 Task: Find connections with filter location Fīrozābād with filter topic #lawyerlifewith filter profile language Spanish with filter current company Adani Power with filter school Bangalore Jobs with filter industry Community Services with filter service category Property Management with filter keywords title Cashier
Action: Mouse moved to (152, 241)
Screenshot: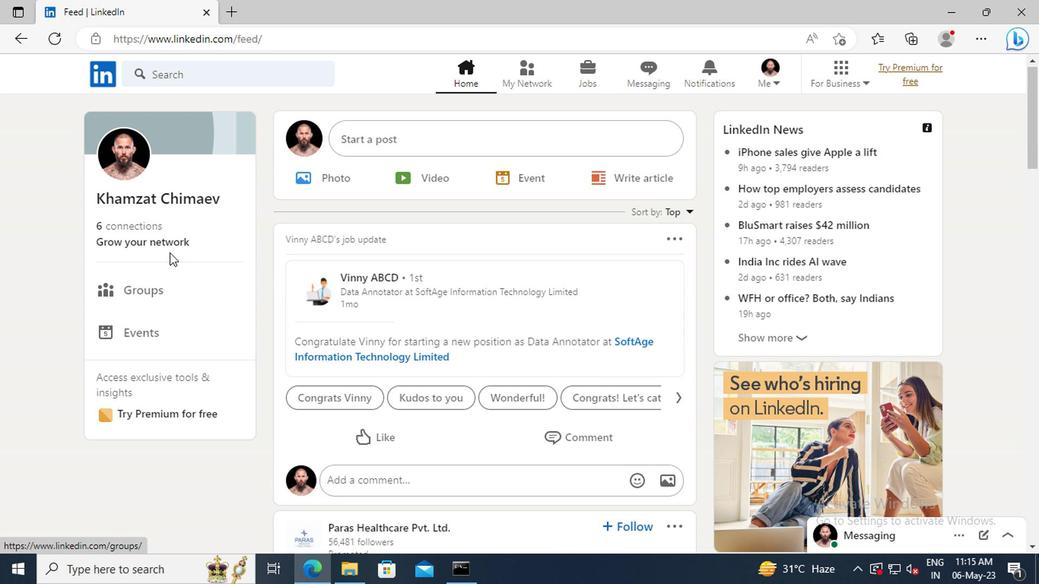 
Action: Mouse pressed left at (152, 241)
Screenshot: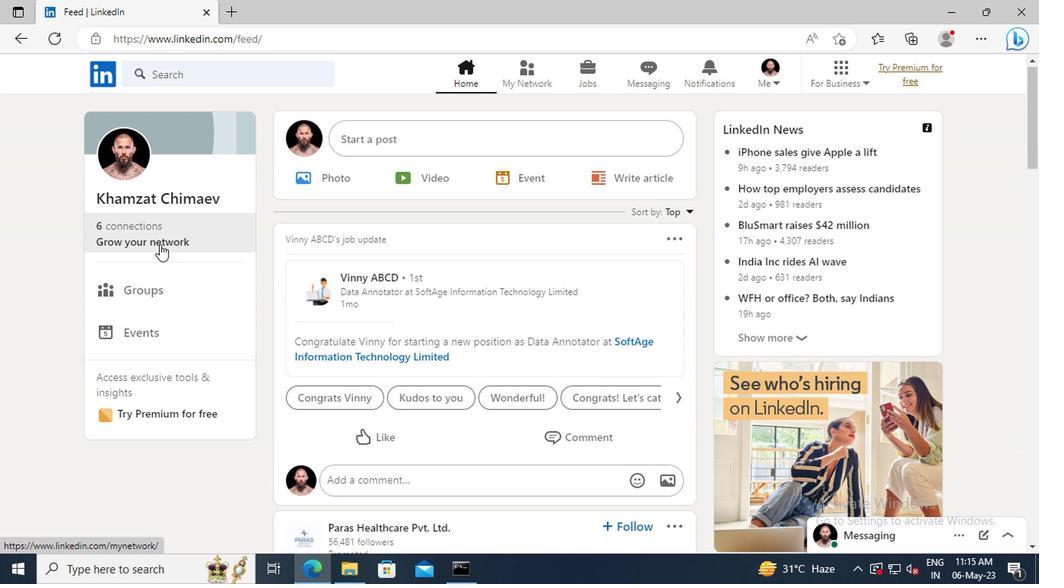 
Action: Mouse moved to (160, 159)
Screenshot: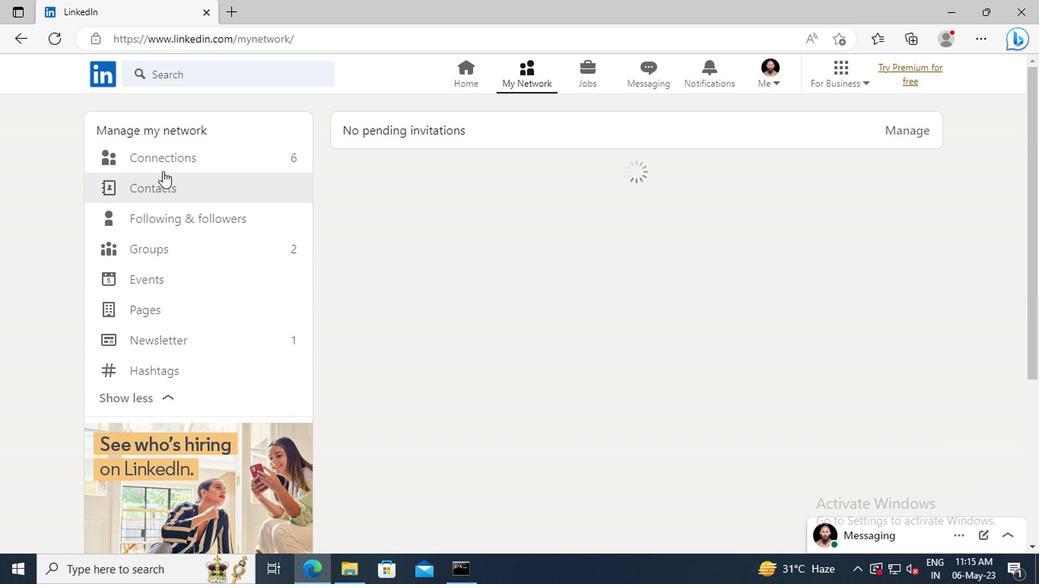 
Action: Mouse pressed left at (160, 159)
Screenshot: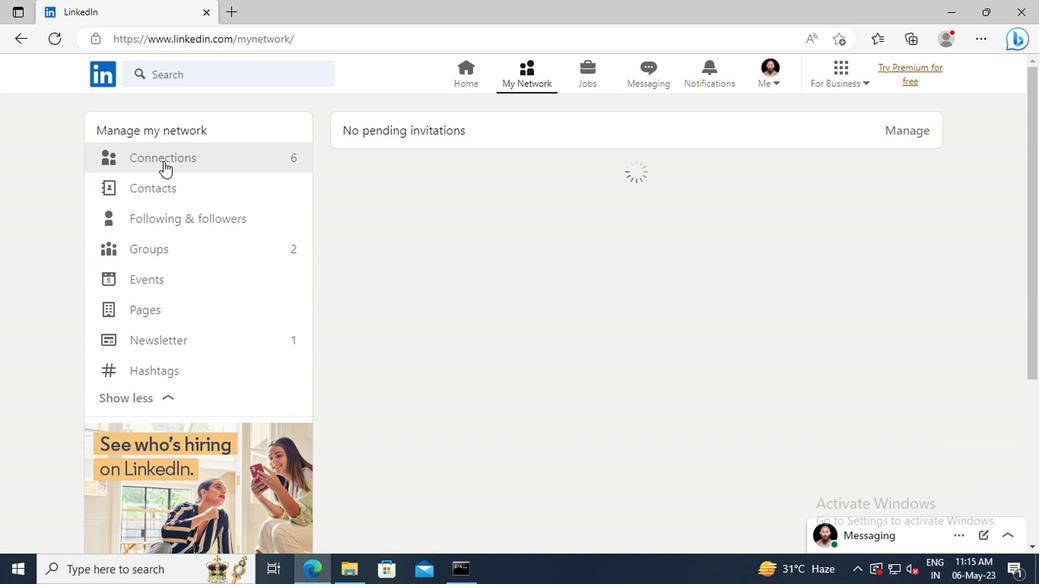 
Action: Mouse moved to (623, 167)
Screenshot: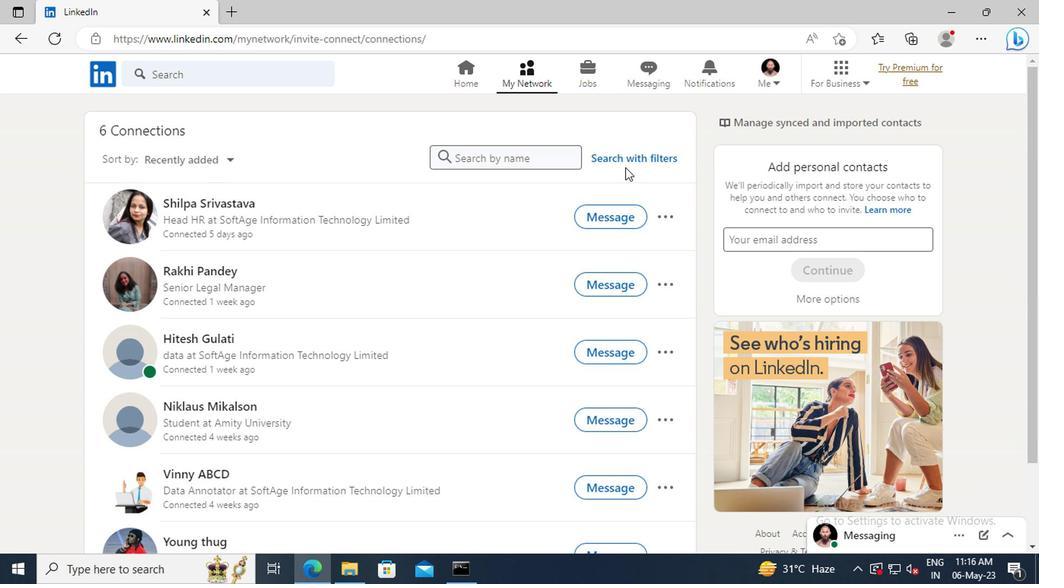 
Action: Mouse pressed left at (623, 167)
Screenshot: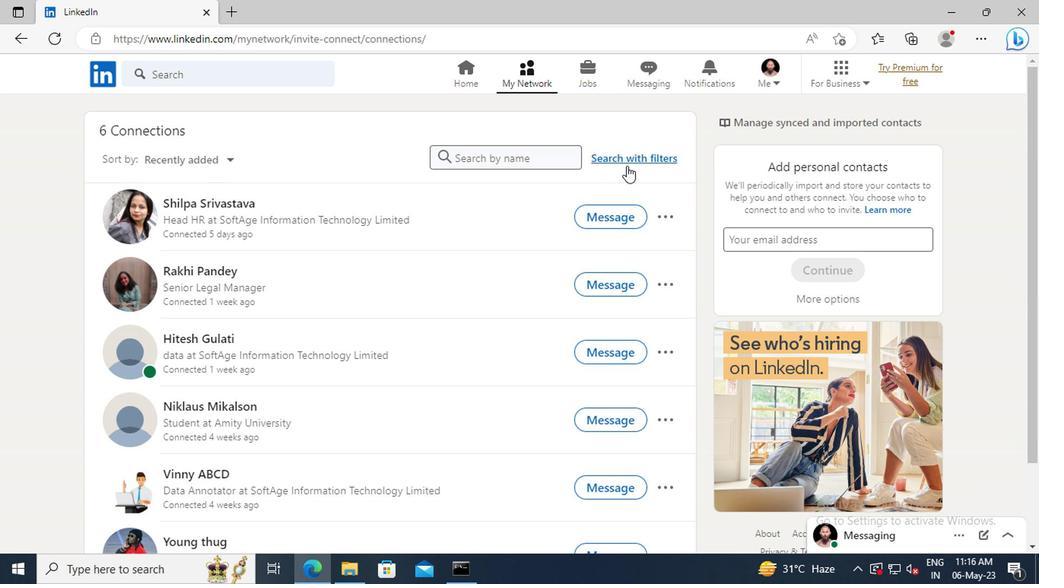 
Action: Mouse moved to (570, 120)
Screenshot: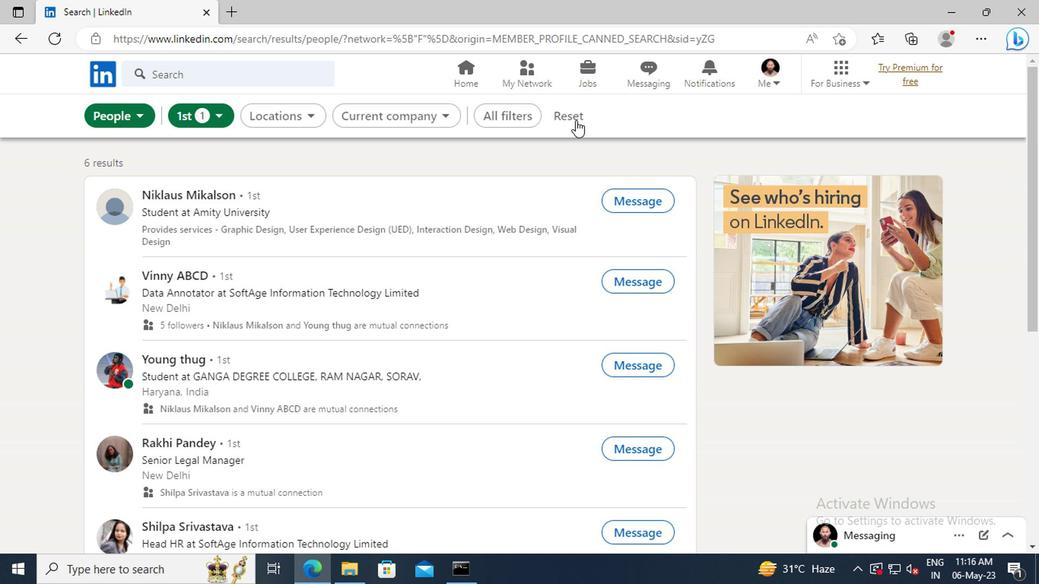 
Action: Mouse pressed left at (570, 120)
Screenshot: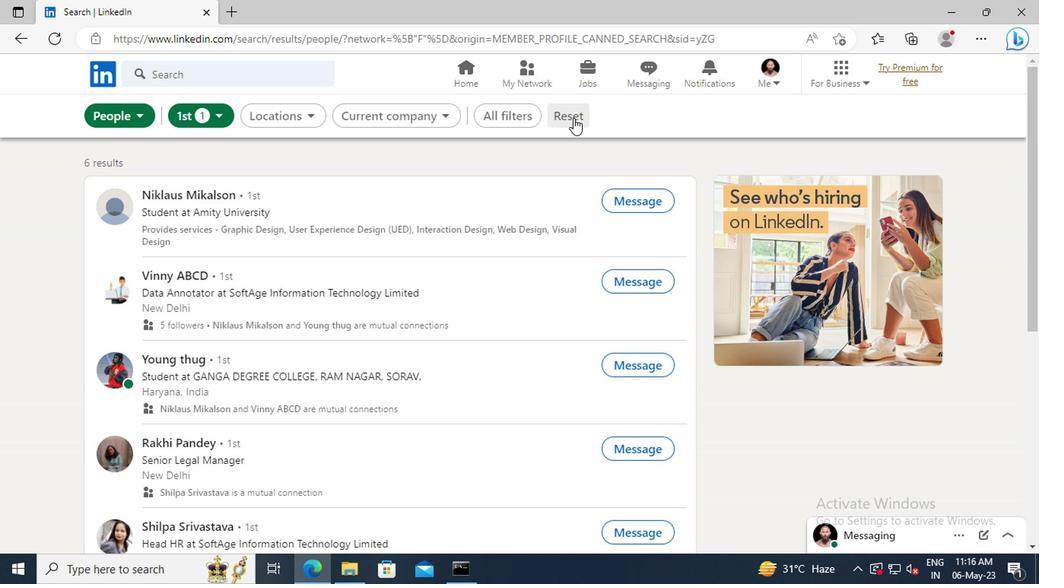 
Action: Mouse moved to (550, 118)
Screenshot: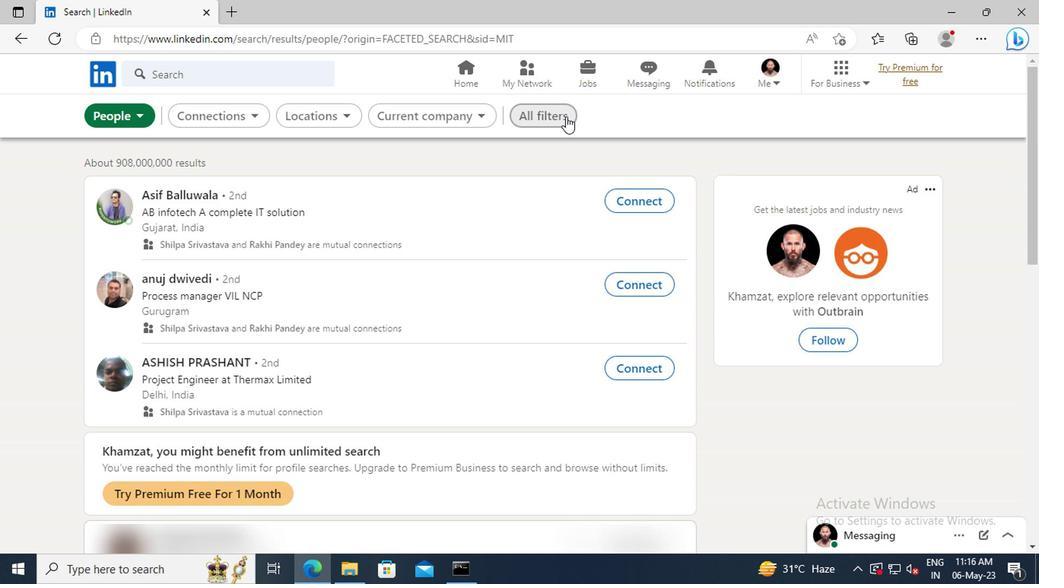 
Action: Mouse pressed left at (550, 118)
Screenshot: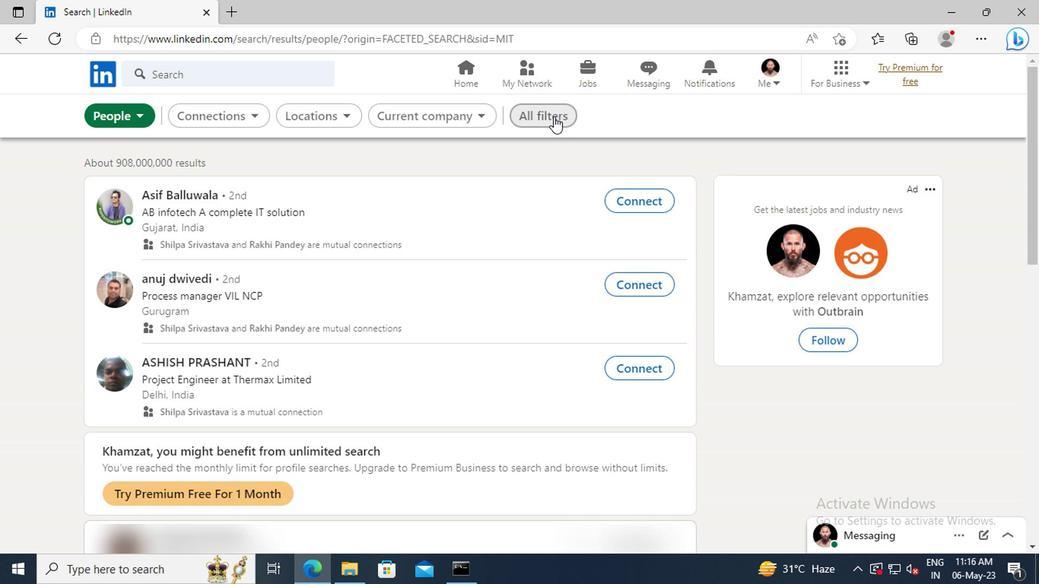 
Action: Mouse moved to (817, 293)
Screenshot: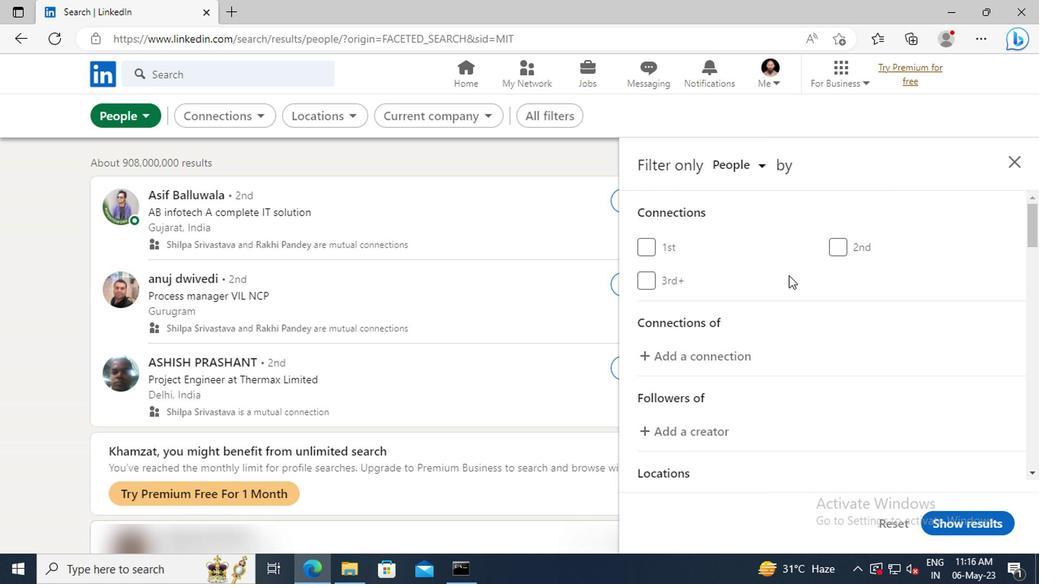 
Action: Mouse scrolled (817, 293) with delta (0, 0)
Screenshot: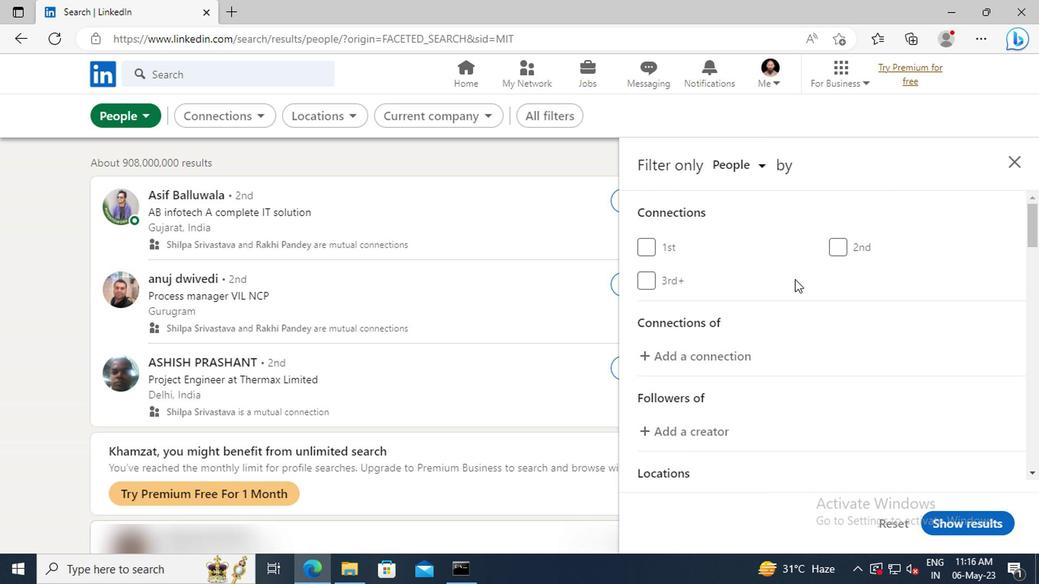 
Action: Mouse moved to (818, 295)
Screenshot: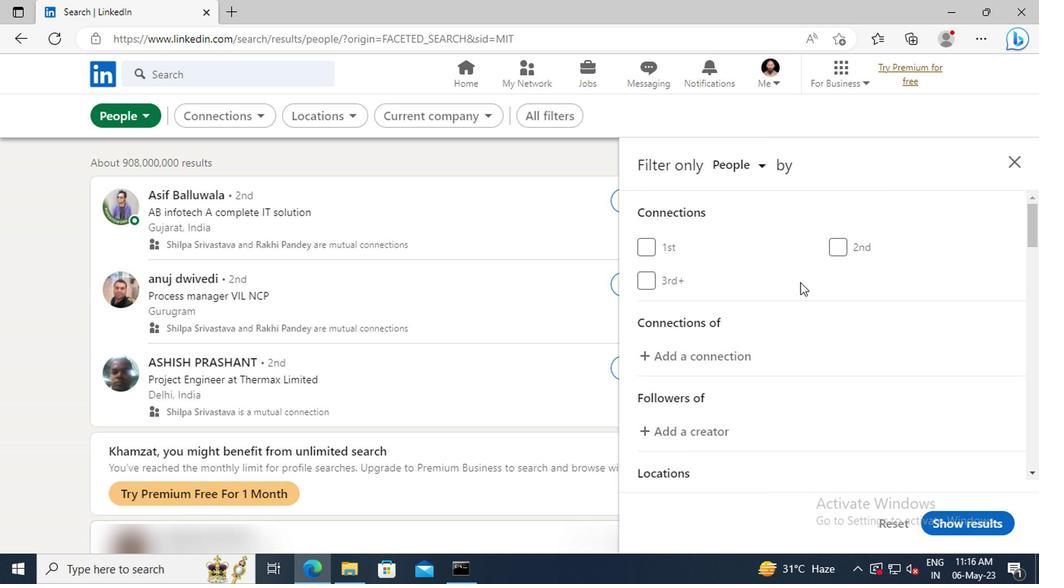 
Action: Mouse scrolled (818, 294) with delta (0, 0)
Screenshot: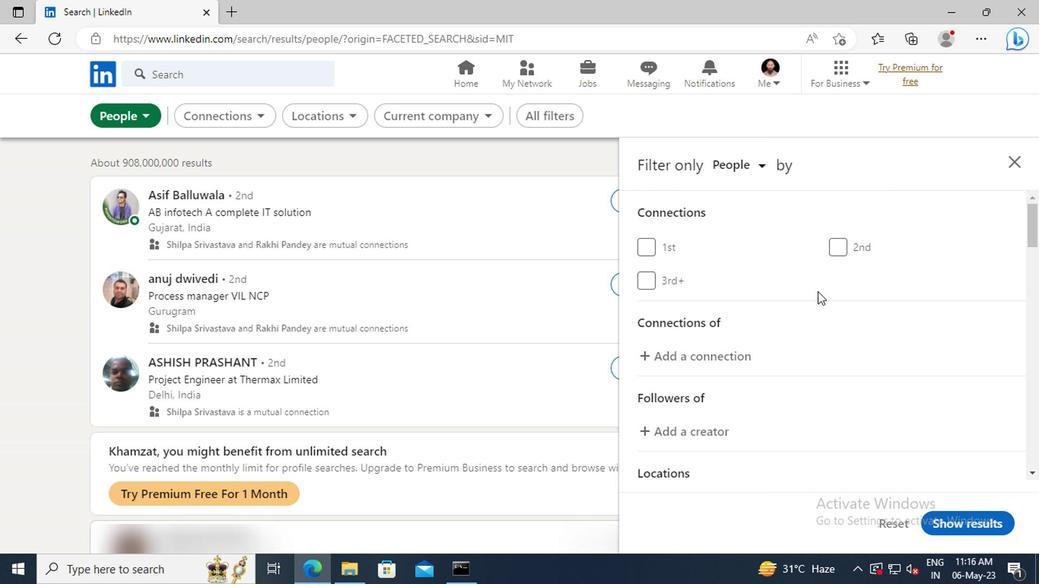 
Action: Mouse scrolled (818, 294) with delta (0, 0)
Screenshot: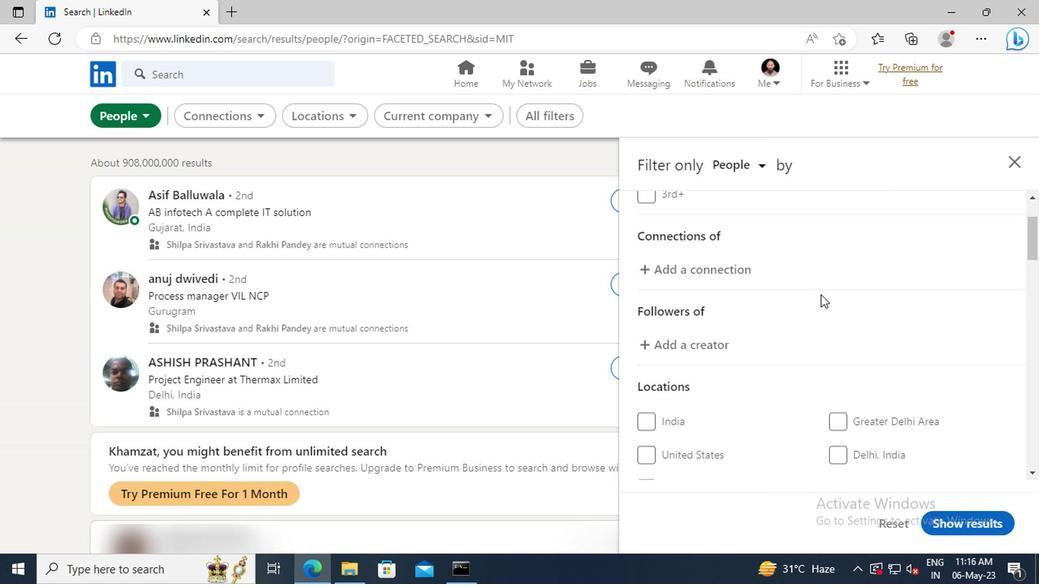 
Action: Mouse scrolled (818, 294) with delta (0, 0)
Screenshot: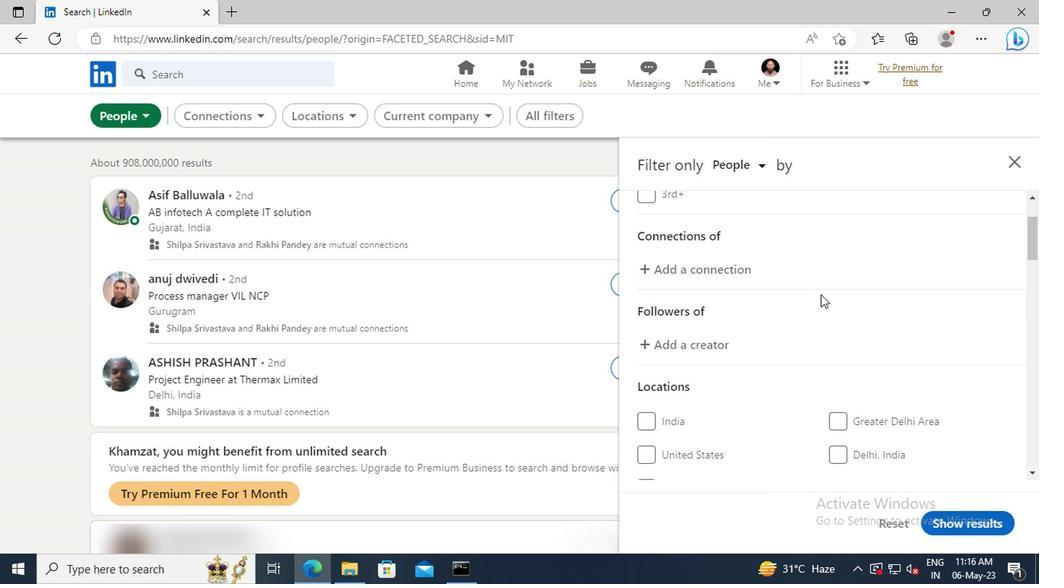 
Action: Mouse scrolled (818, 294) with delta (0, 0)
Screenshot: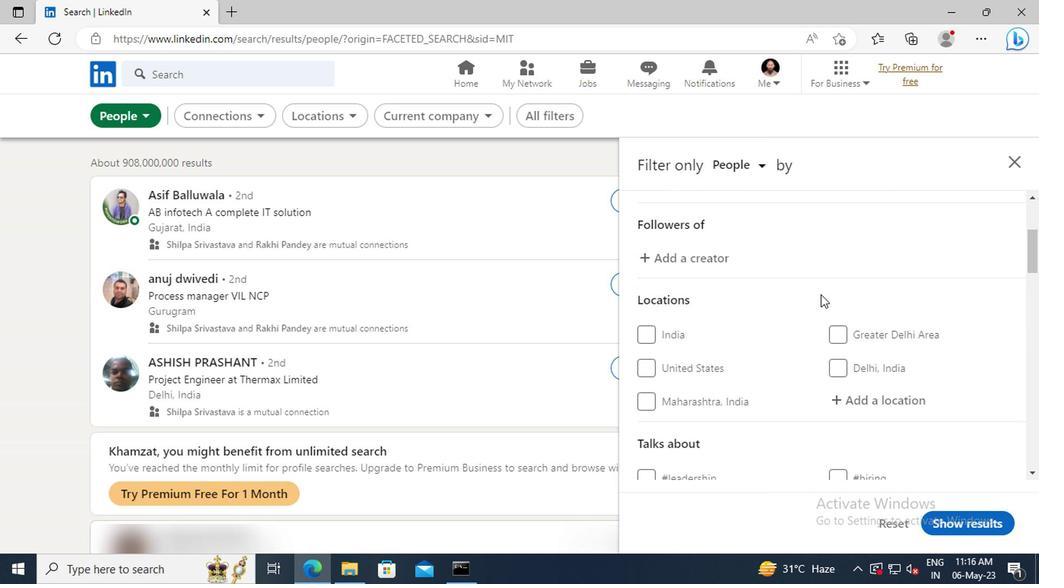 
Action: Mouse scrolled (818, 294) with delta (0, 0)
Screenshot: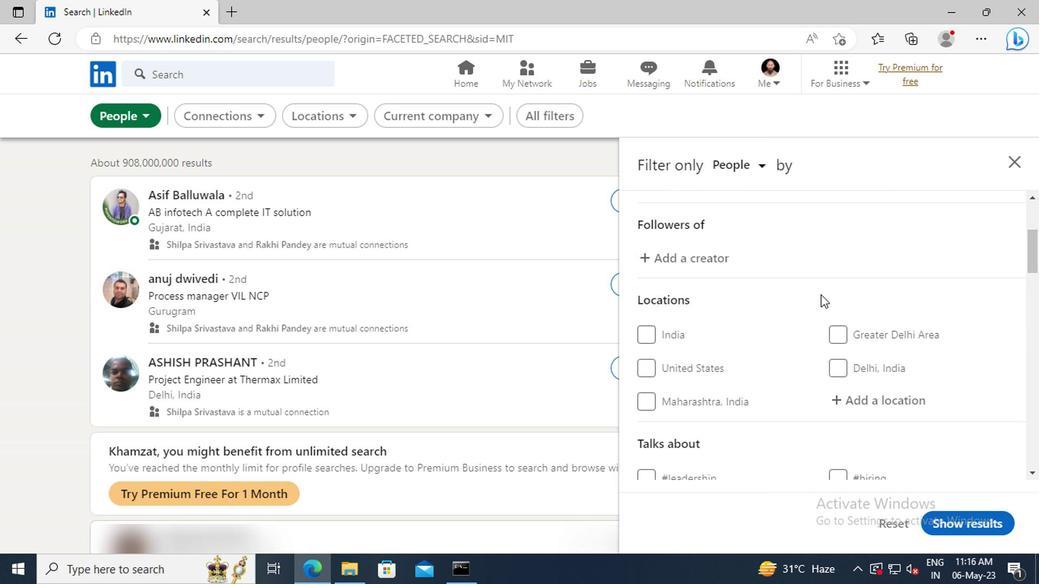 
Action: Mouse moved to (841, 312)
Screenshot: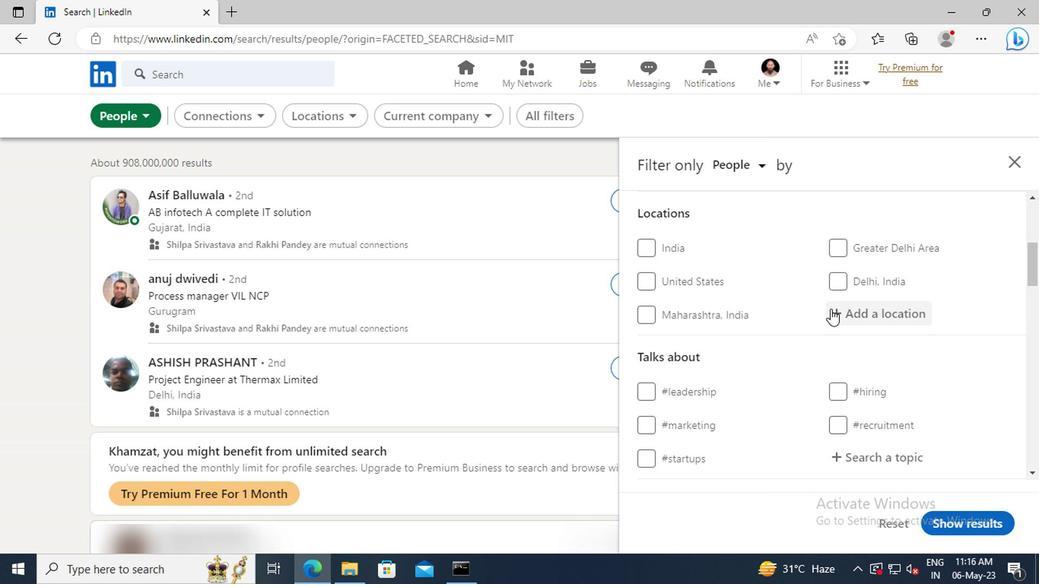 
Action: Mouse pressed left at (841, 312)
Screenshot: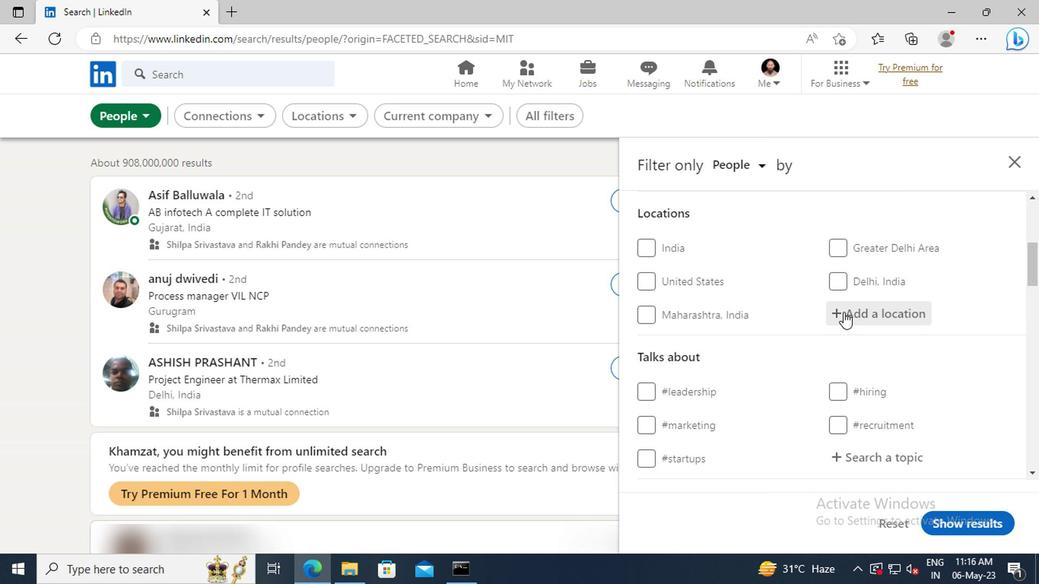 
Action: Key pressed <Key.shift>FIROZABAD
Screenshot: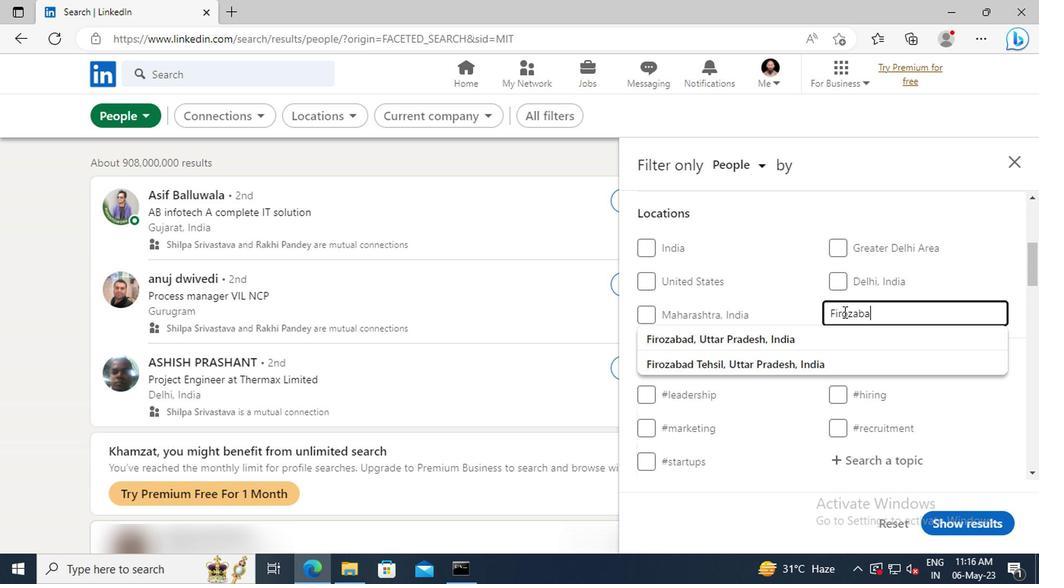 
Action: Mouse moved to (842, 331)
Screenshot: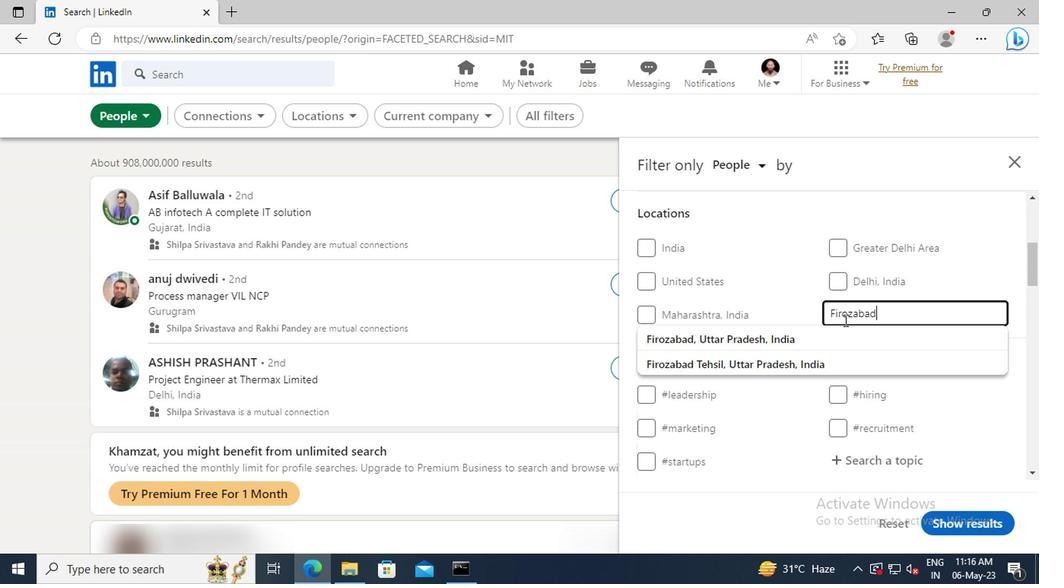 
Action: Mouse pressed left at (842, 331)
Screenshot: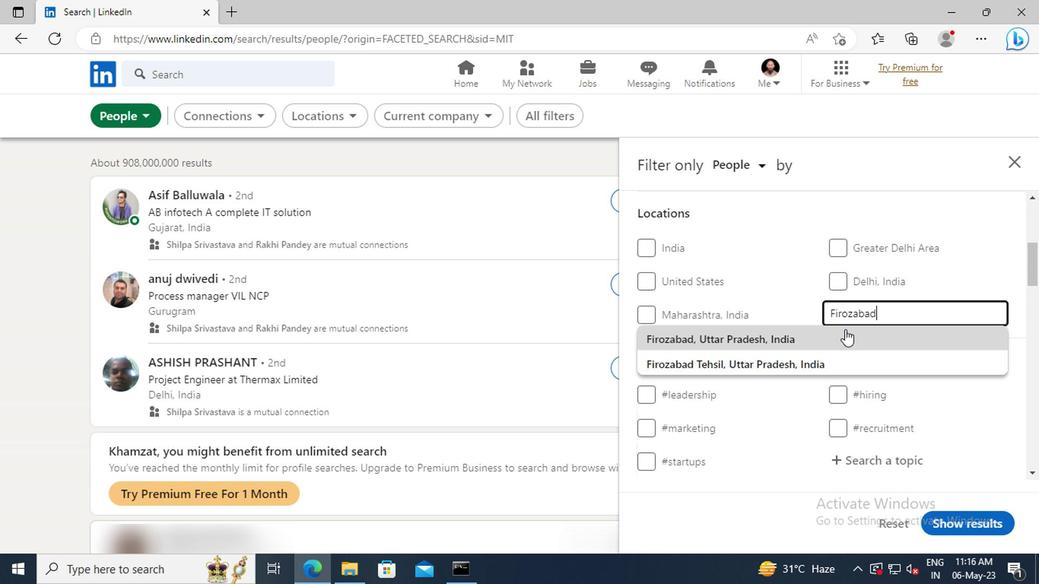 
Action: Mouse scrolled (842, 330) with delta (0, -1)
Screenshot: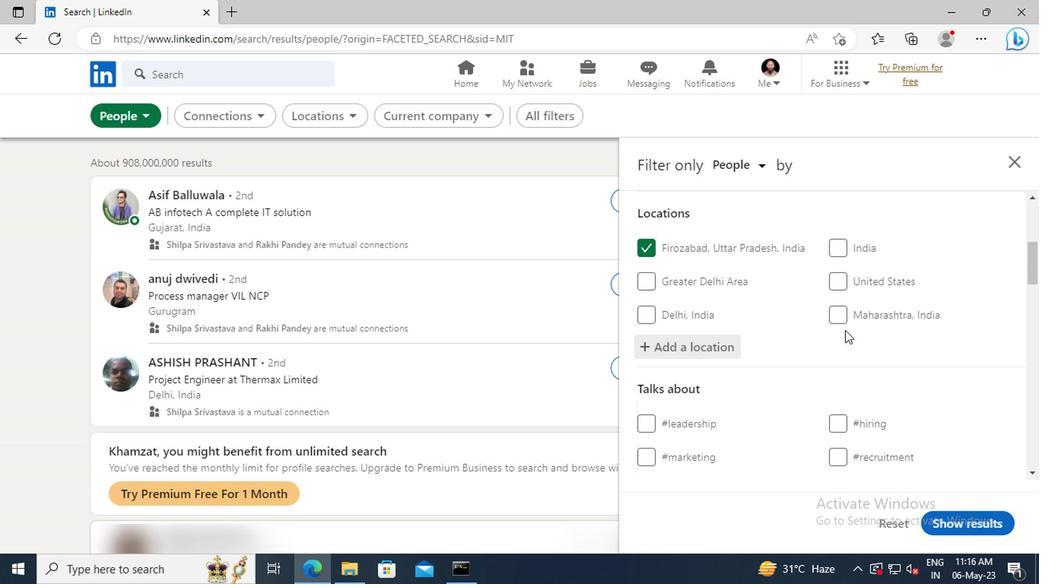 
Action: Mouse moved to (842, 330)
Screenshot: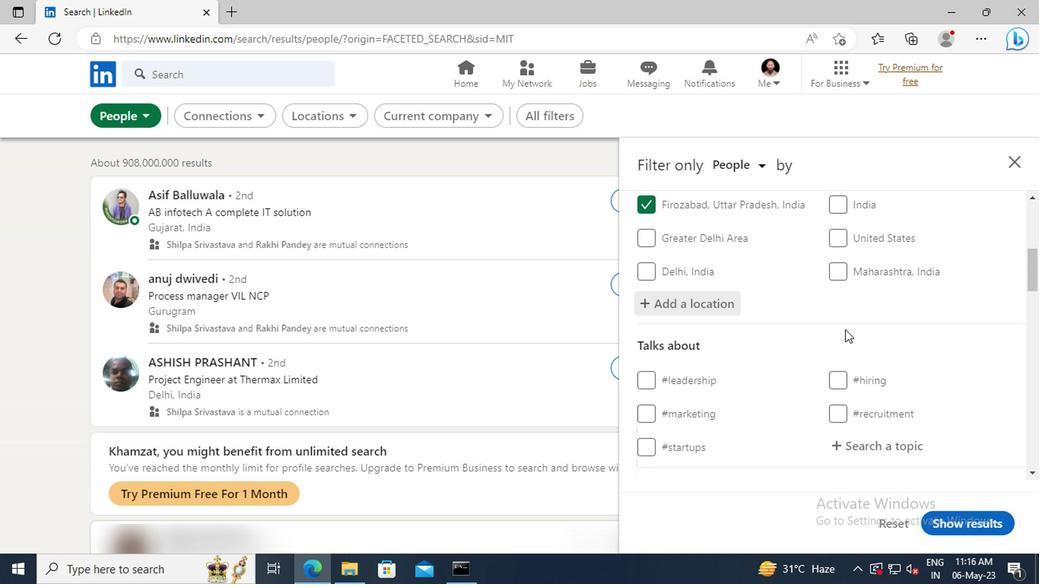 
Action: Mouse scrolled (842, 329) with delta (0, 0)
Screenshot: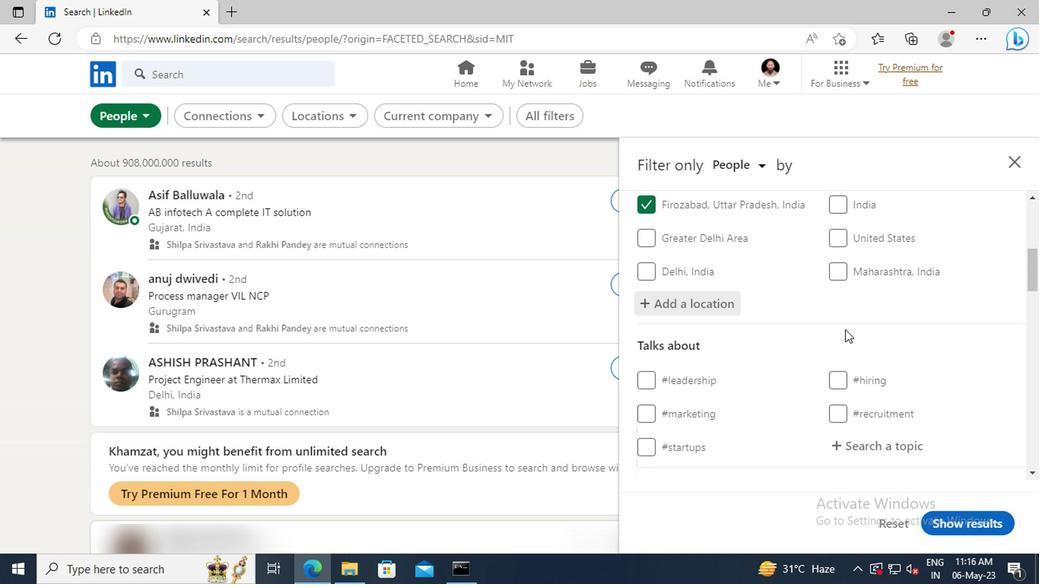 
Action: Mouse scrolled (842, 329) with delta (0, 0)
Screenshot: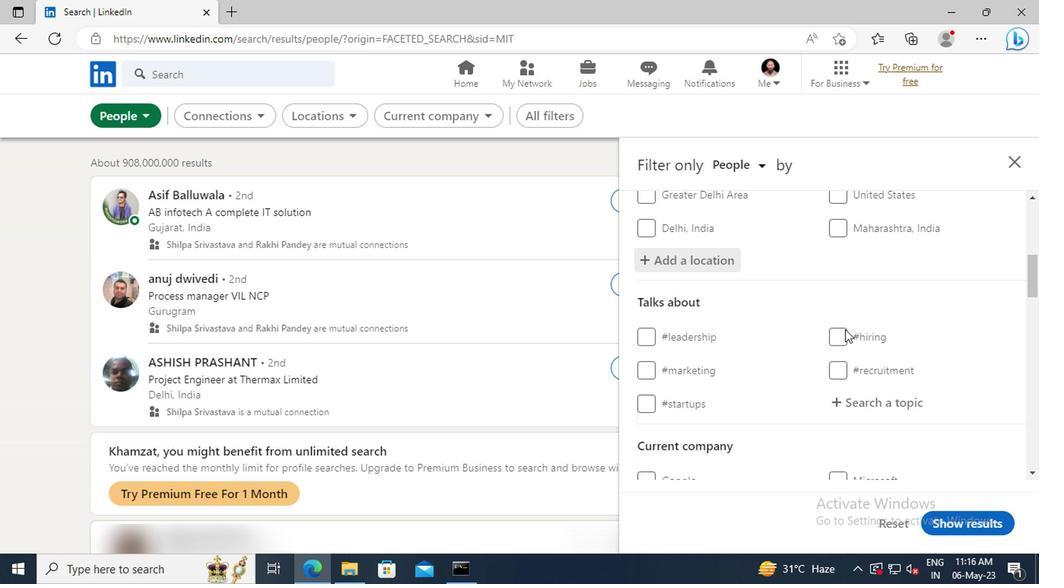 
Action: Mouse moved to (850, 356)
Screenshot: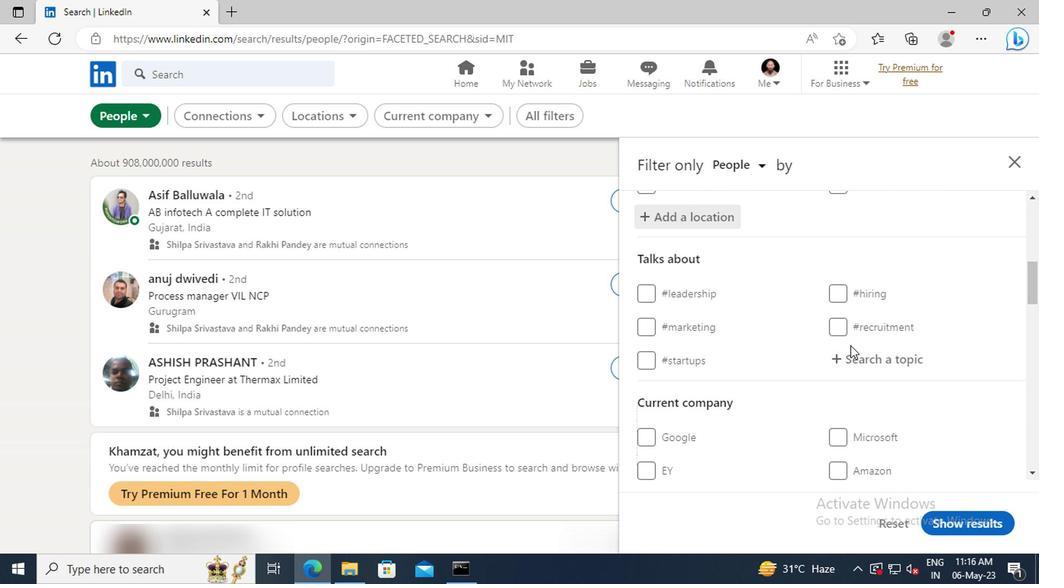 
Action: Mouse pressed left at (850, 356)
Screenshot: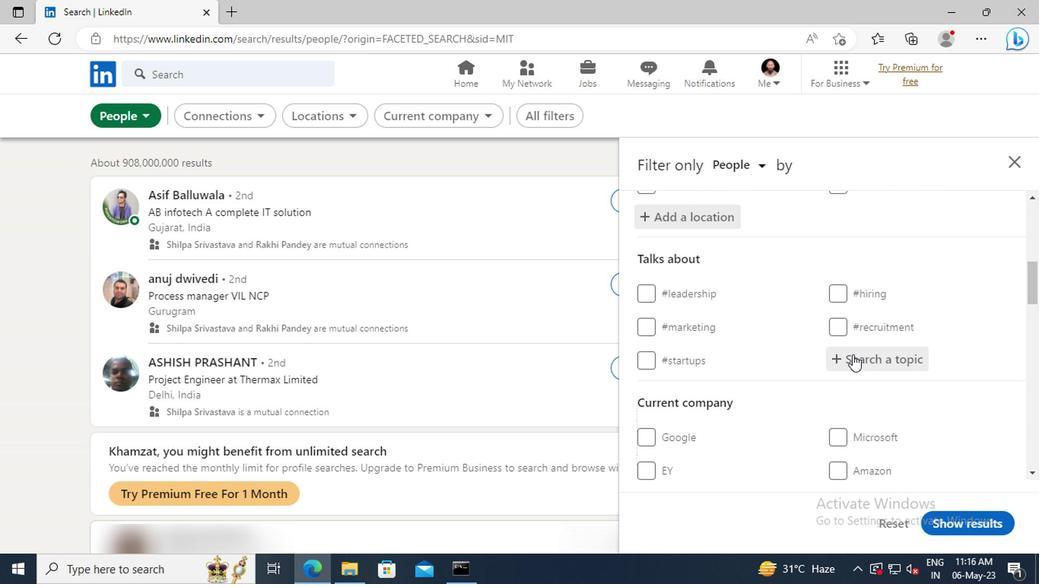 
Action: Key pressed LAWYERLI
Screenshot: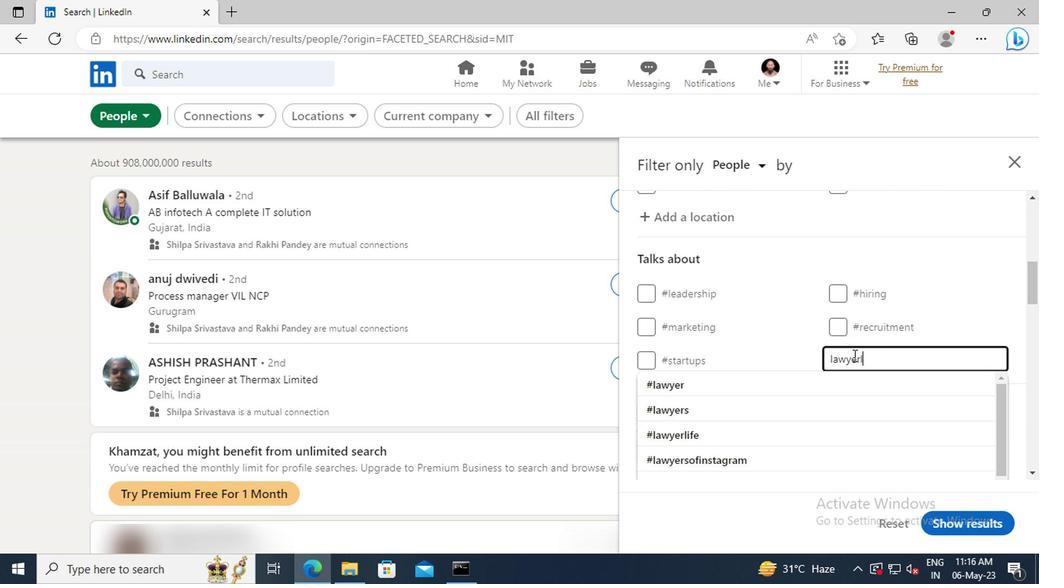 
Action: Mouse moved to (852, 378)
Screenshot: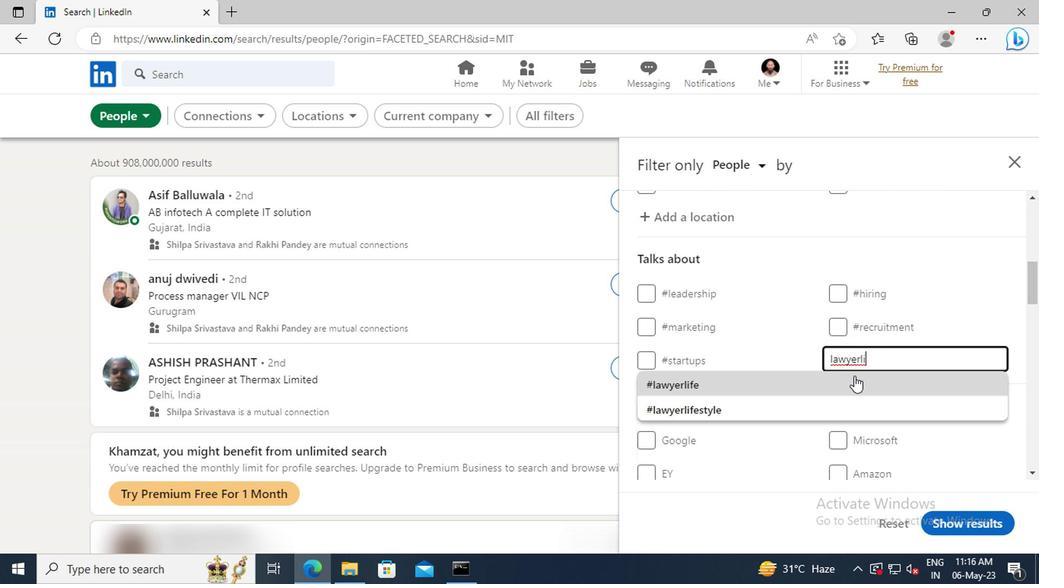 
Action: Mouse pressed left at (852, 378)
Screenshot: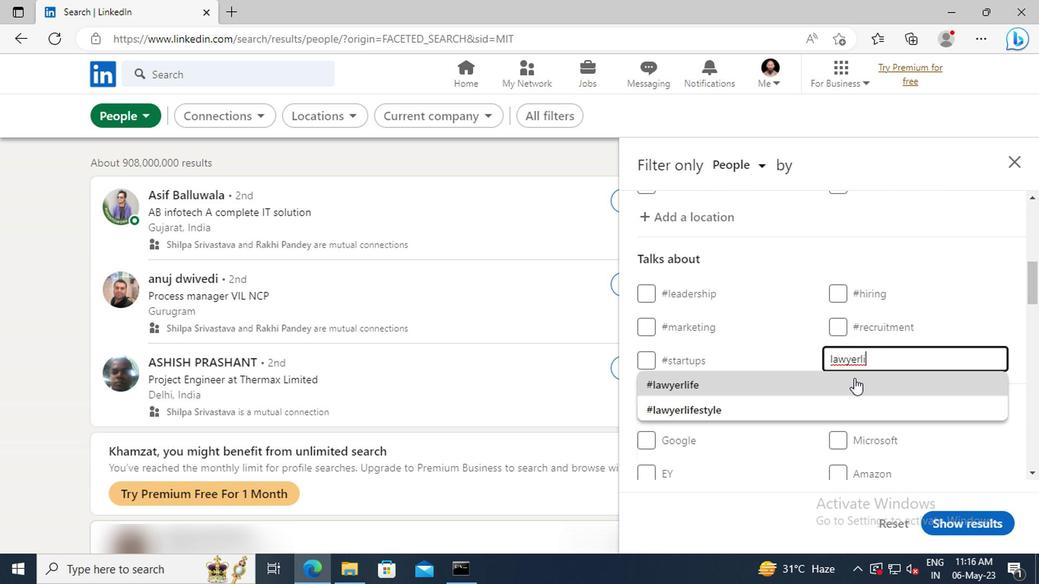 
Action: Mouse scrolled (852, 377) with delta (0, -1)
Screenshot: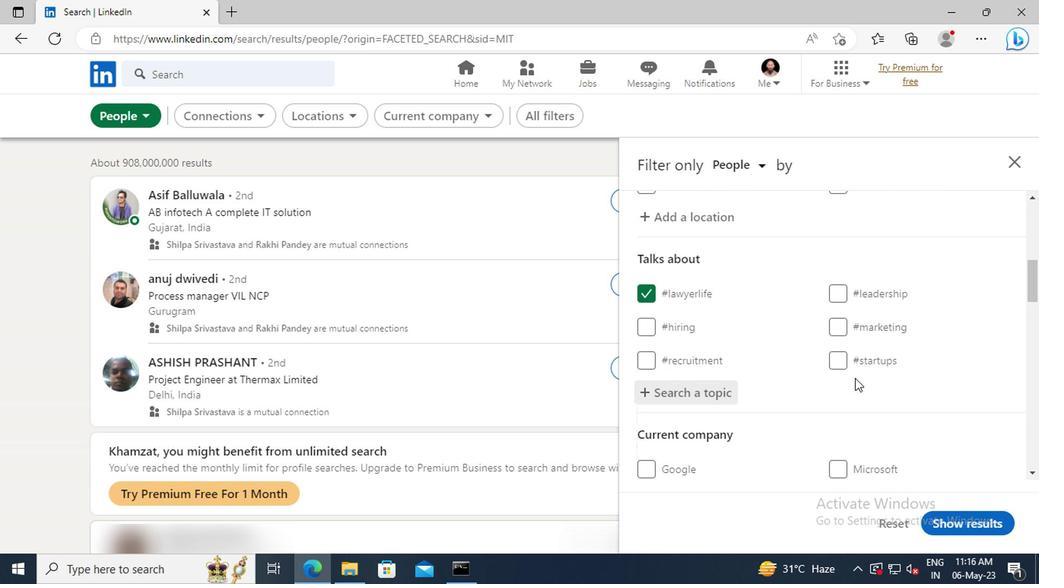 
Action: Mouse scrolled (852, 377) with delta (0, -1)
Screenshot: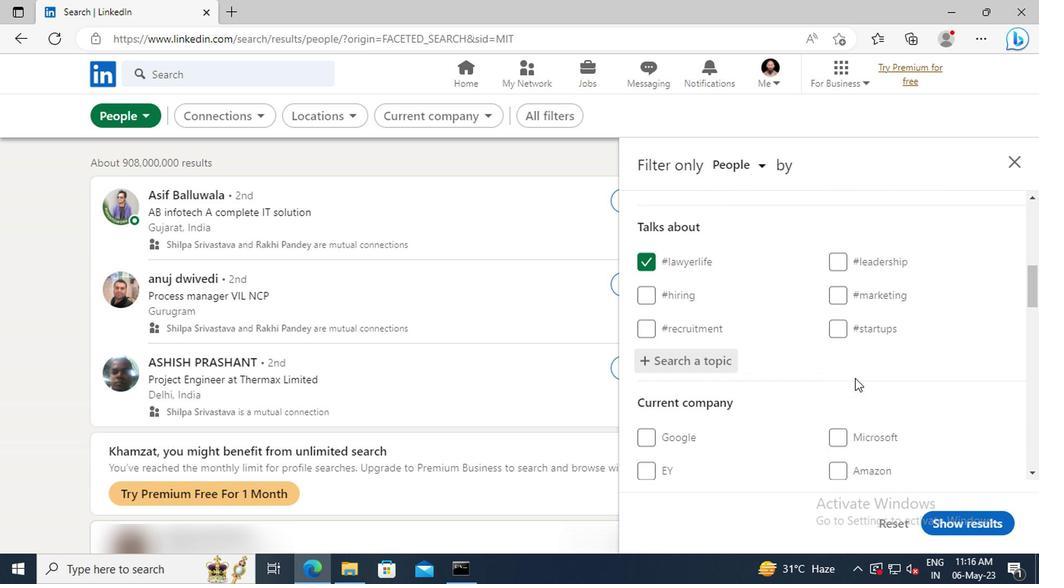 
Action: Mouse scrolled (852, 377) with delta (0, -1)
Screenshot: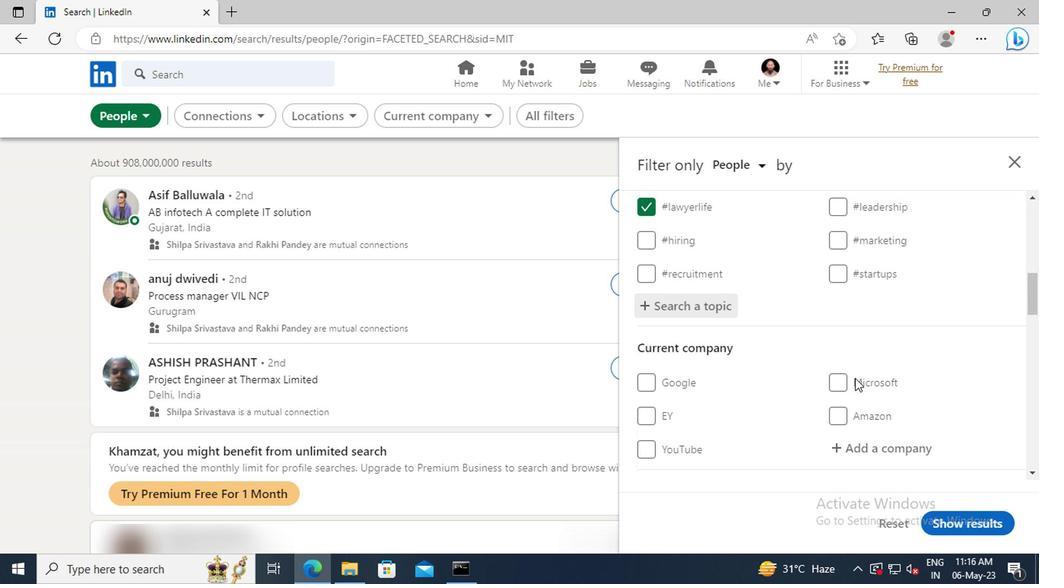 
Action: Mouse scrolled (852, 377) with delta (0, -1)
Screenshot: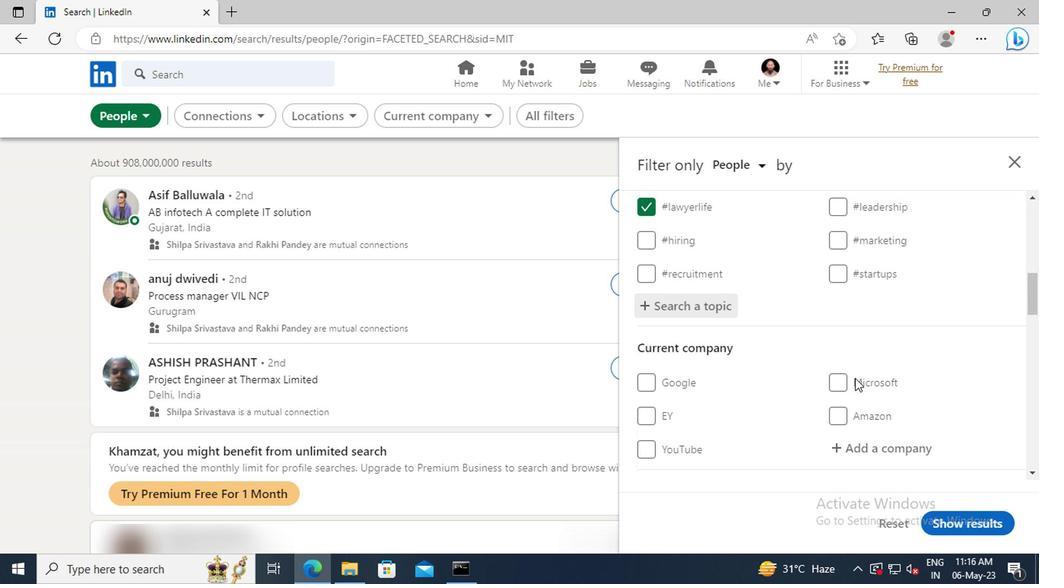 
Action: Mouse scrolled (852, 377) with delta (0, -1)
Screenshot: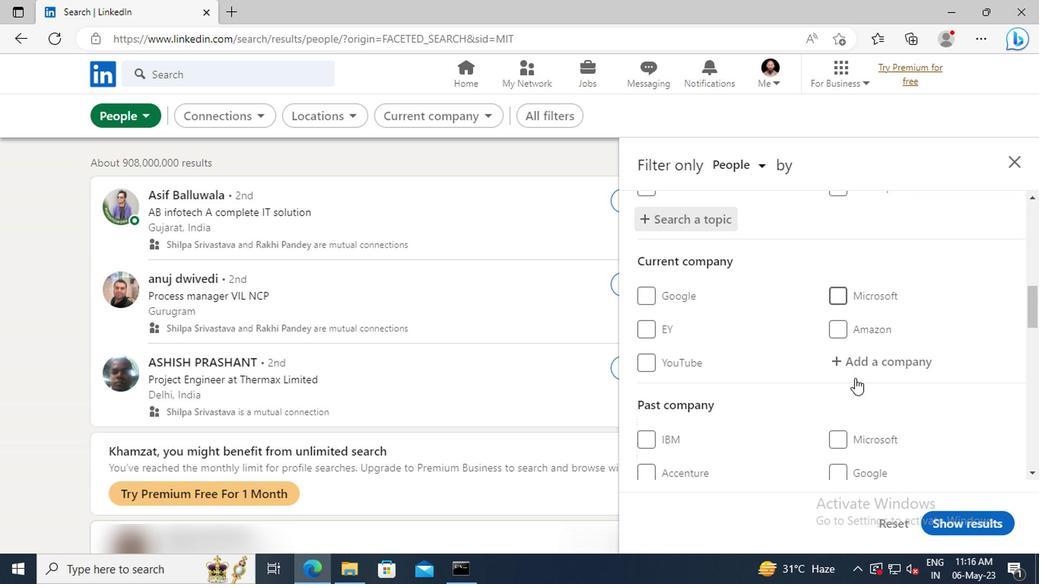 
Action: Mouse scrolled (852, 377) with delta (0, -1)
Screenshot: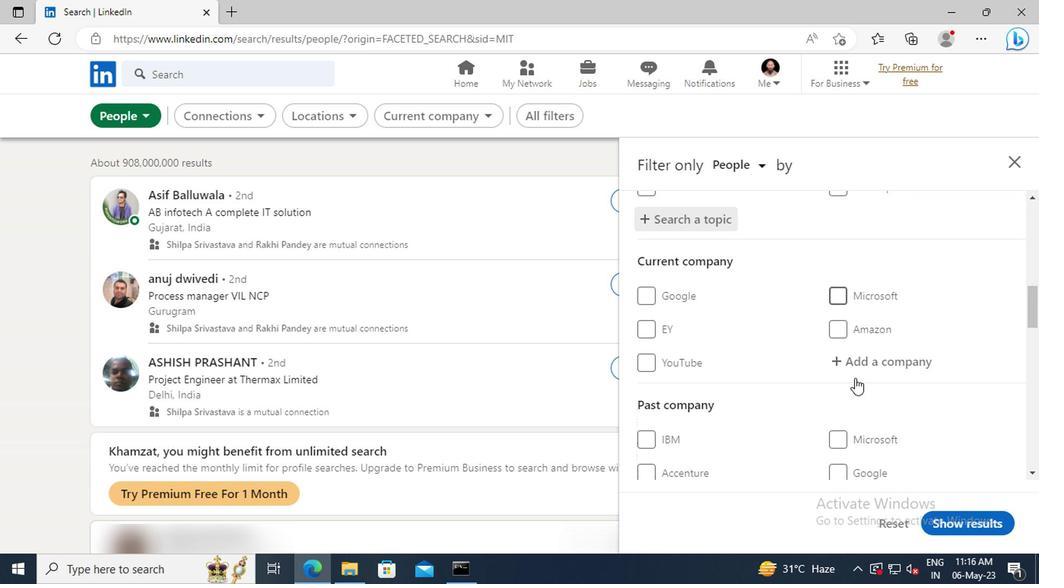 
Action: Mouse scrolled (852, 377) with delta (0, -1)
Screenshot: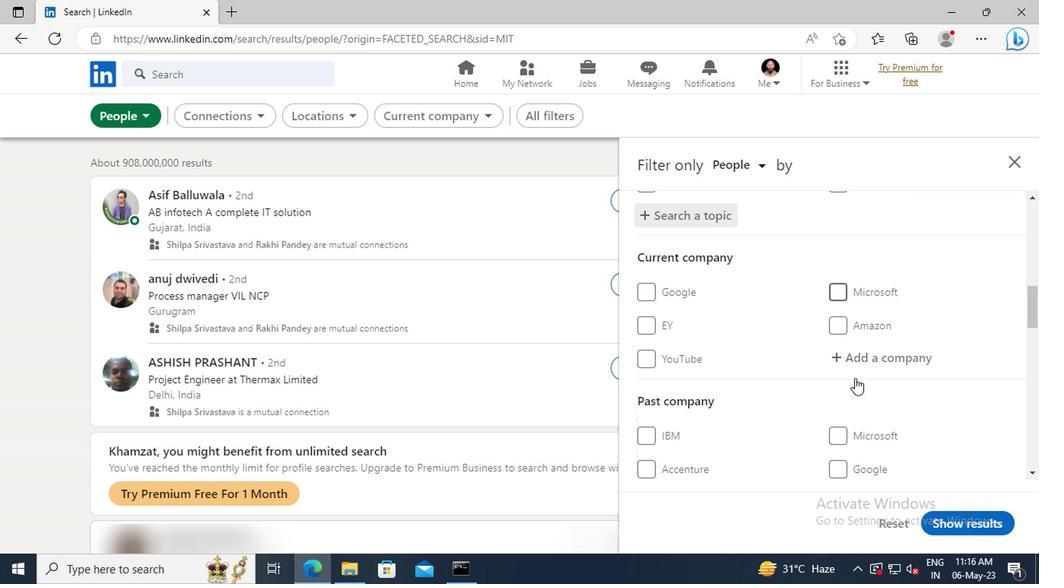 
Action: Mouse scrolled (852, 377) with delta (0, -1)
Screenshot: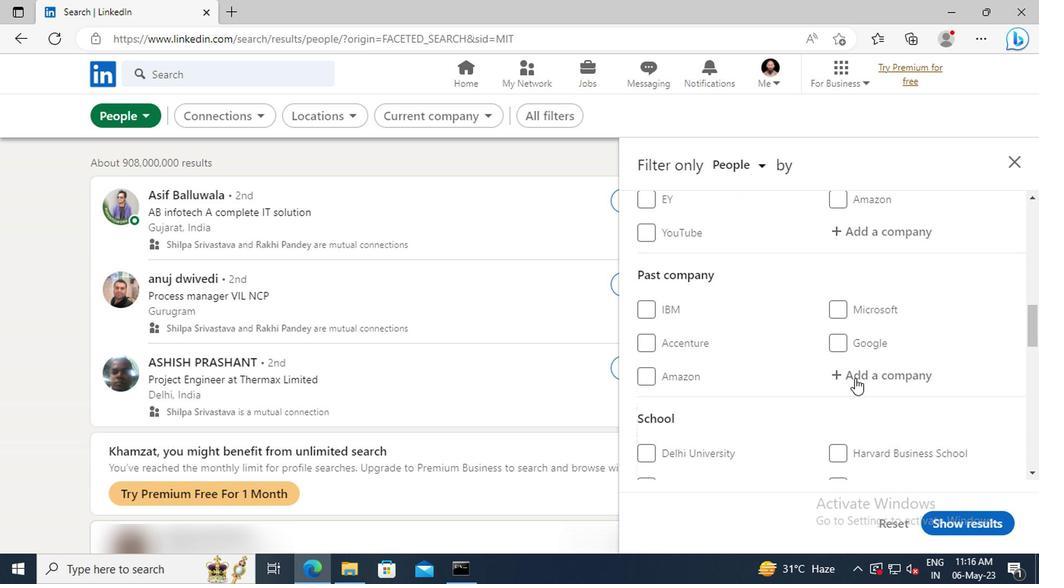 
Action: Mouse scrolled (852, 377) with delta (0, -1)
Screenshot: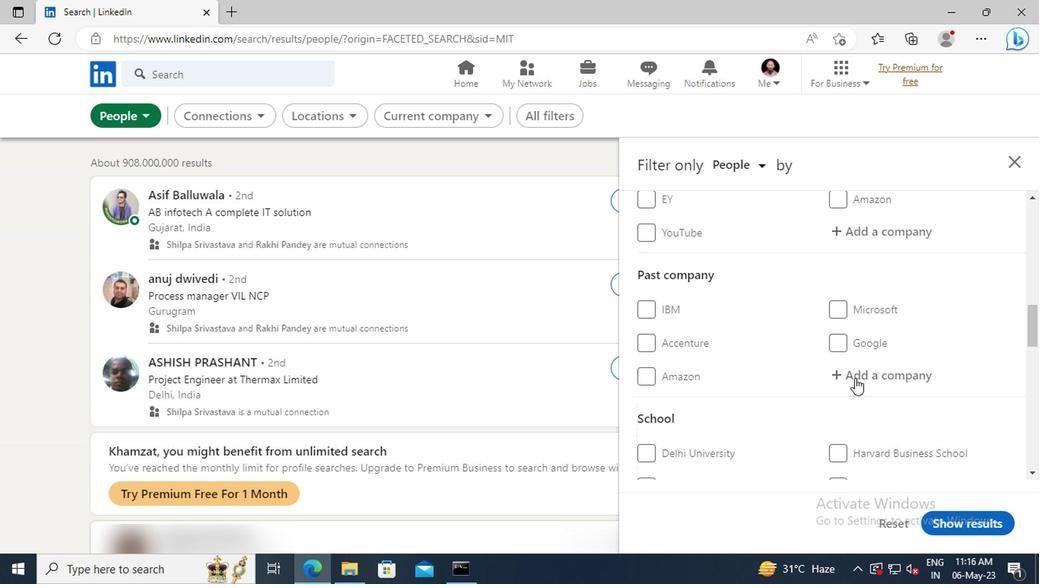 
Action: Mouse scrolled (852, 377) with delta (0, -1)
Screenshot: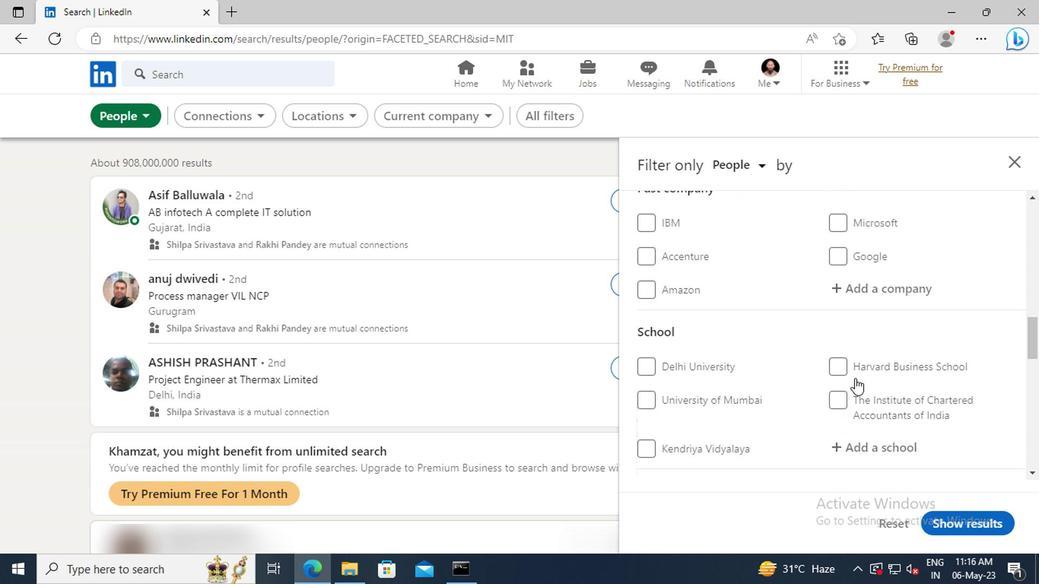 
Action: Mouse scrolled (852, 377) with delta (0, -1)
Screenshot: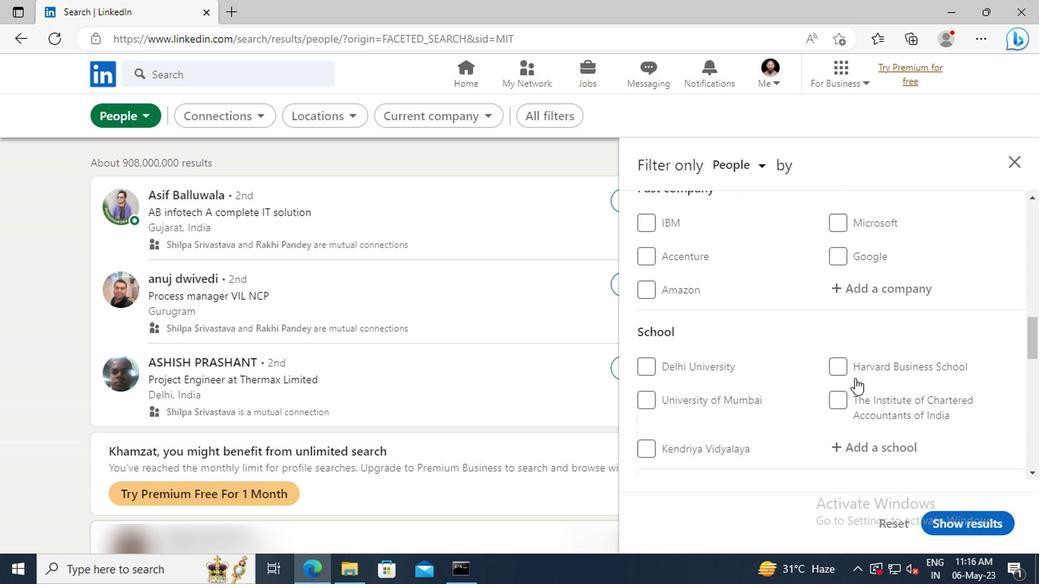 
Action: Mouse scrolled (852, 377) with delta (0, -1)
Screenshot: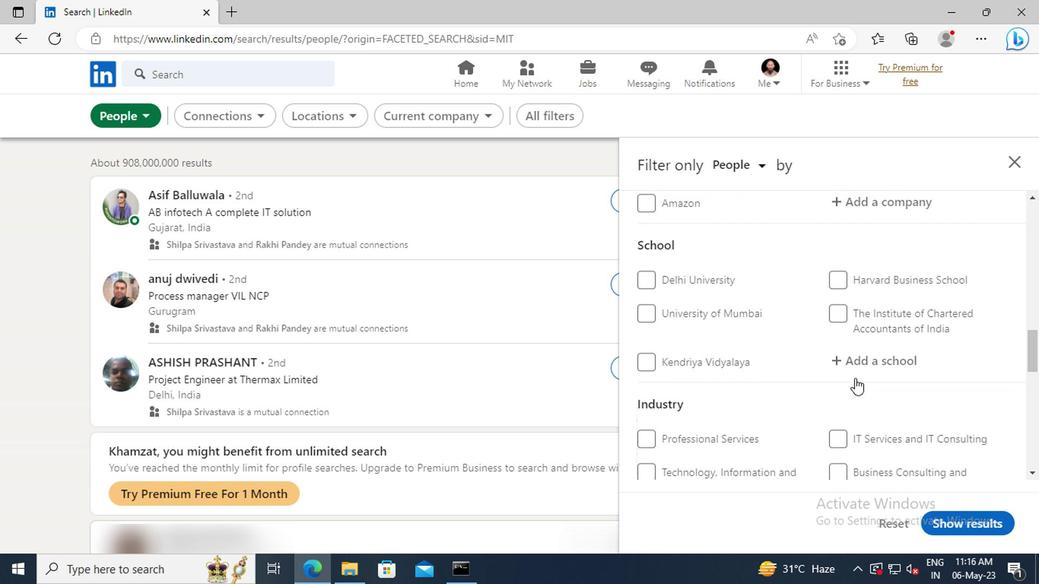 
Action: Mouse scrolled (852, 377) with delta (0, -1)
Screenshot: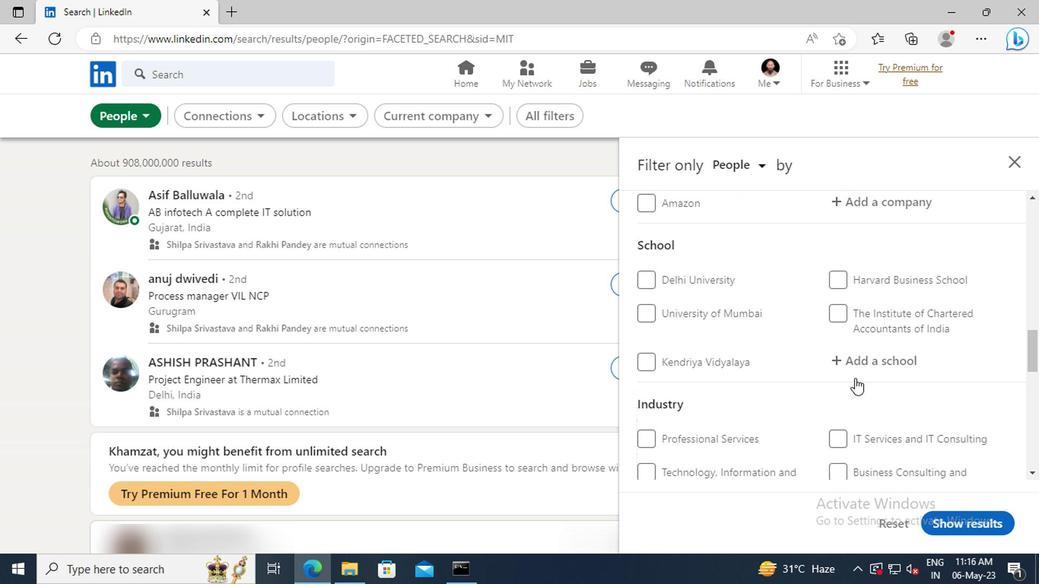 
Action: Mouse scrolled (852, 377) with delta (0, -1)
Screenshot: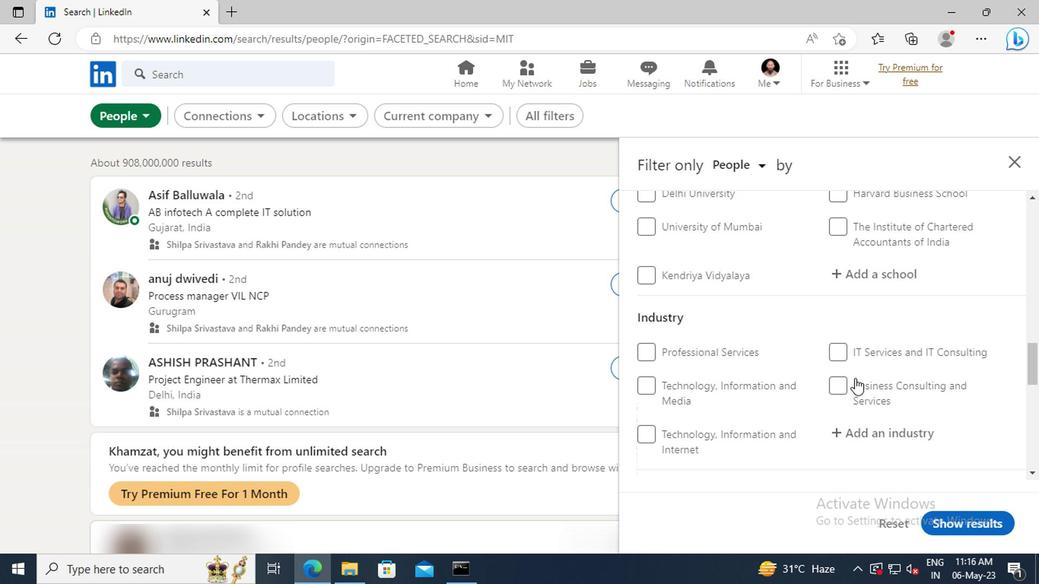 
Action: Mouse scrolled (852, 377) with delta (0, -1)
Screenshot: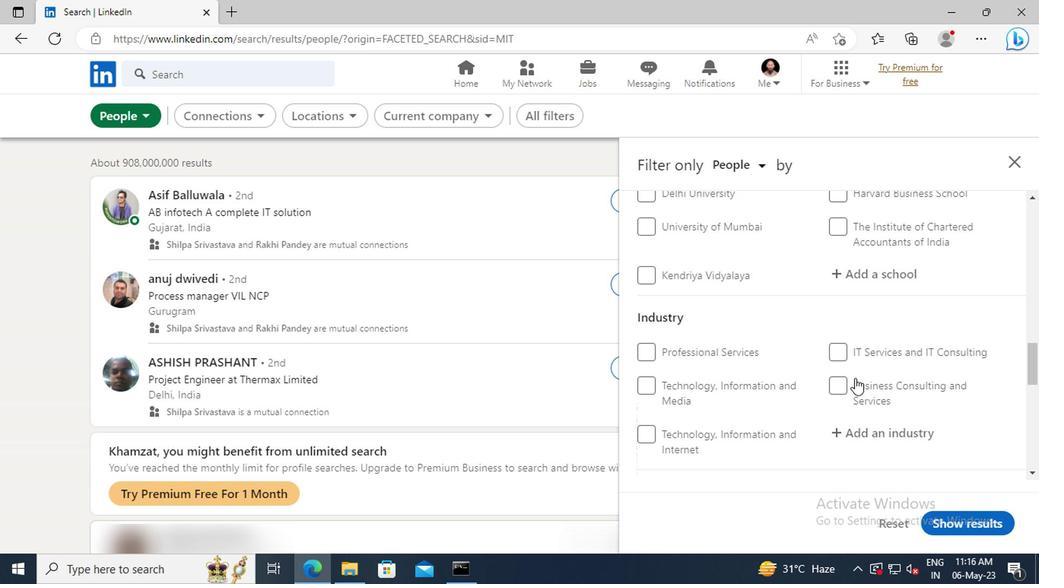 
Action: Mouse scrolled (852, 377) with delta (0, -1)
Screenshot: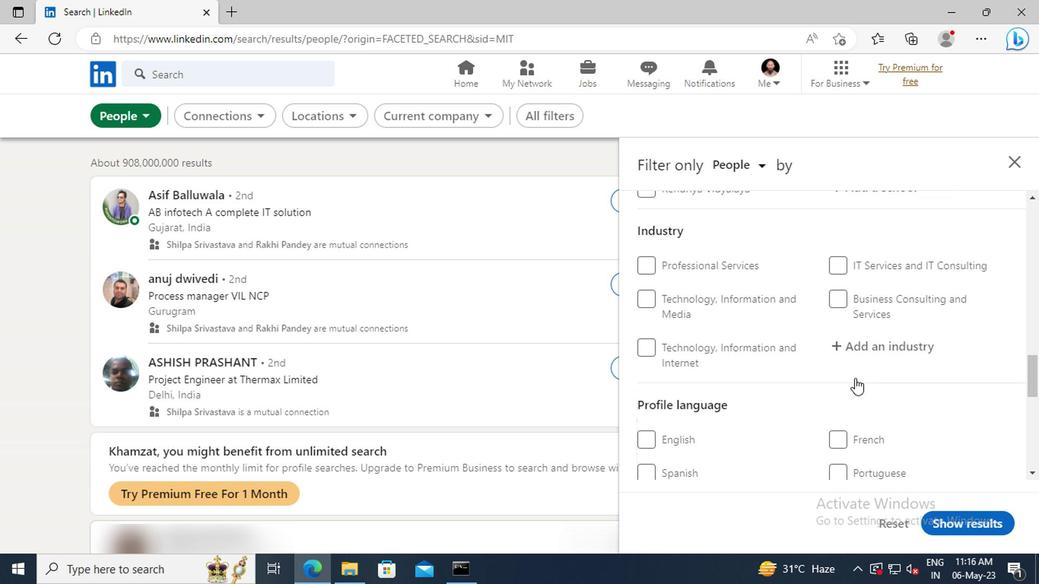 
Action: Mouse scrolled (852, 377) with delta (0, -1)
Screenshot: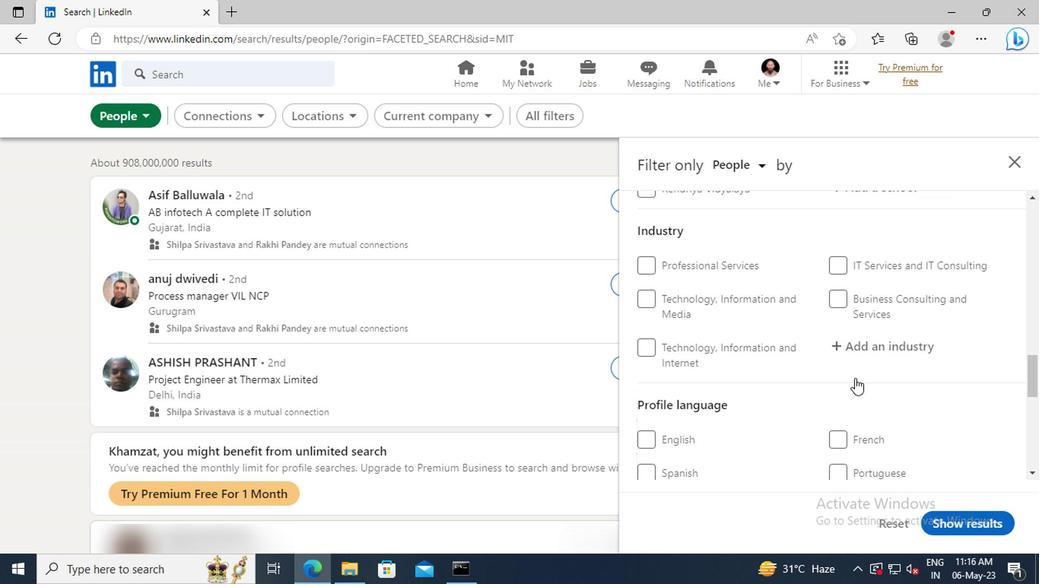 
Action: Mouse moved to (645, 387)
Screenshot: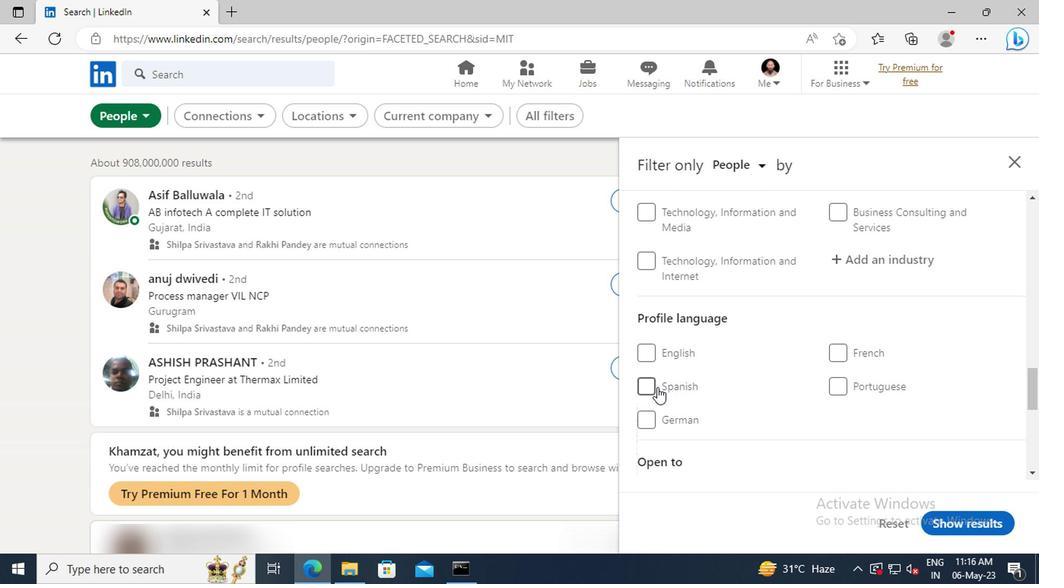 
Action: Mouse pressed left at (645, 387)
Screenshot: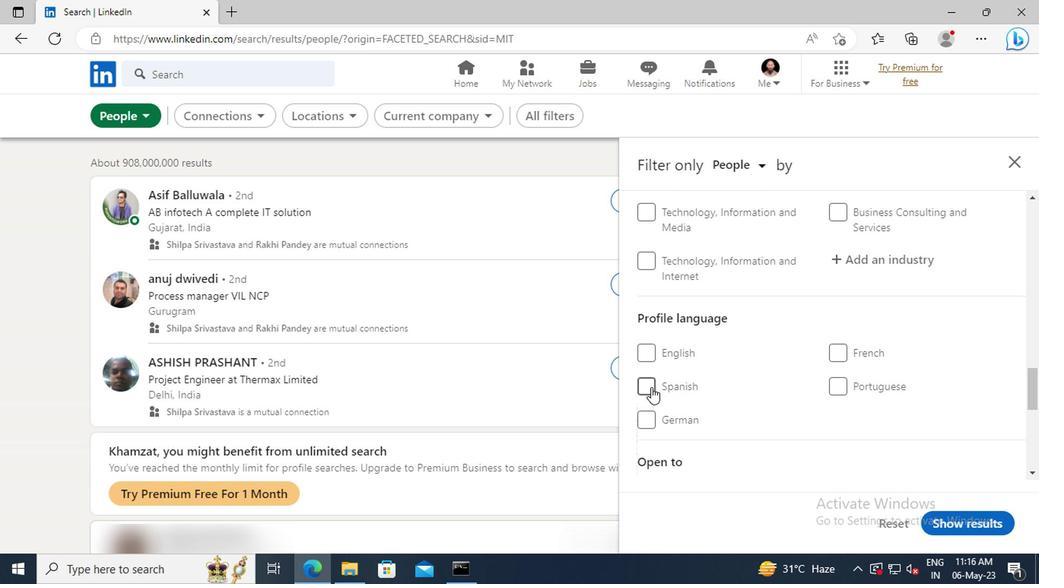 
Action: Mouse moved to (839, 373)
Screenshot: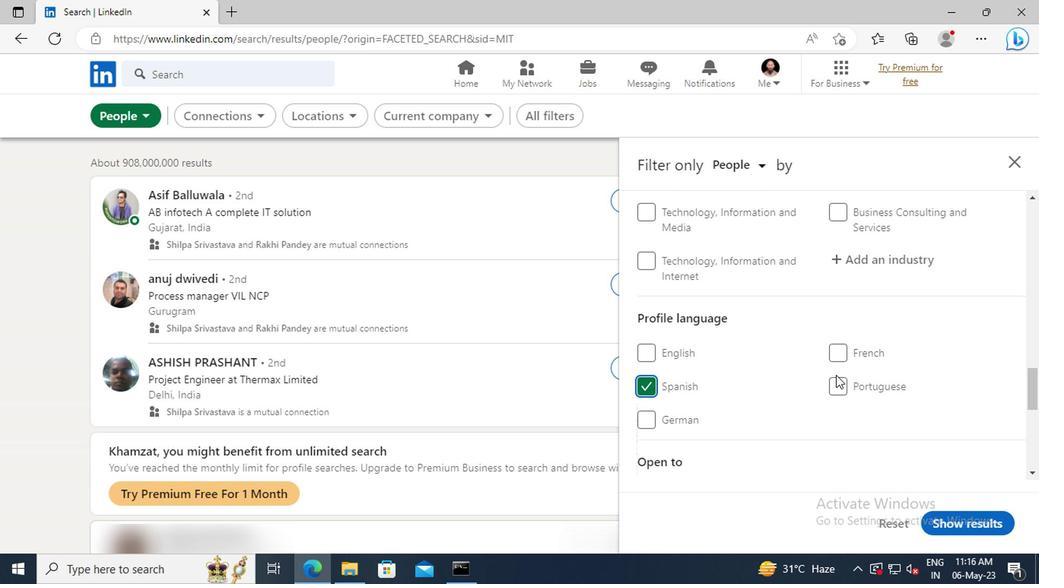 
Action: Mouse scrolled (839, 373) with delta (0, 0)
Screenshot: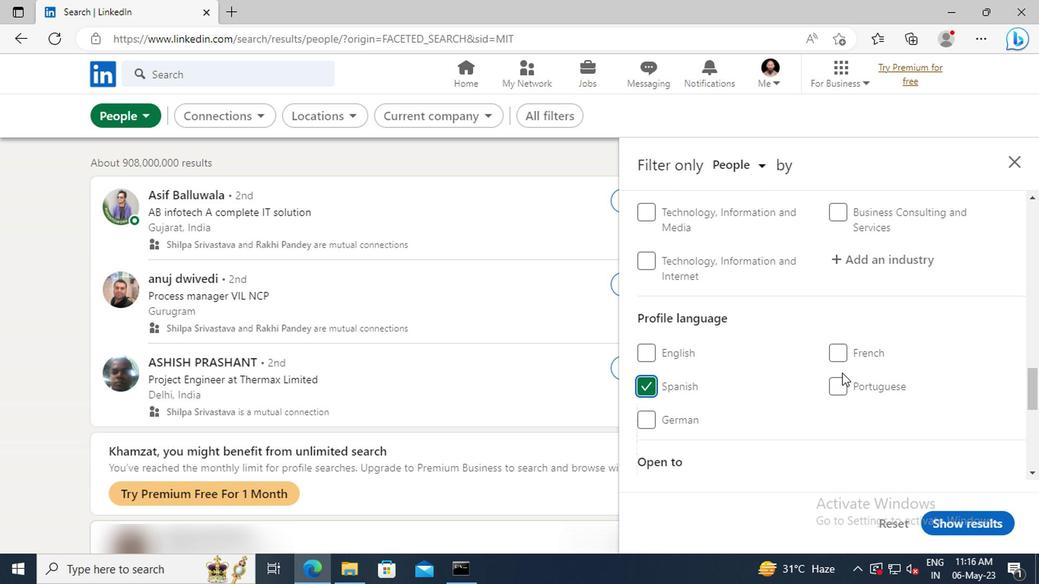
Action: Mouse scrolled (839, 373) with delta (0, 0)
Screenshot: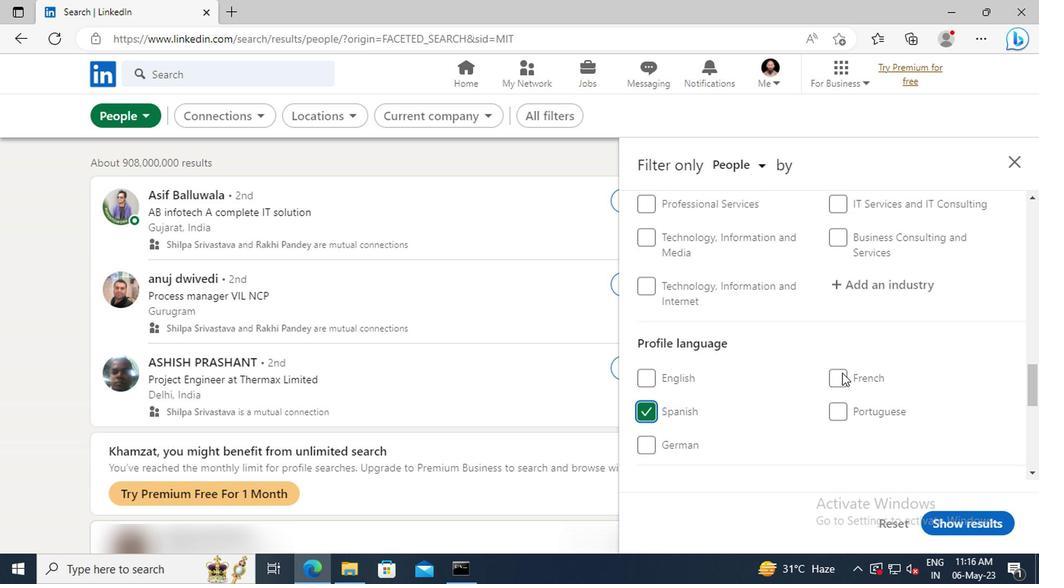 
Action: Mouse scrolled (839, 373) with delta (0, 0)
Screenshot: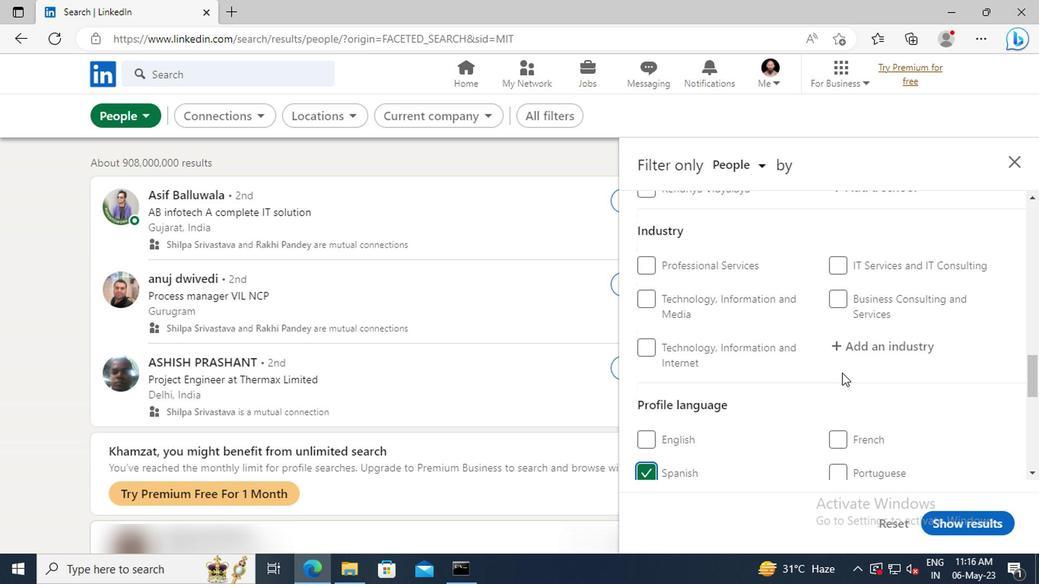 
Action: Mouse scrolled (839, 373) with delta (0, 0)
Screenshot: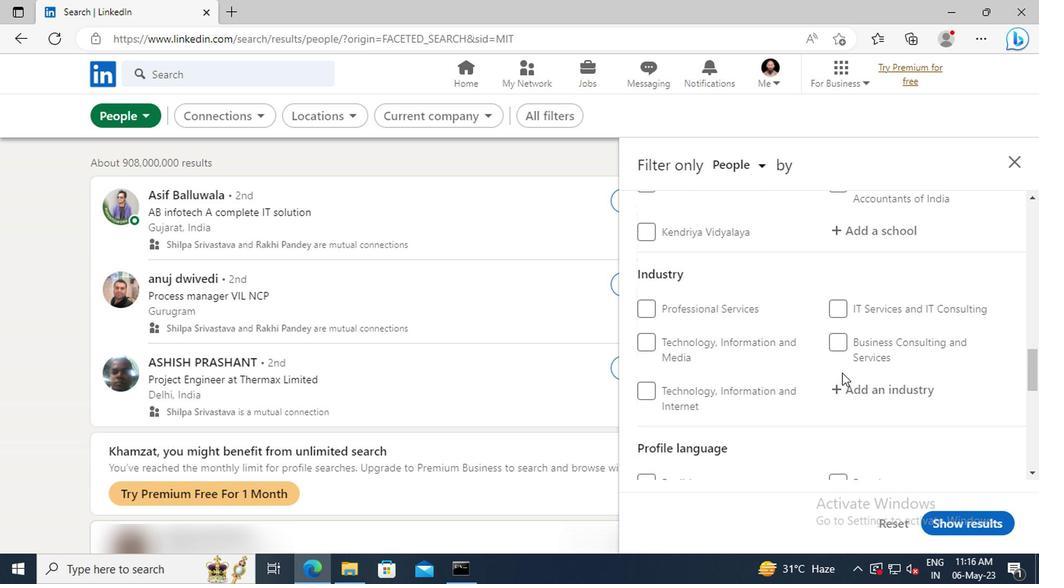 
Action: Mouse scrolled (839, 373) with delta (0, 0)
Screenshot: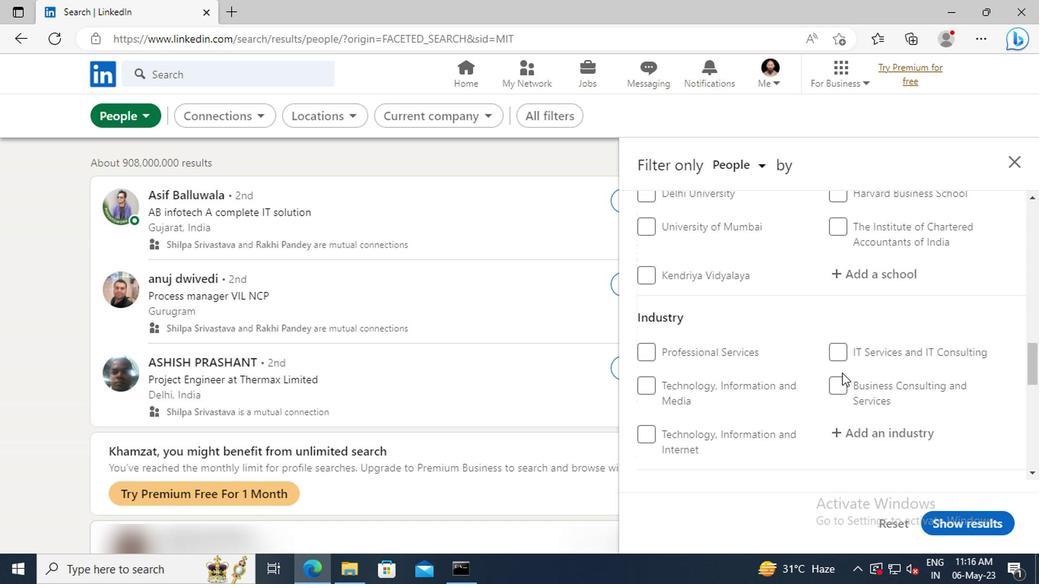 
Action: Mouse scrolled (839, 373) with delta (0, 0)
Screenshot: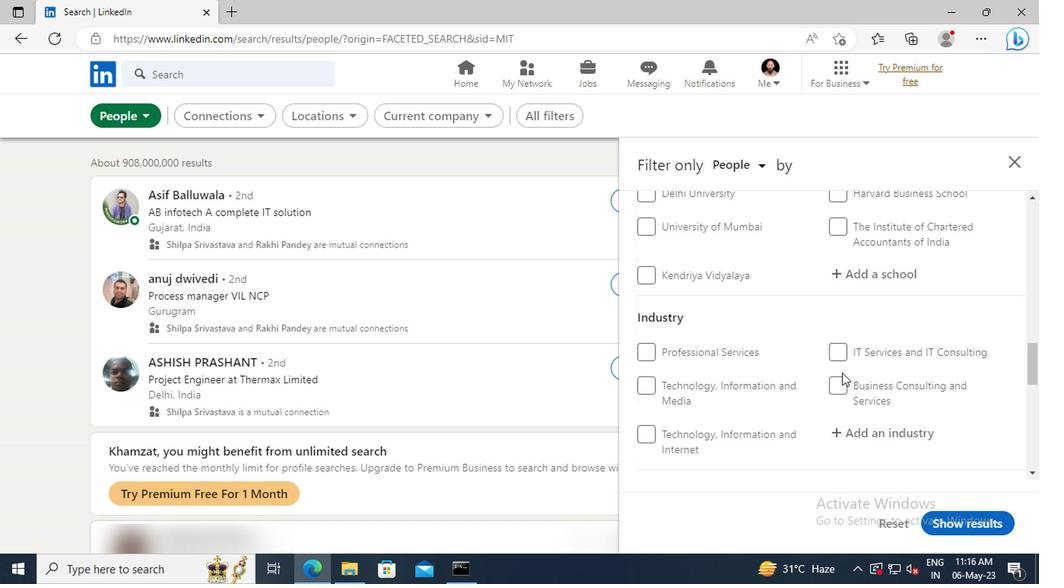 
Action: Mouse scrolled (839, 373) with delta (0, 0)
Screenshot: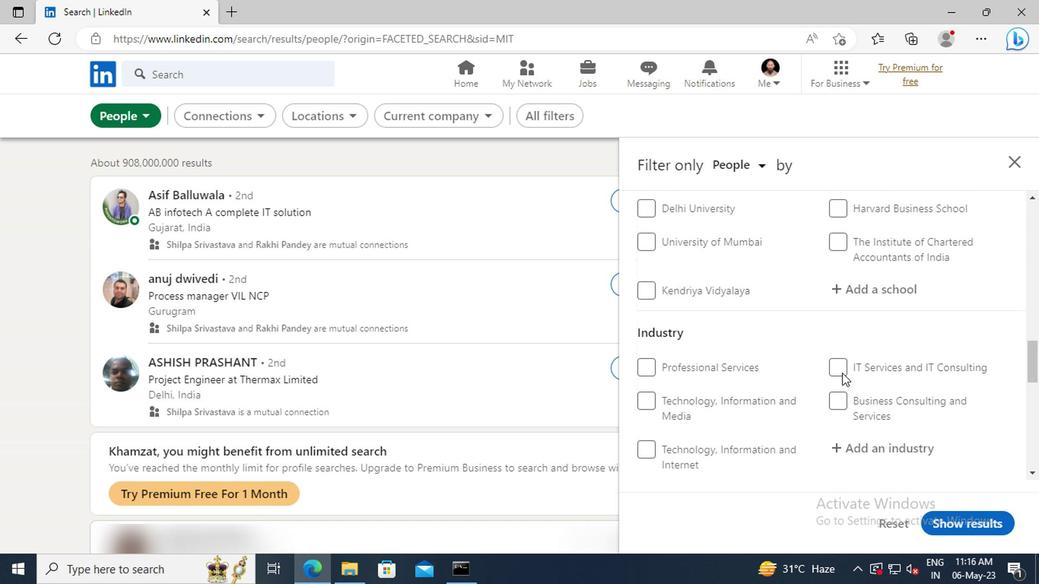 
Action: Mouse scrolled (839, 373) with delta (0, 0)
Screenshot: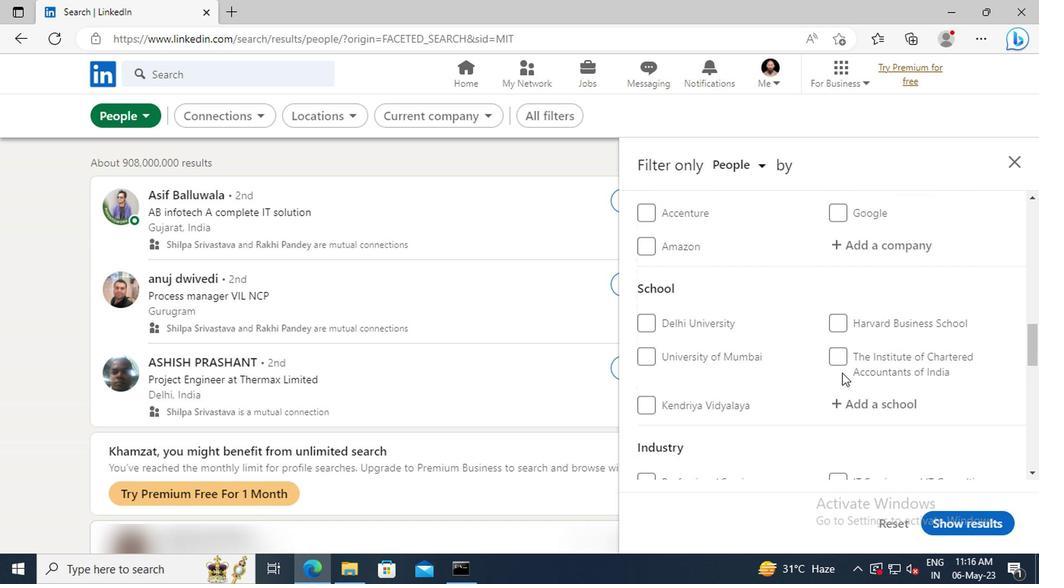 
Action: Mouse scrolled (839, 373) with delta (0, 0)
Screenshot: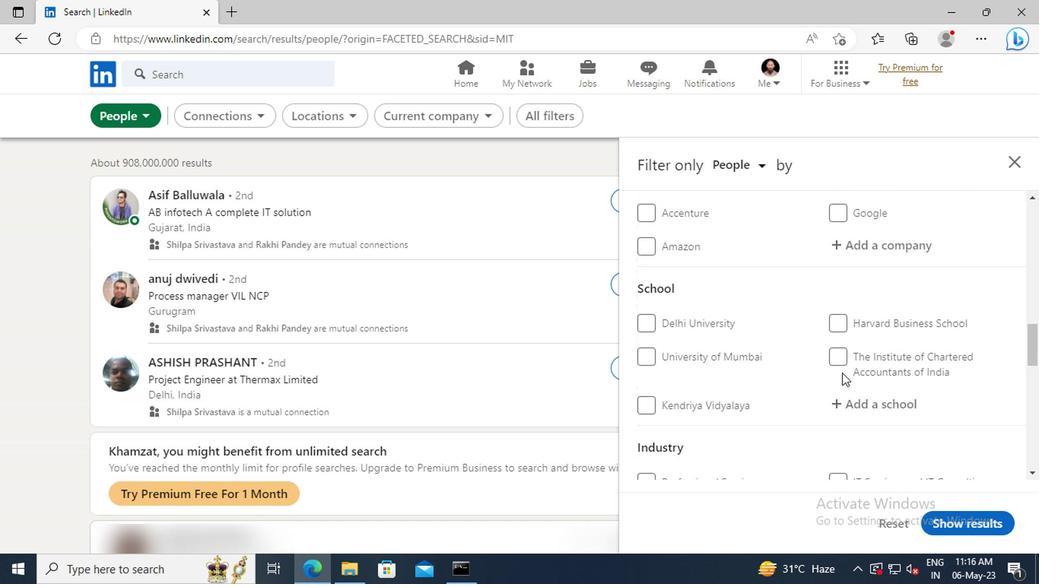 
Action: Mouse scrolled (839, 373) with delta (0, 0)
Screenshot: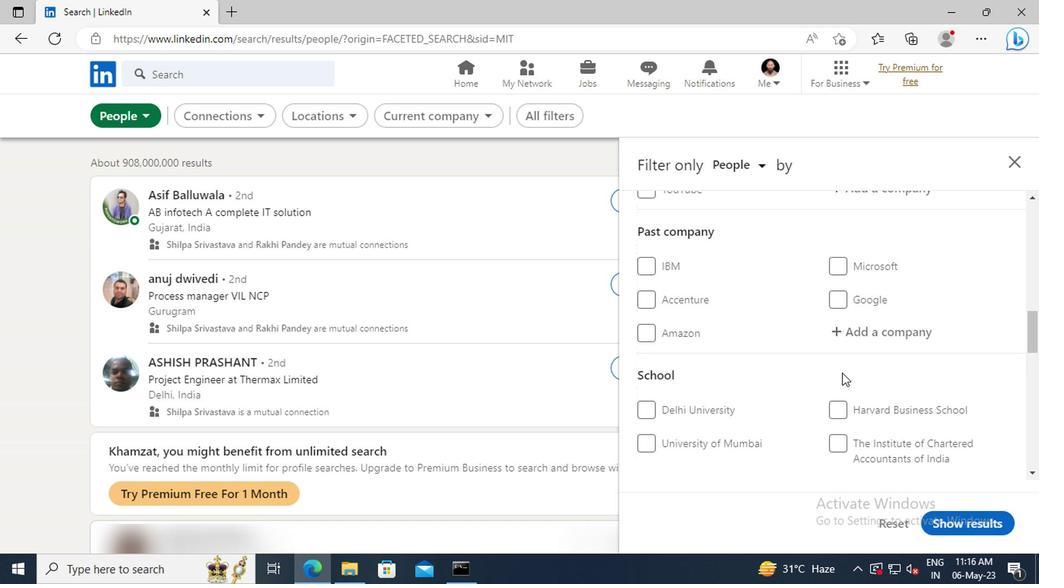 
Action: Mouse scrolled (839, 373) with delta (0, 0)
Screenshot: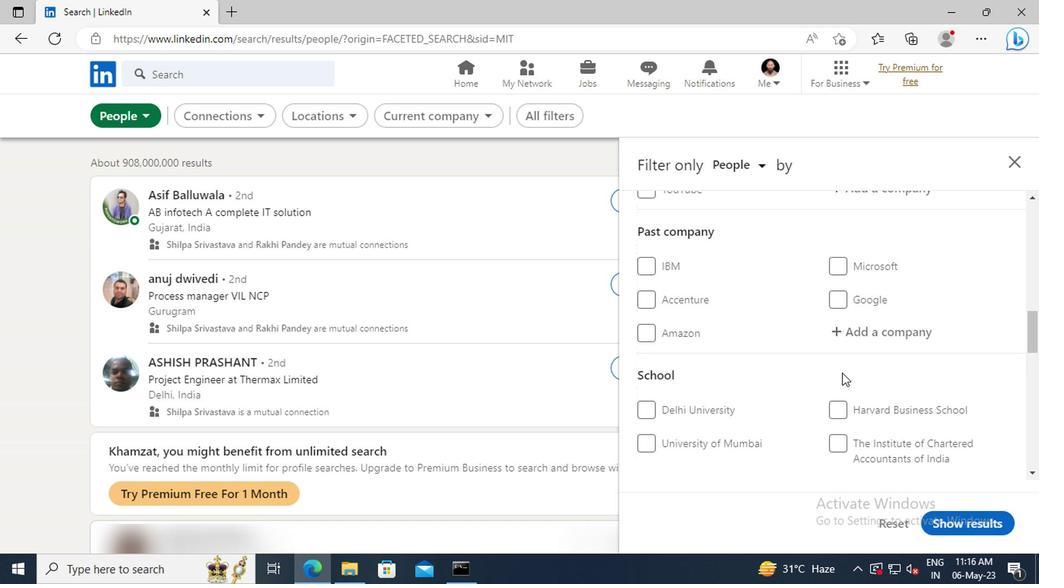 
Action: Mouse scrolled (839, 373) with delta (0, 0)
Screenshot: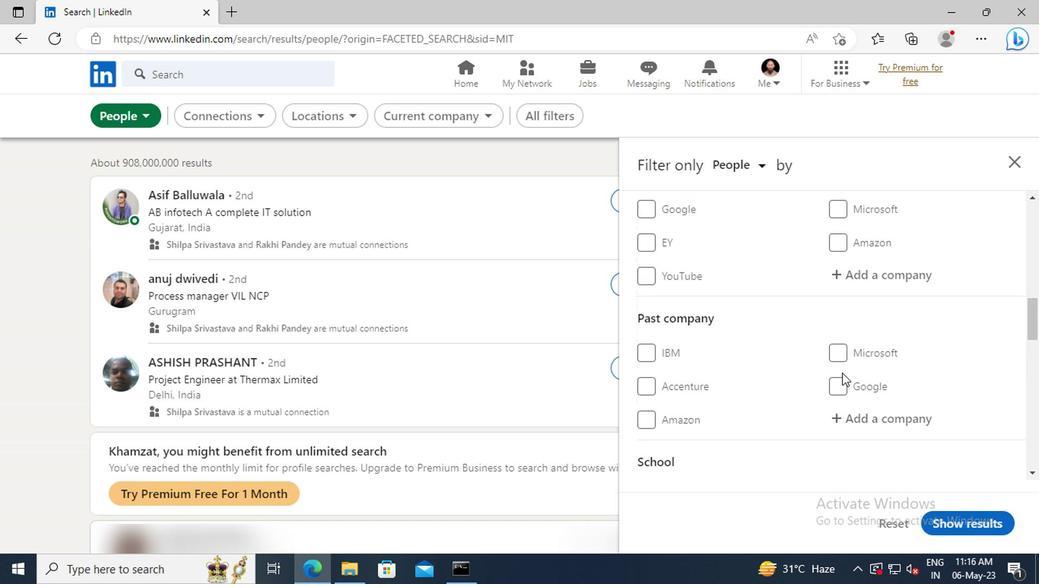 
Action: Mouse scrolled (839, 373) with delta (0, 0)
Screenshot: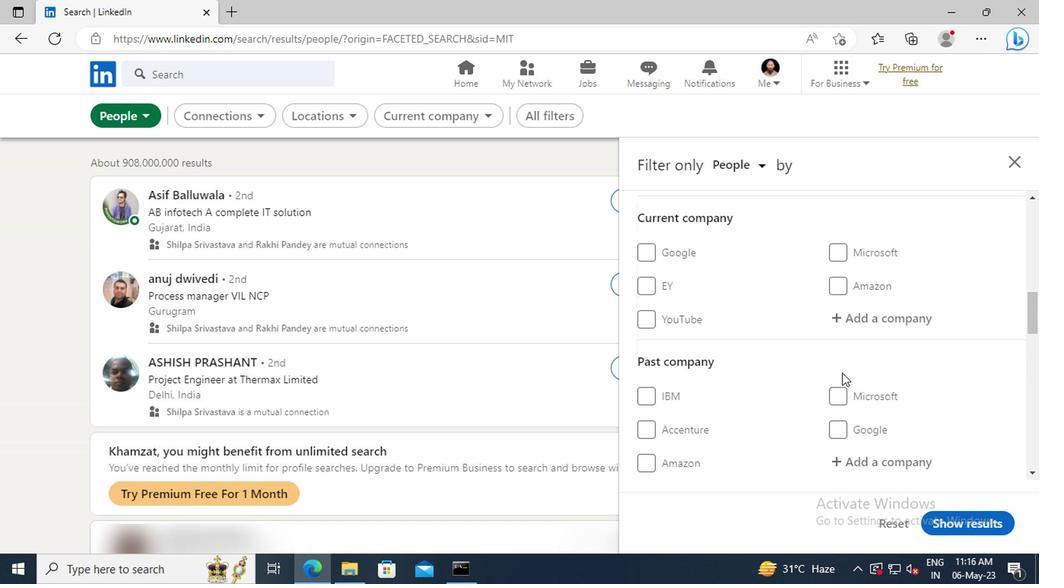 
Action: Mouse moved to (841, 364)
Screenshot: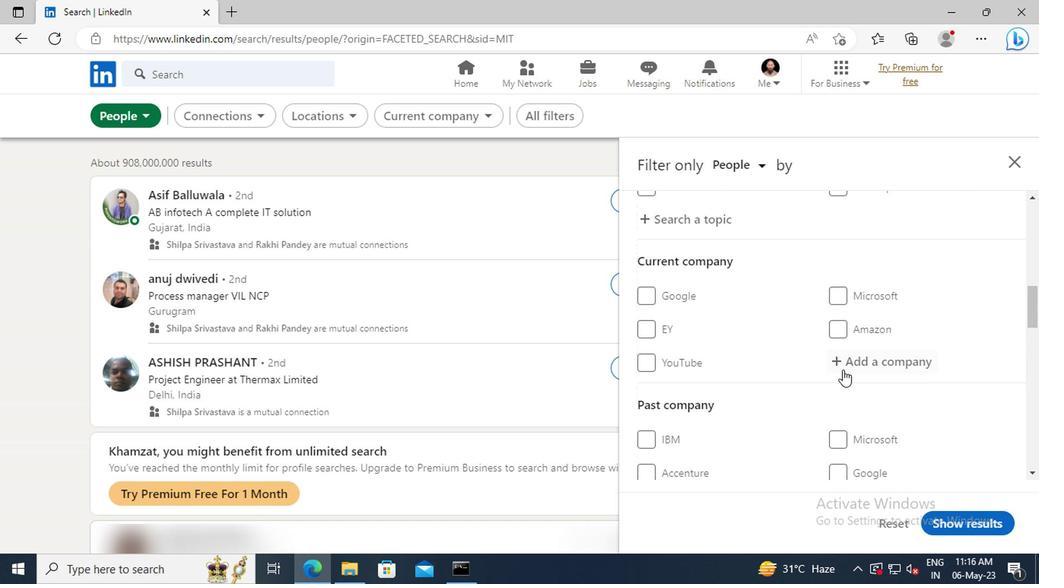 
Action: Mouse pressed left at (841, 364)
Screenshot: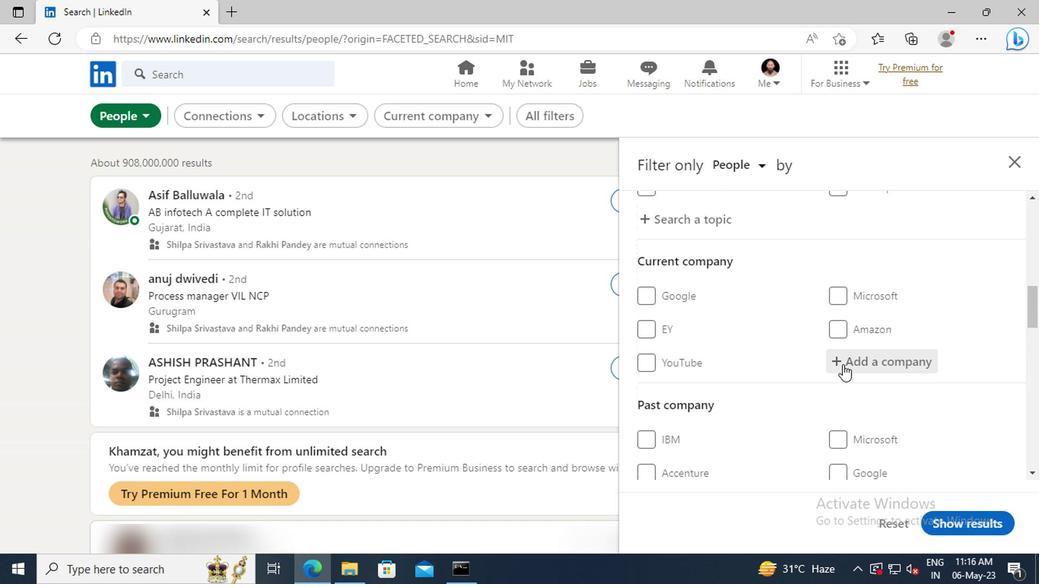 
Action: Key pressed <Key.shift>ADANI<Key.space><Key.shift>POWER
Screenshot: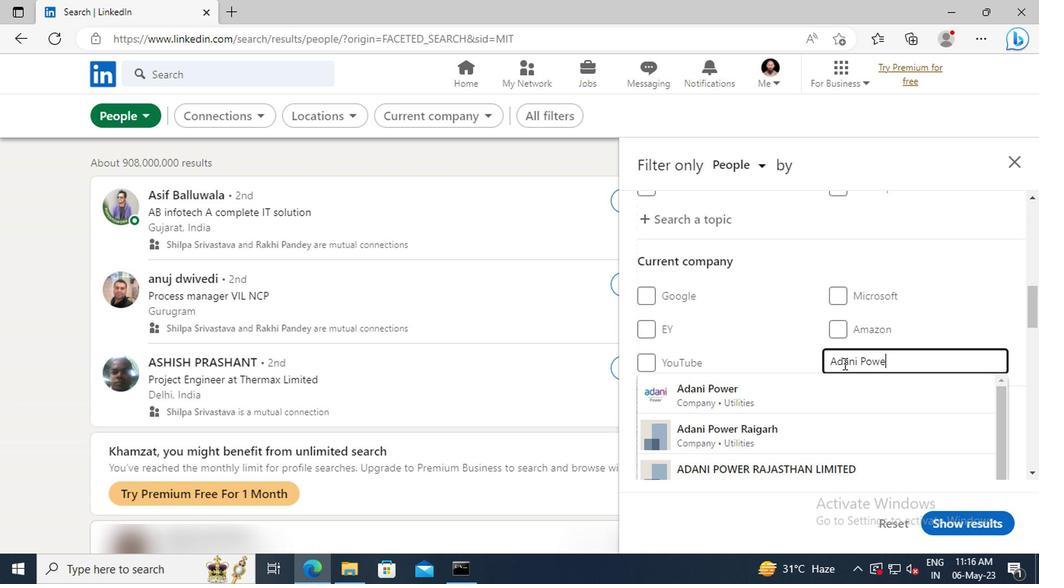
Action: Mouse moved to (842, 387)
Screenshot: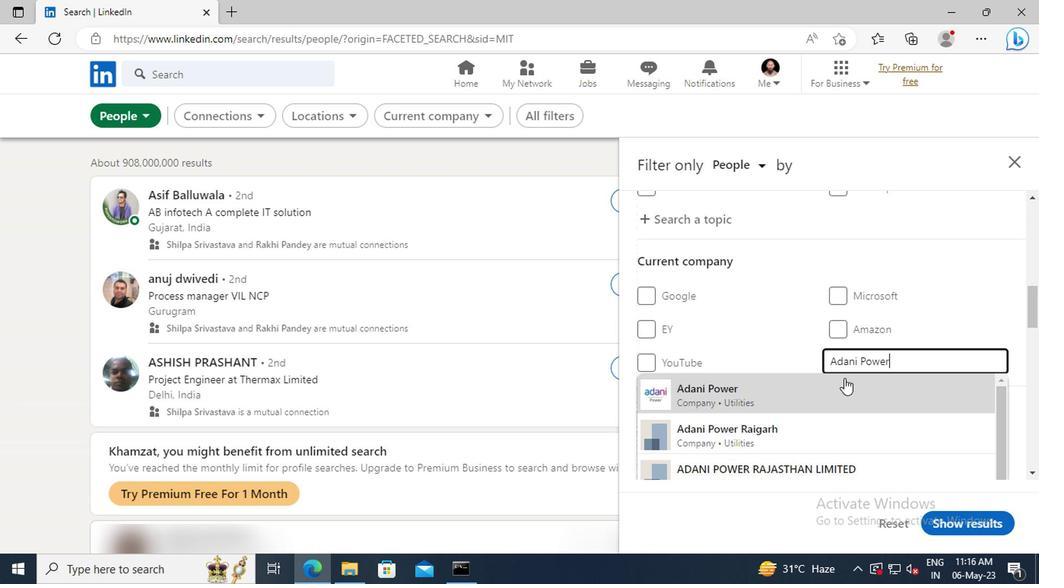 
Action: Mouse pressed left at (842, 387)
Screenshot: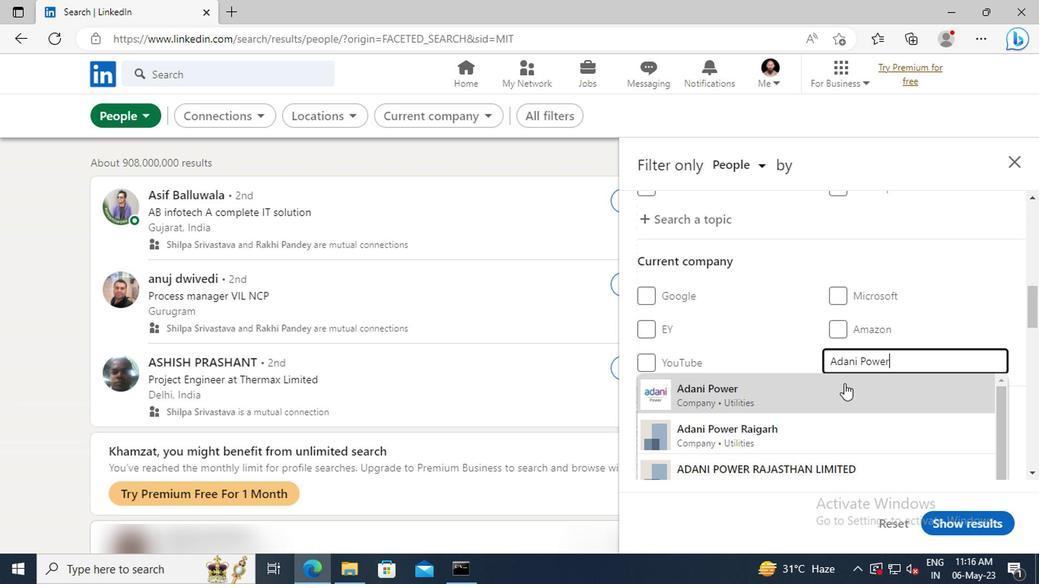 
Action: Mouse scrolled (842, 386) with delta (0, 0)
Screenshot: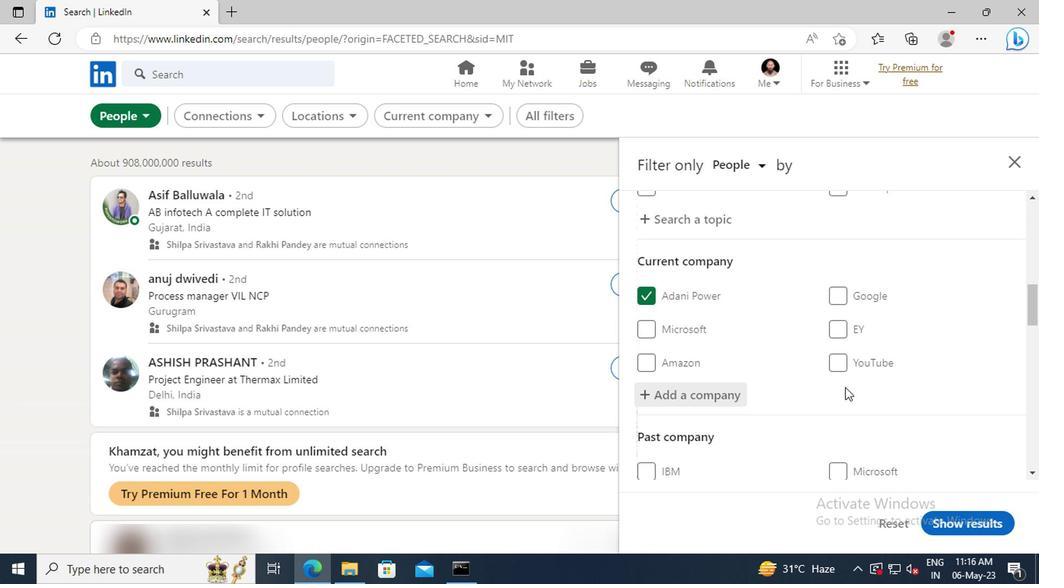 
Action: Mouse scrolled (842, 386) with delta (0, 0)
Screenshot: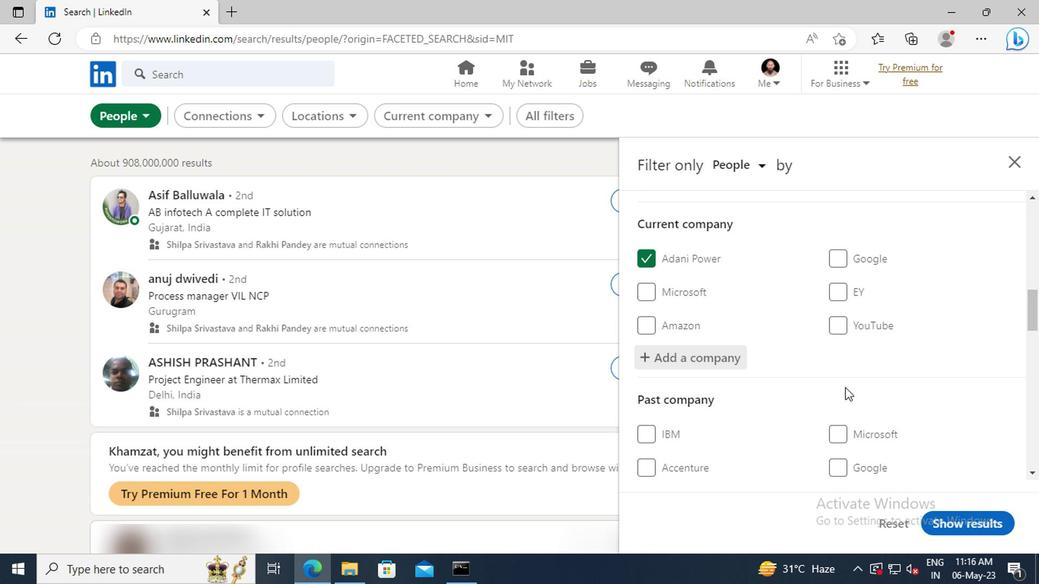 
Action: Mouse scrolled (842, 386) with delta (0, 0)
Screenshot: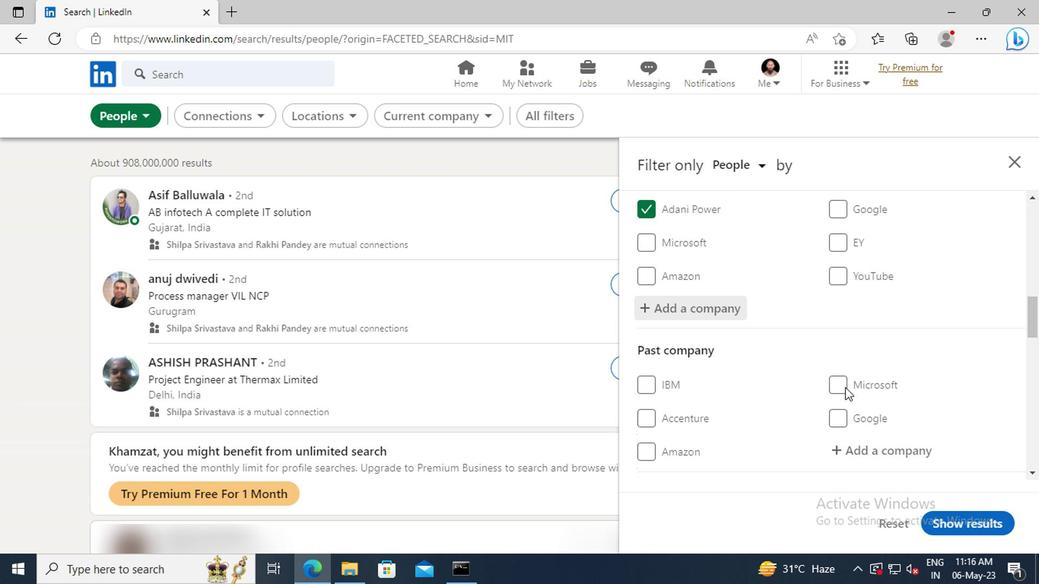 
Action: Mouse moved to (839, 377)
Screenshot: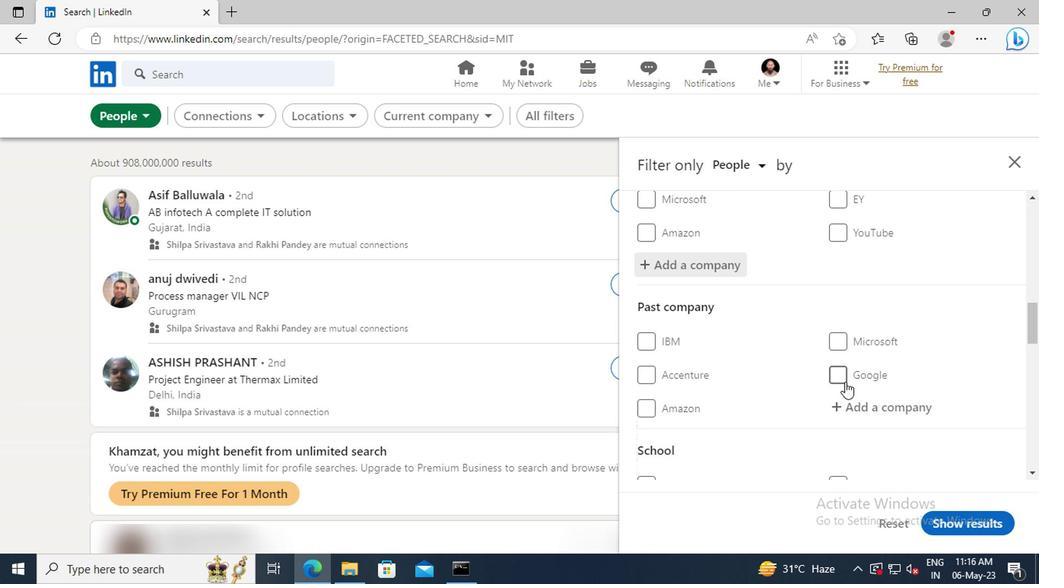 
Action: Mouse scrolled (839, 377) with delta (0, 0)
Screenshot: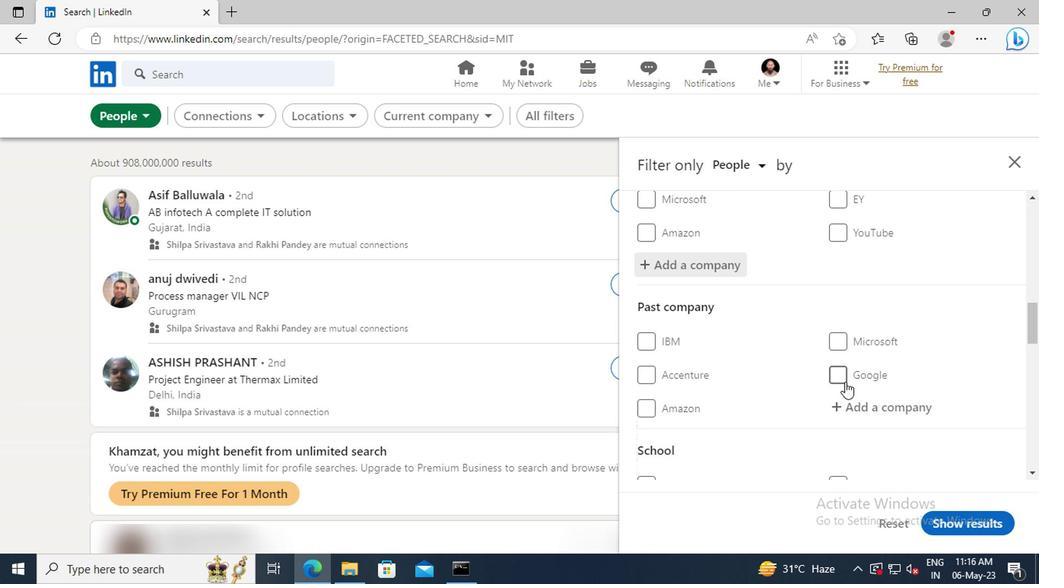 
Action: Mouse moved to (837, 371)
Screenshot: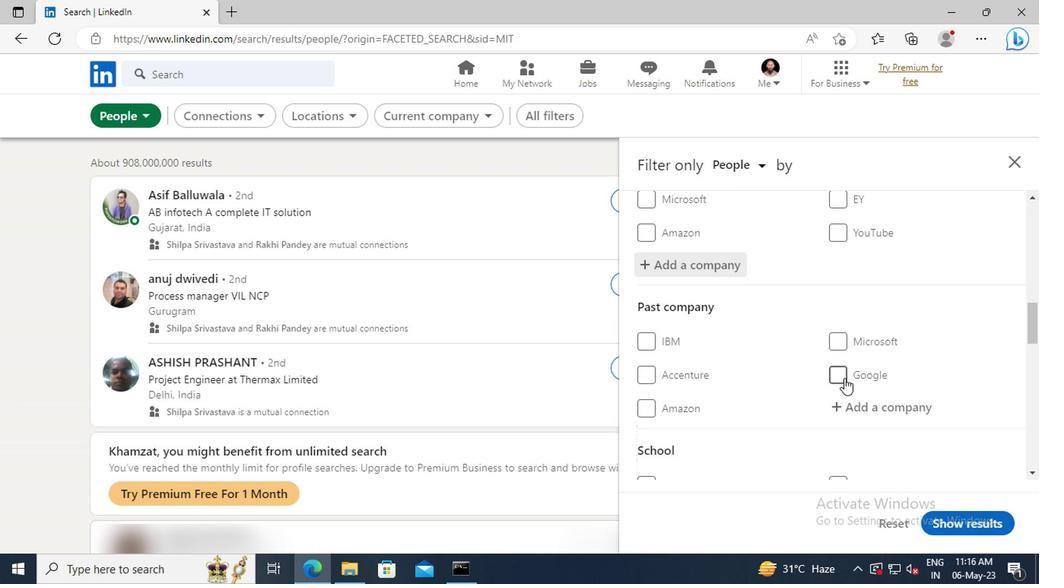 
Action: Mouse scrolled (837, 371) with delta (0, 0)
Screenshot: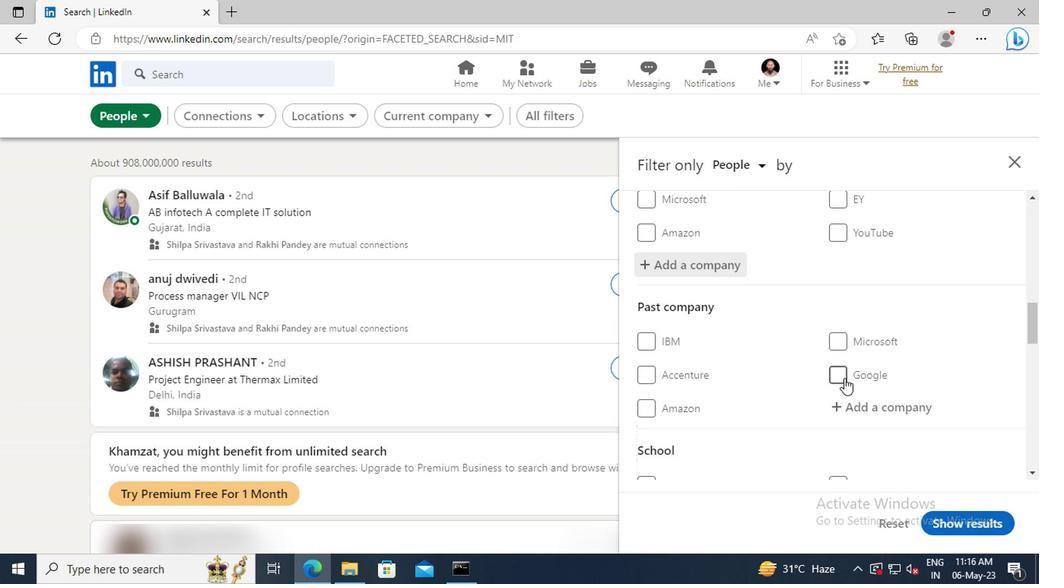 
Action: Mouse moved to (833, 362)
Screenshot: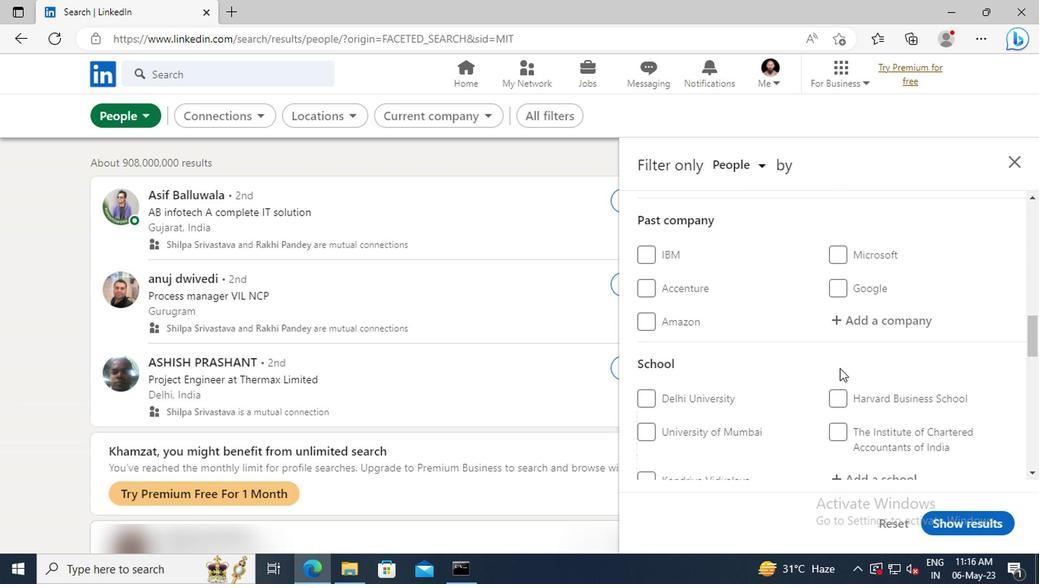 
Action: Mouse scrolled (833, 360) with delta (0, -1)
Screenshot: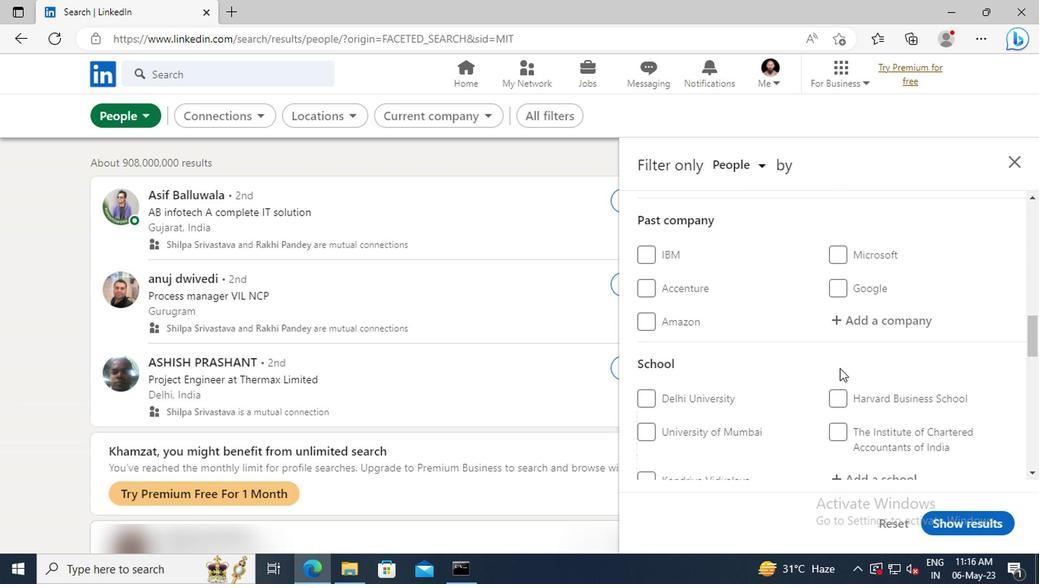 
Action: Mouse moved to (833, 360)
Screenshot: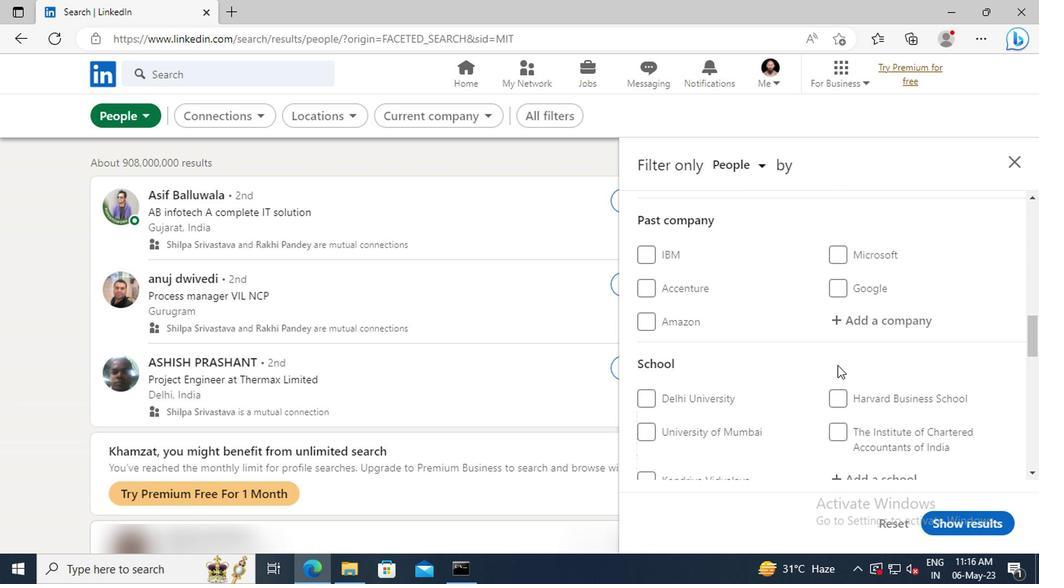 
Action: Mouse scrolled (833, 360) with delta (0, 0)
Screenshot: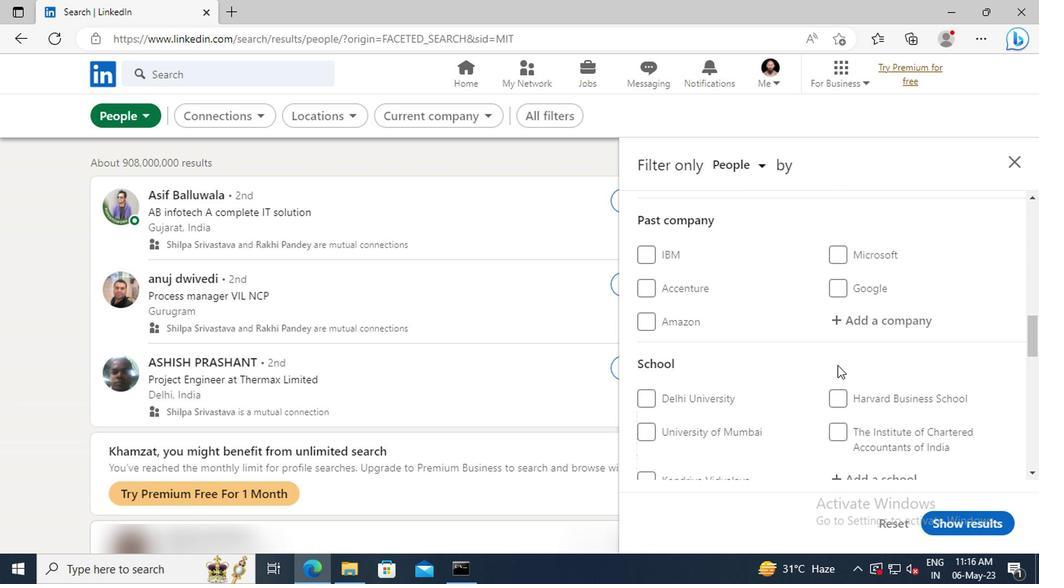 
Action: Mouse moved to (832, 359)
Screenshot: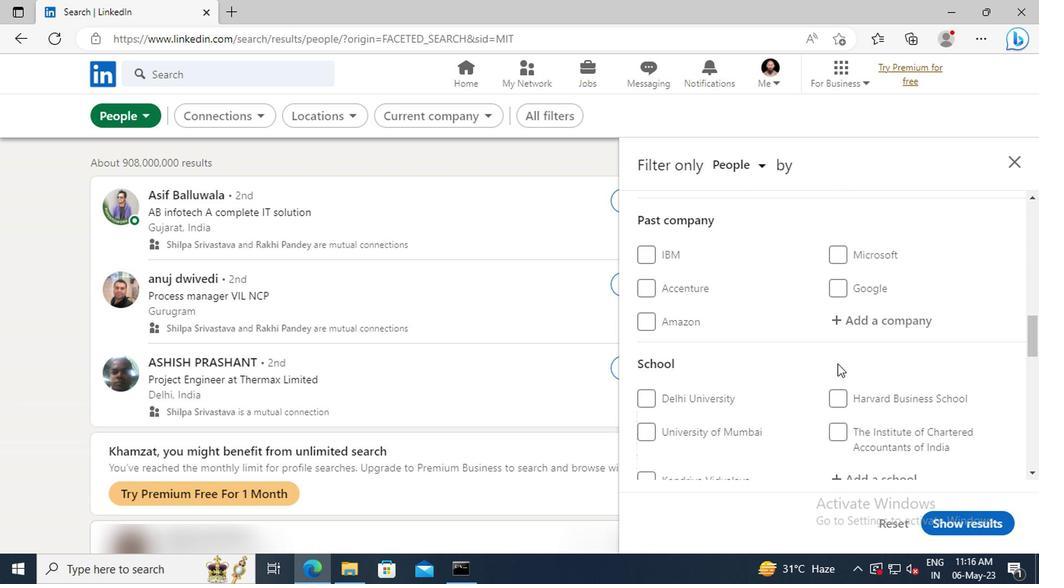 
Action: Mouse scrolled (832, 358) with delta (0, -1)
Screenshot: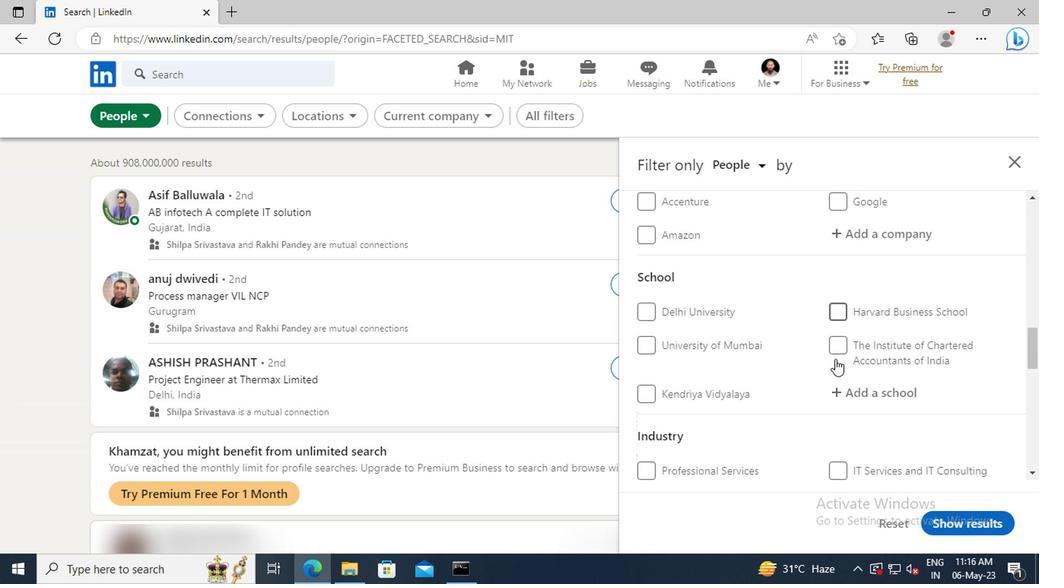 
Action: Mouse moved to (837, 353)
Screenshot: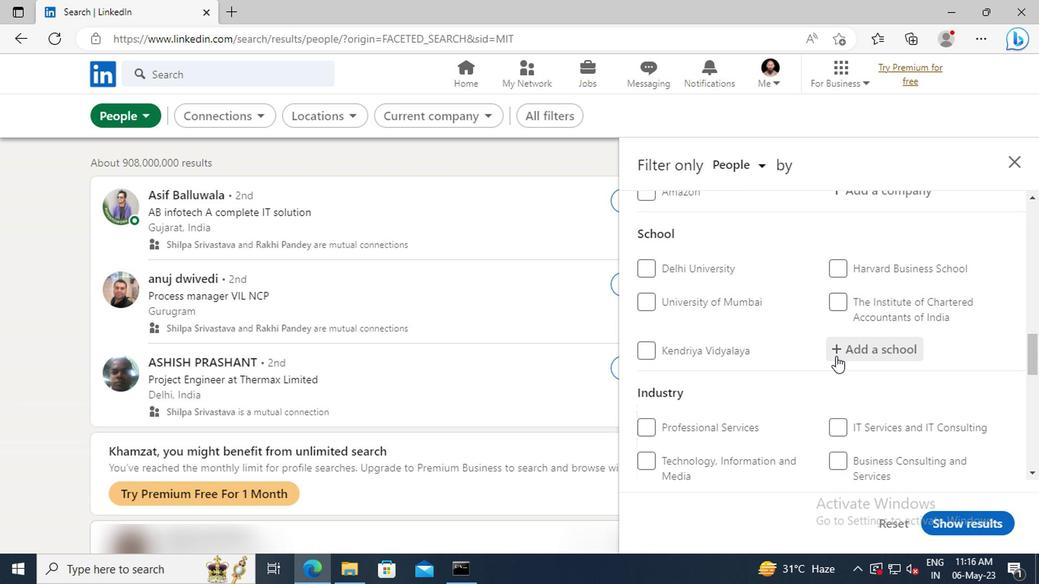 
Action: Mouse pressed left at (837, 353)
Screenshot: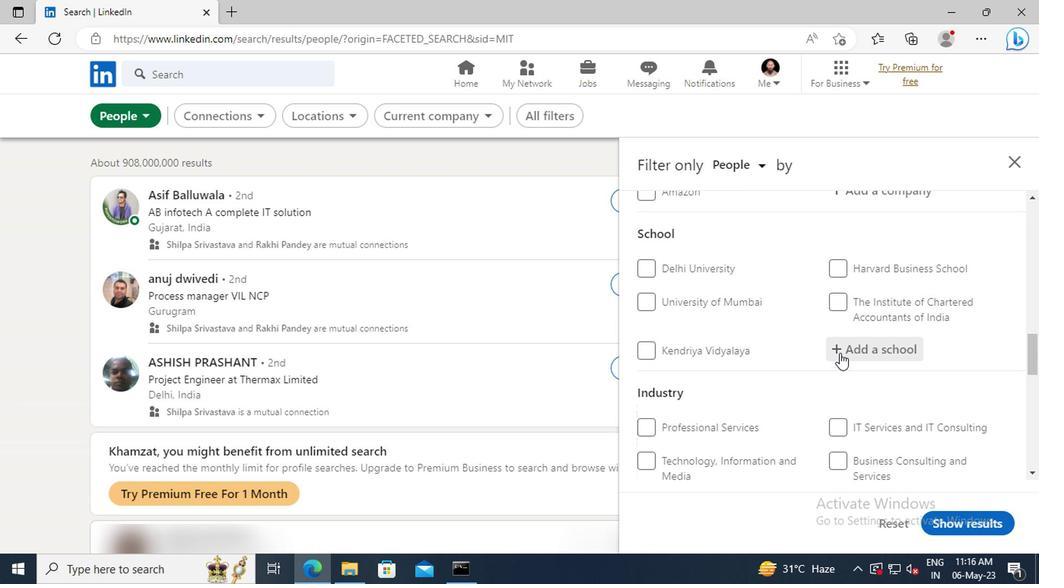 
Action: Key pressed <Key.shift>BANGALORE<Key.space><Key.shift>JOBS
Screenshot: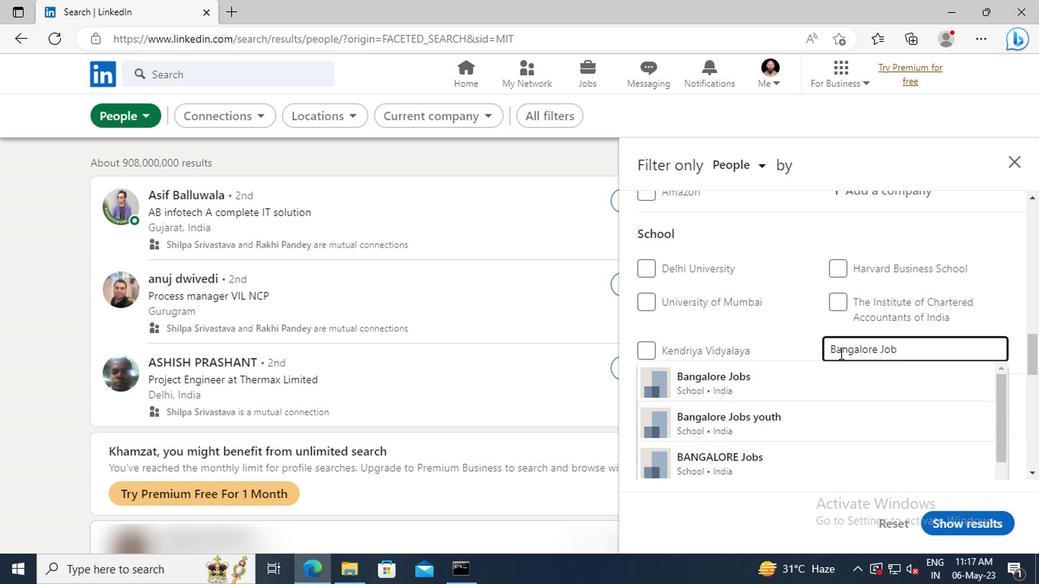 
Action: Mouse moved to (836, 413)
Screenshot: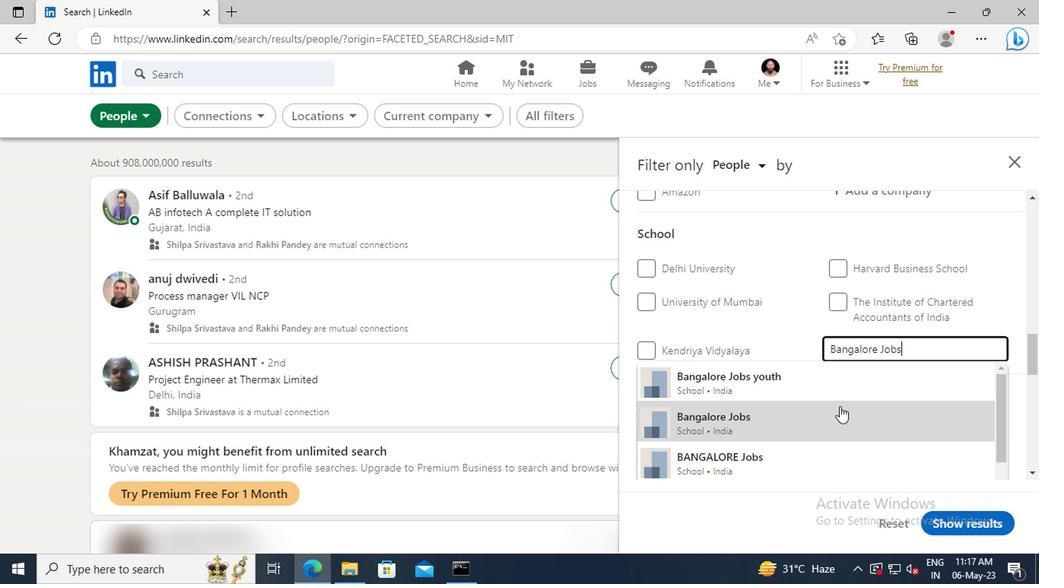 
Action: Mouse pressed left at (836, 413)
Screenshot: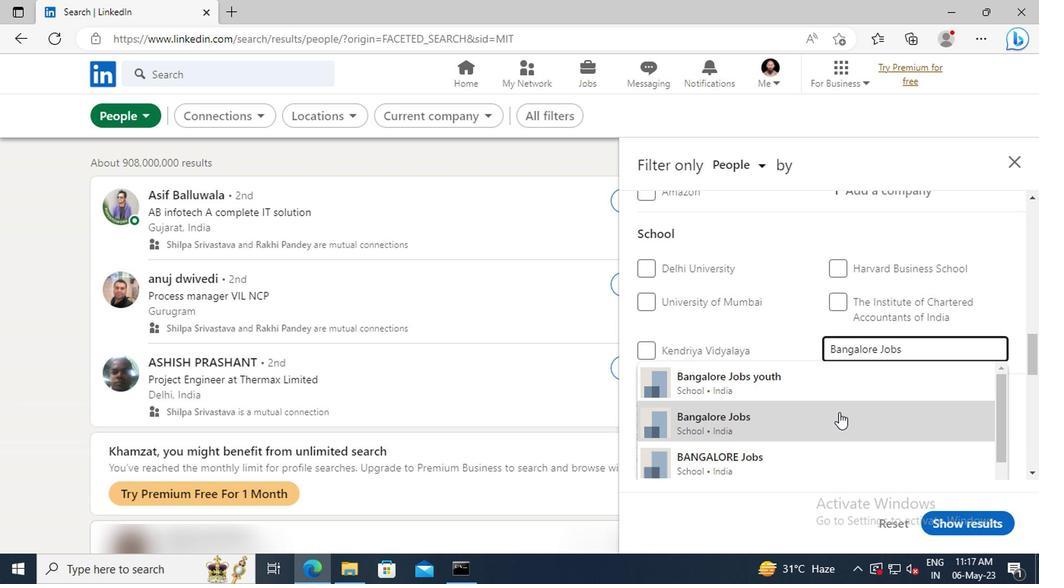 
Action: Mouse moved to (835, 411)
Screenshot: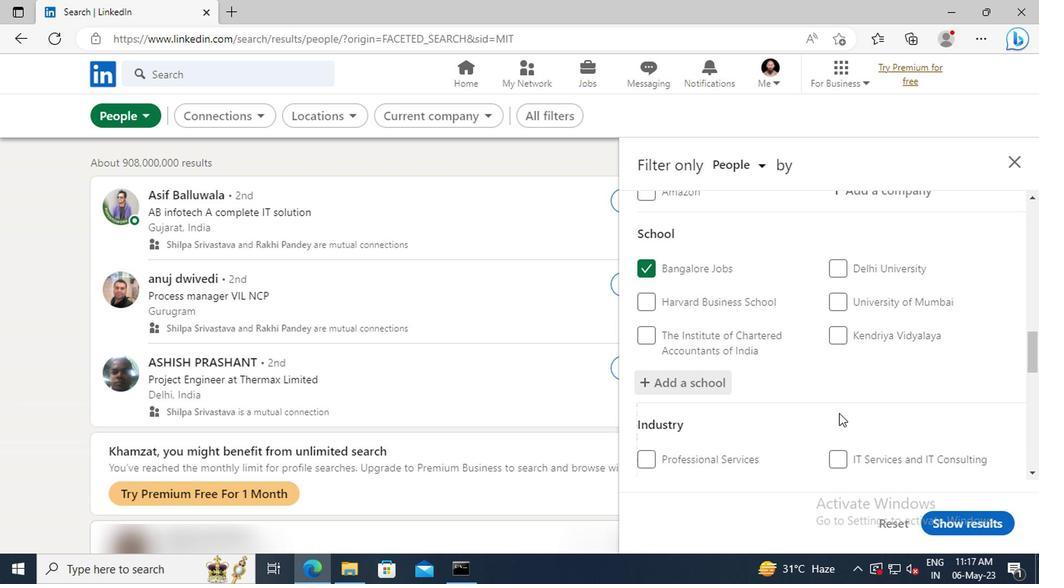 
Action: Mouse scrolled (835, 411) with delta (0, 0)
Screenshot: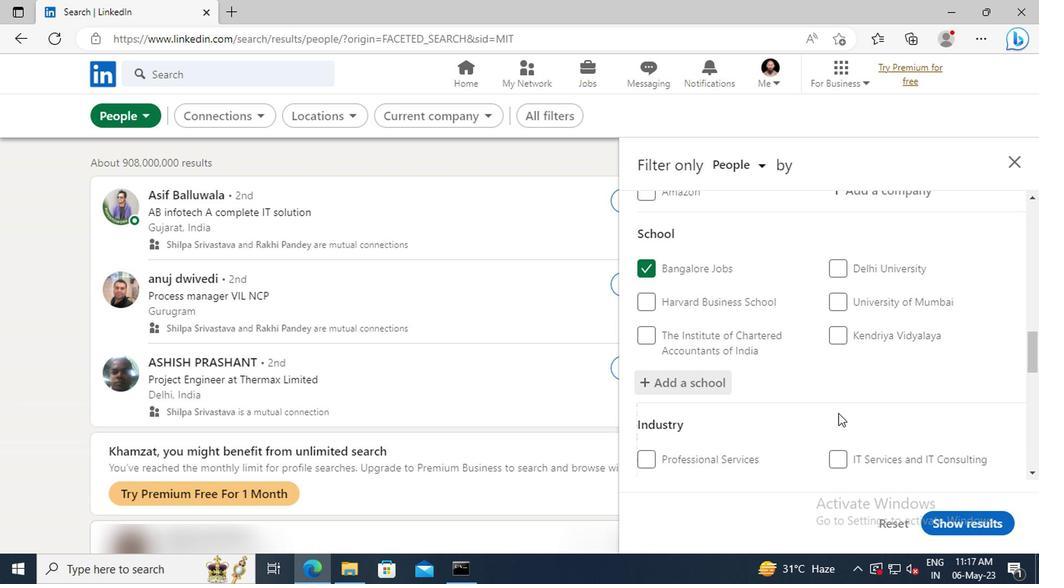 
Action: Mouse moved to (834, 405)
Screenshot: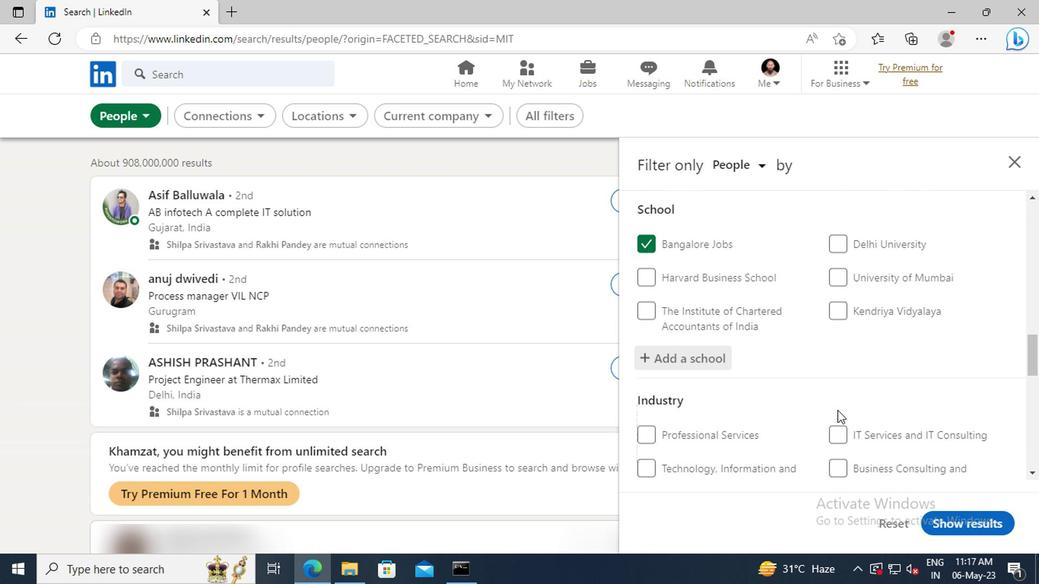 
Action: Mouse scrolled (834, 404) with delta (0, -1)
Screenshot: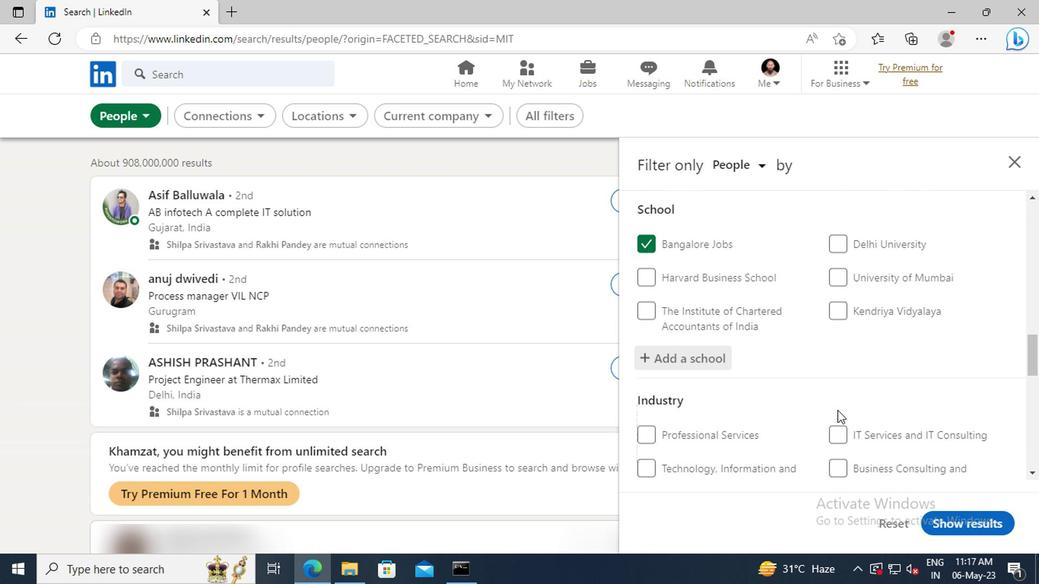 
Action: Mouse moved to (833, 398)
Screenshot: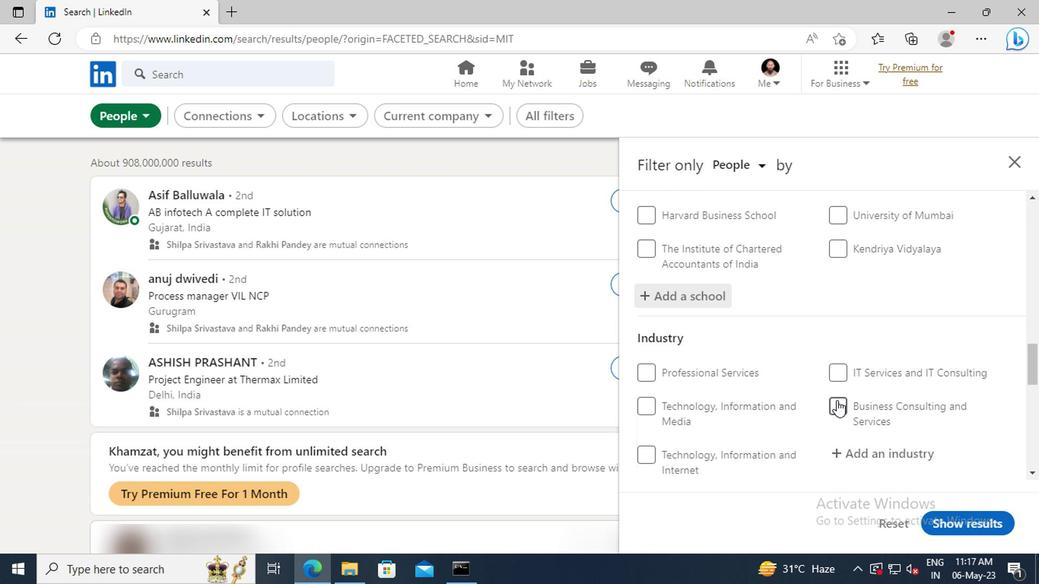 
Action: Mouse scrolled (833, 397) with delta (0, -1)
Screenshot: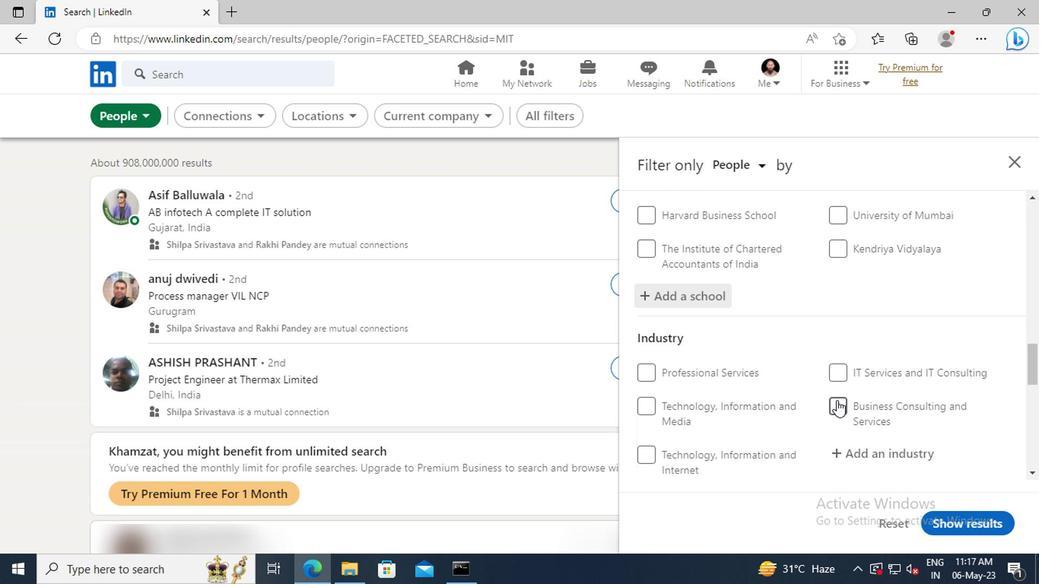 
Action: Mouse moved to (831, 392)
Screenshot: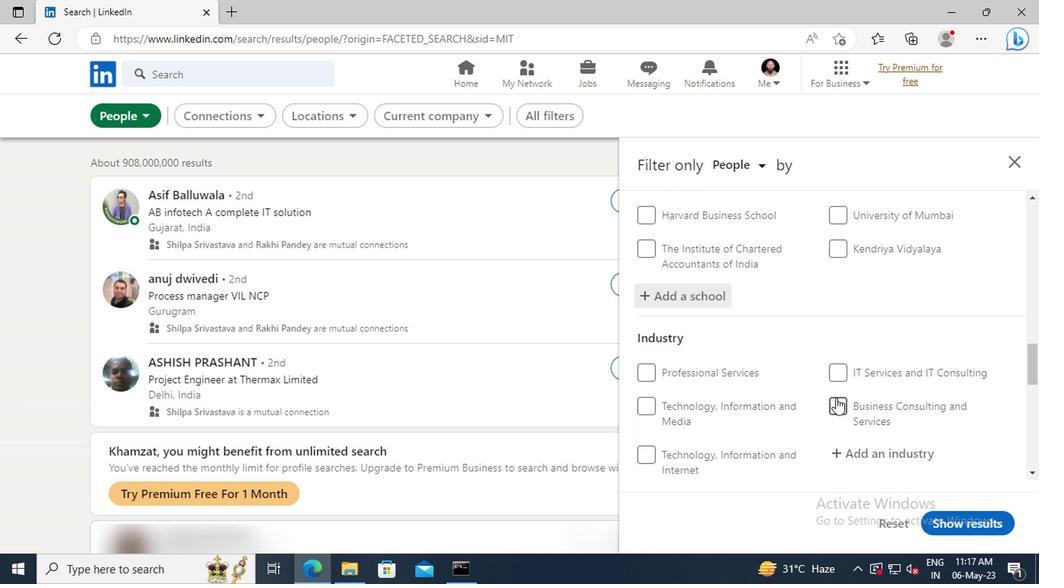 
Action: Mouse scrolled (831, 391) with delta (0, -1)
Screenshot: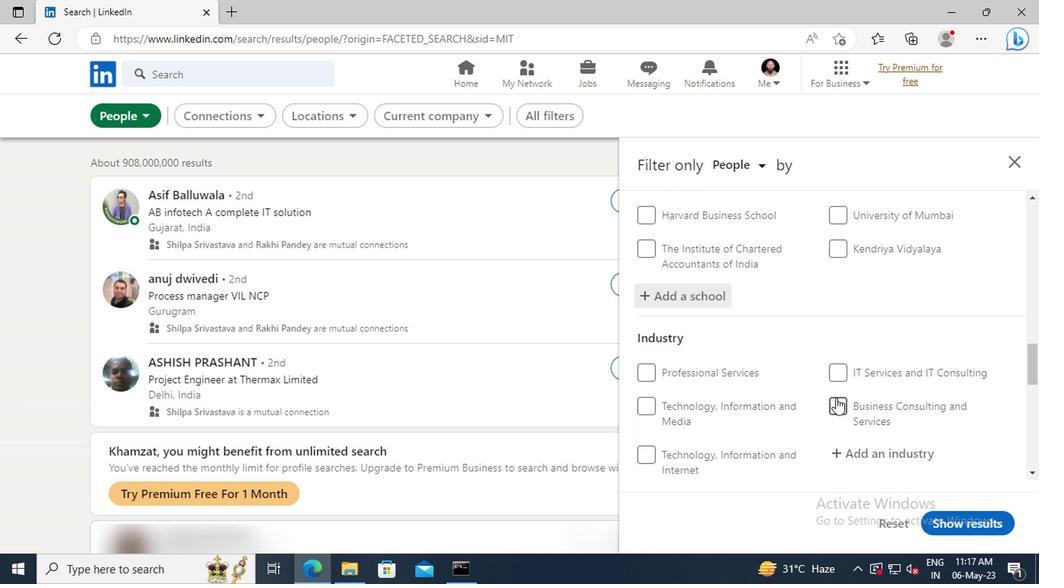 
Action: Mouse moved to (836, 373)
Screenshot: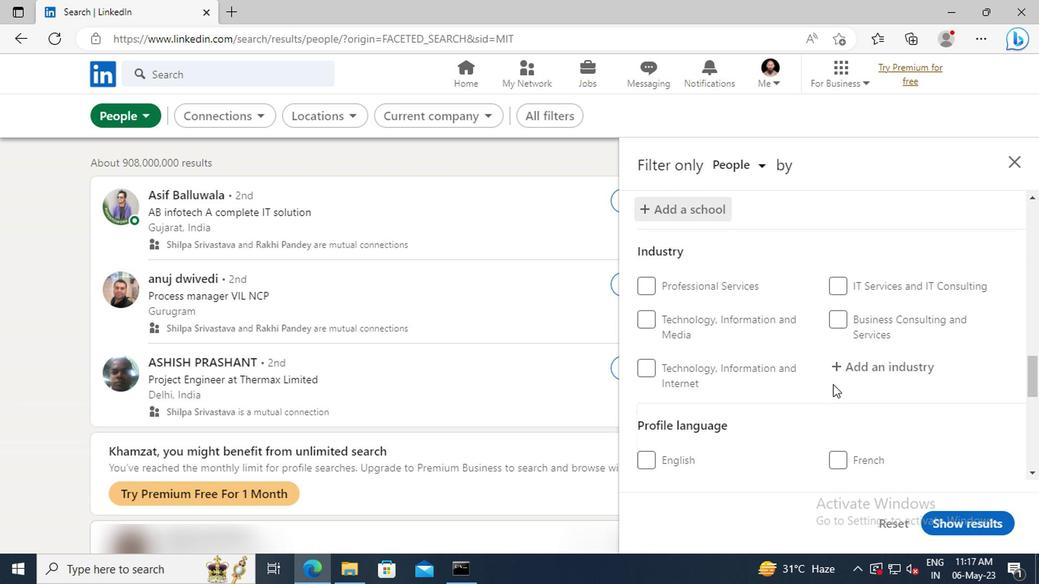 
Action: Mouse pressed left at (836, 373)
Screenshot: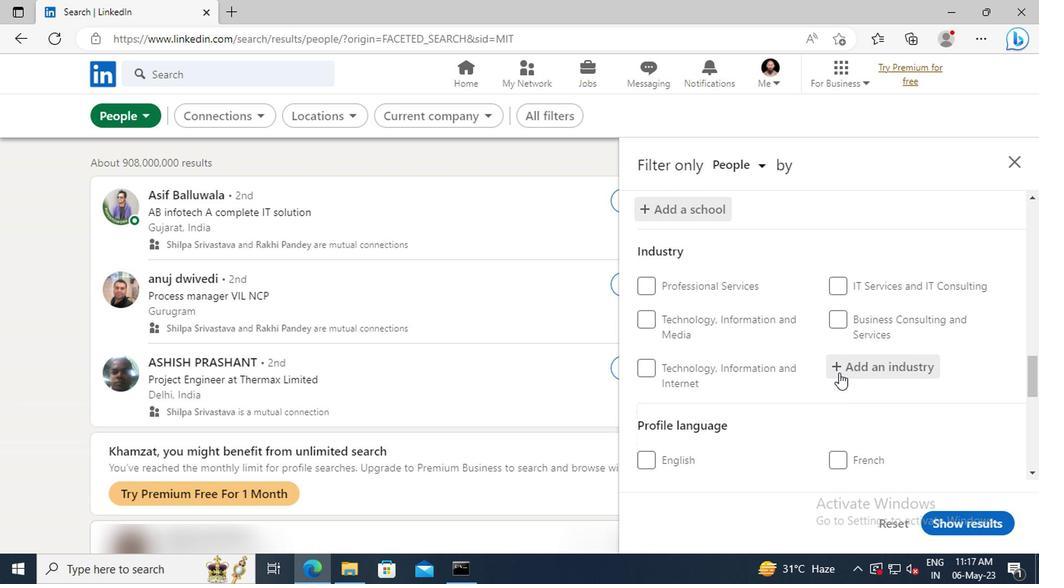 
Action: Key pressed <Key.shift>COMMUNITY<Key.space><Key.shift>SER
Screenshot: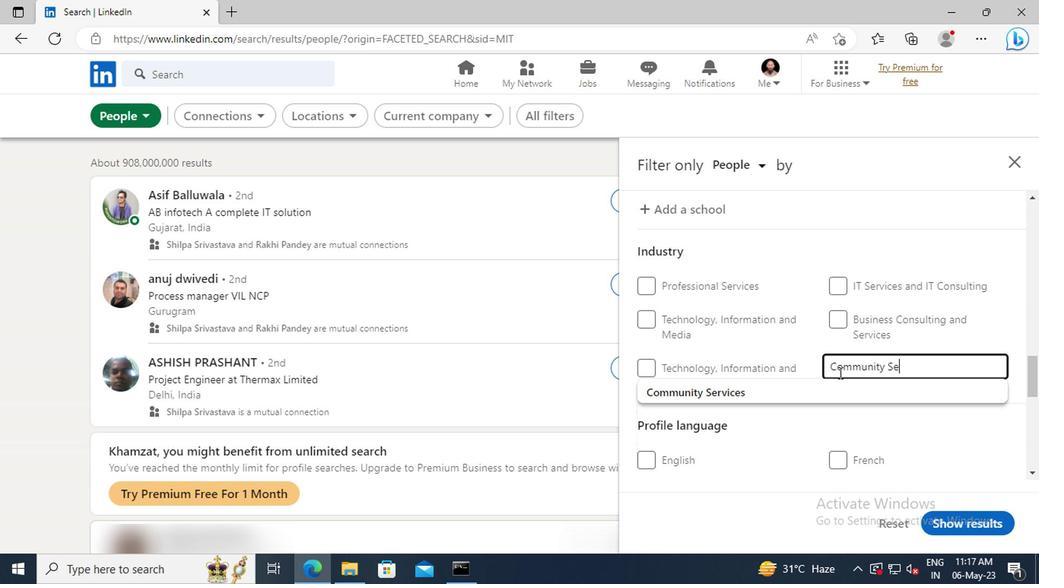 
Action: Mouse moved to (838, 388)
Screenshot: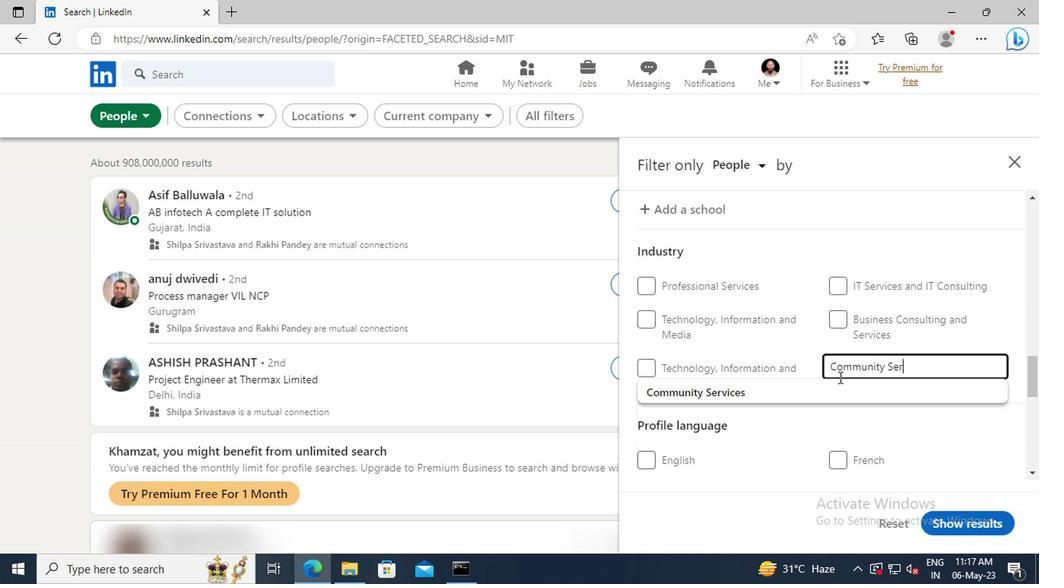 
Action: Mouse pressed left at (838, 388)
Screenshot: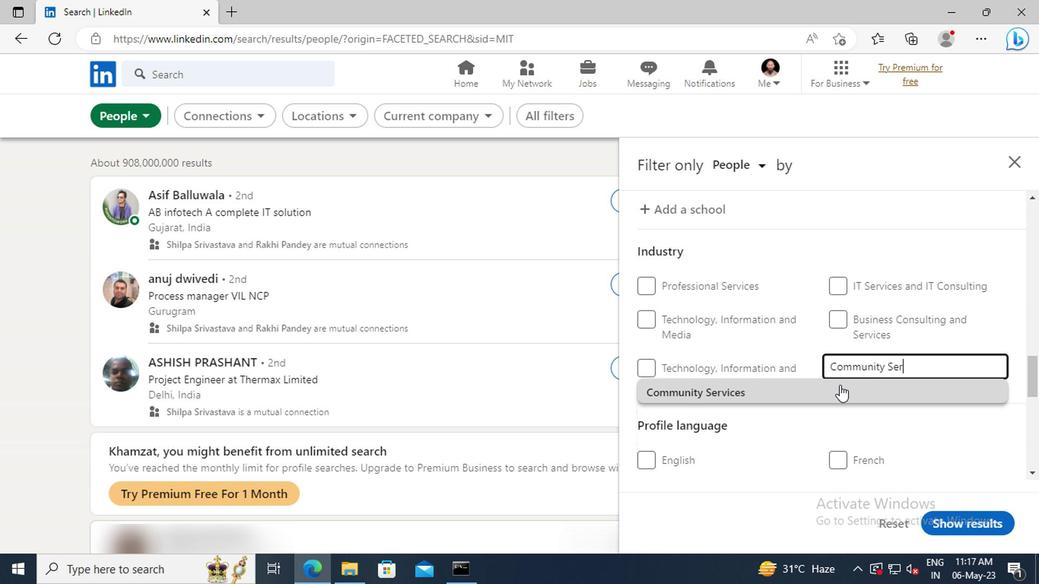 
Action: Mouse scrolled (838, 387) with delta (0, -1)
Screenshot: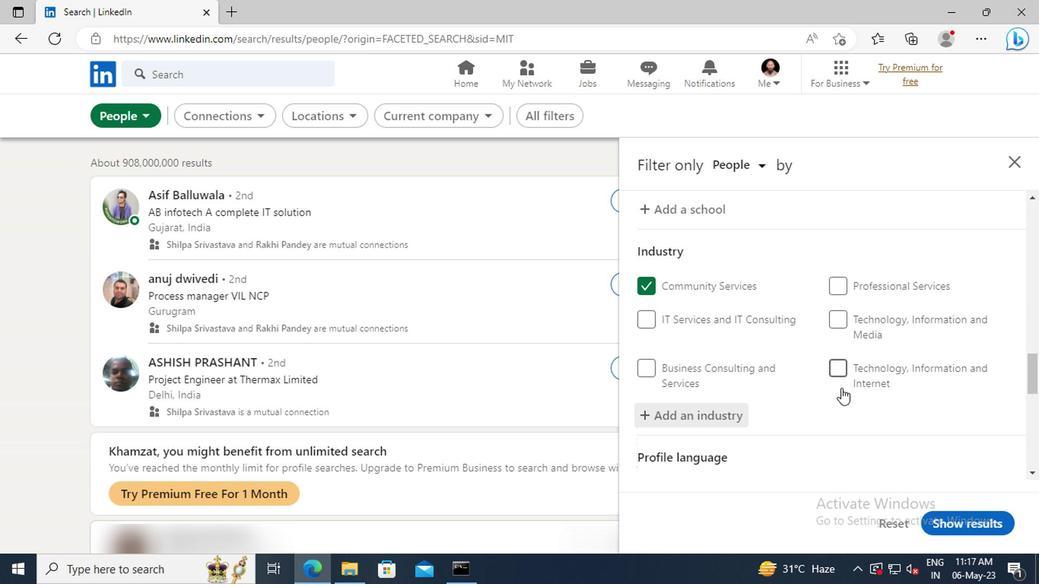 
Action: Mouse scrolled (838, 387) with delta (0, -1)
Screenshot: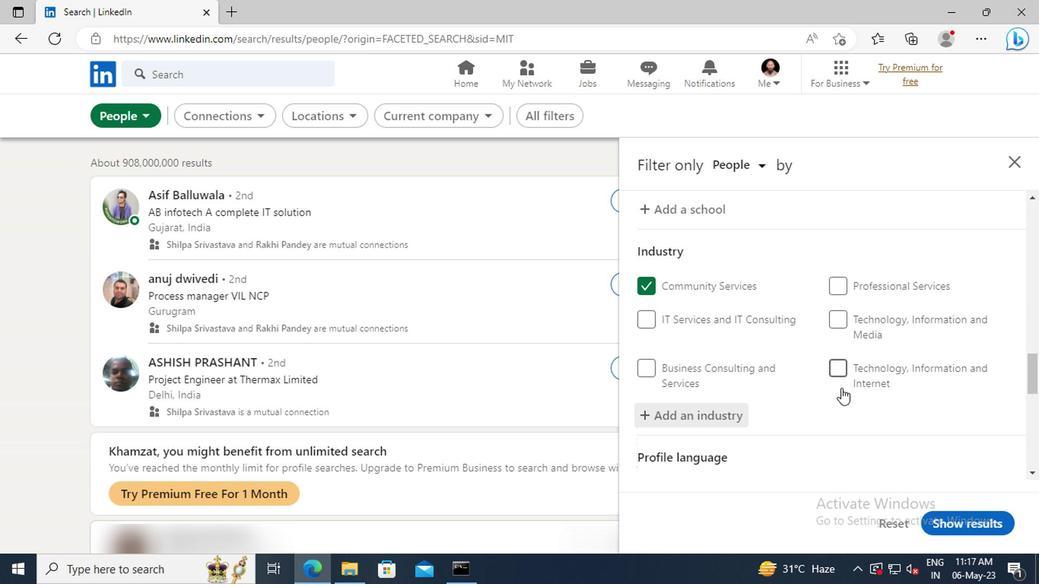 
Action: Mouse scrolled (838, 387) with delta (0, -1)
Screenshot: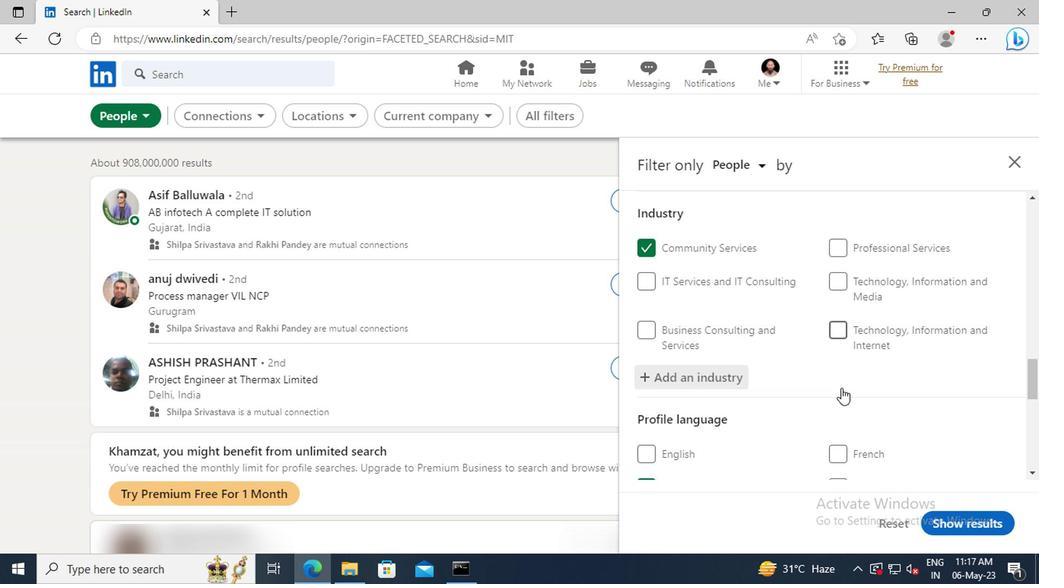 
Action: Mouse moved to (838, 386)
Screenshot: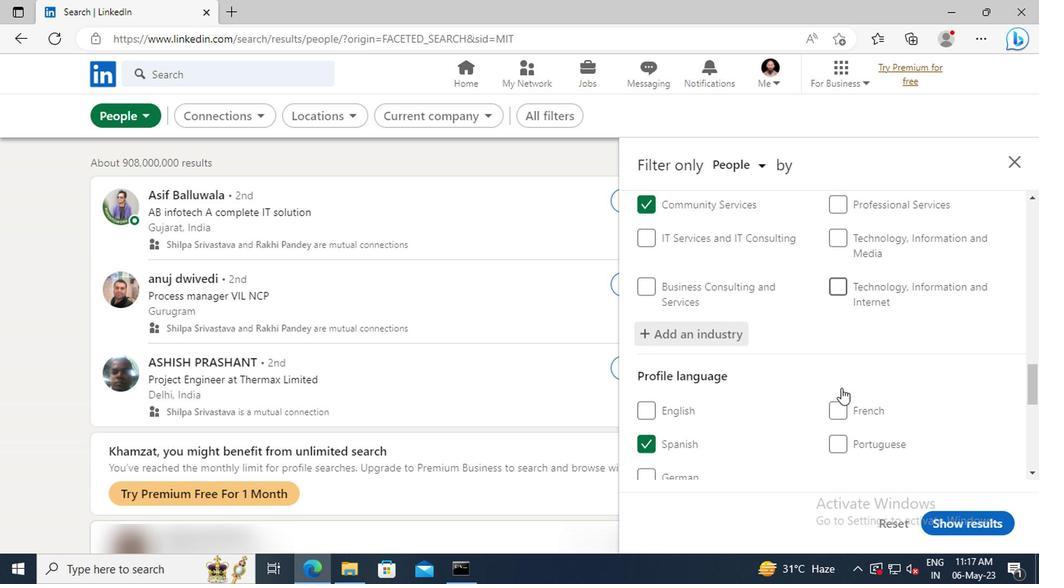 
Action: Mouse scrolled (838, 385) with delta (0, -1)
Screenshot: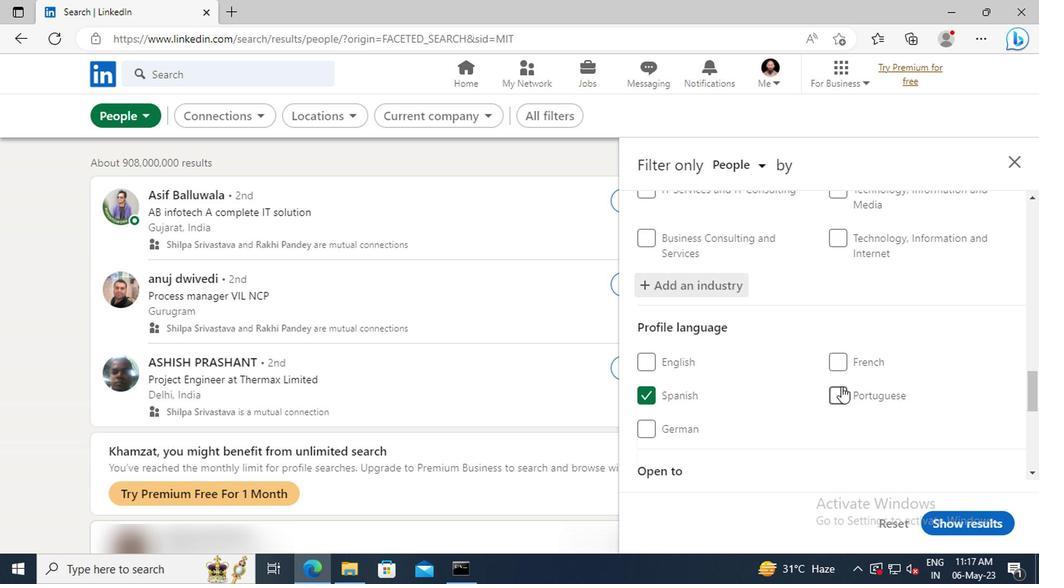 
Action: Mouse moved to (838, 384)
Screenshot: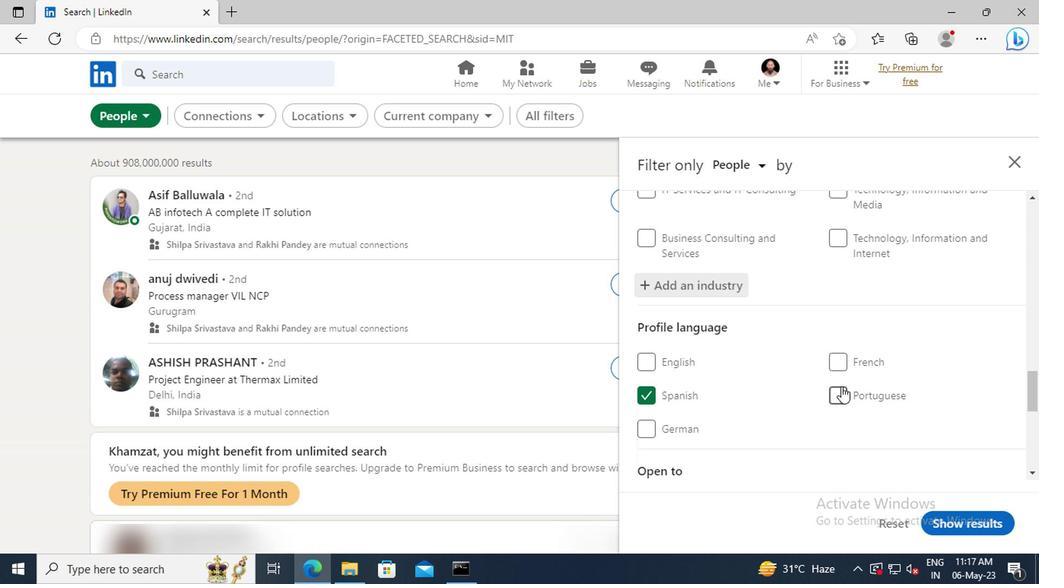 
Action: Mouse scrolled (838, 383) with delta (0, -1)
Screenshot: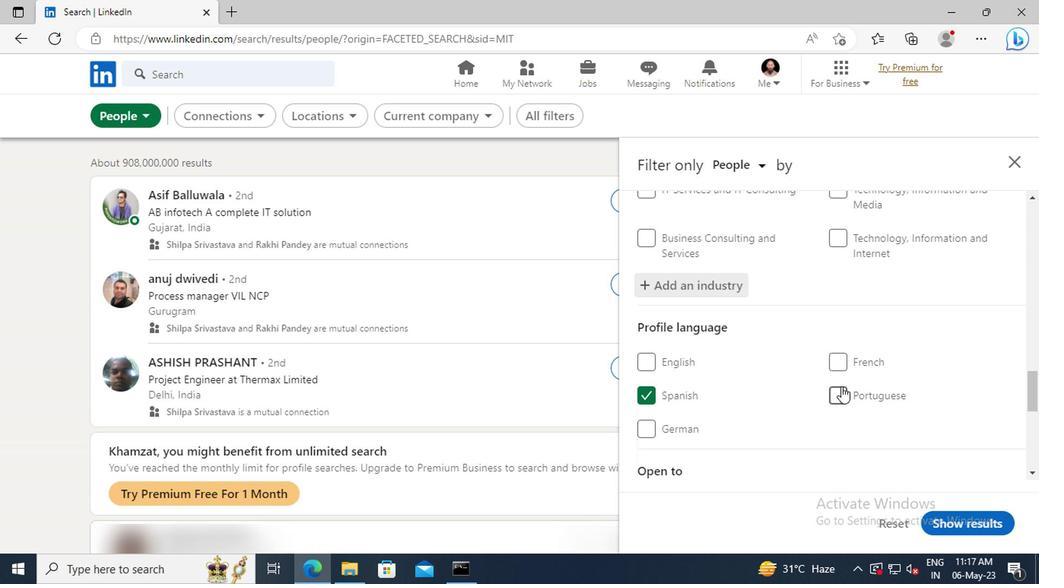 
Action: Mouse moved to (836, 377)
Screenshot: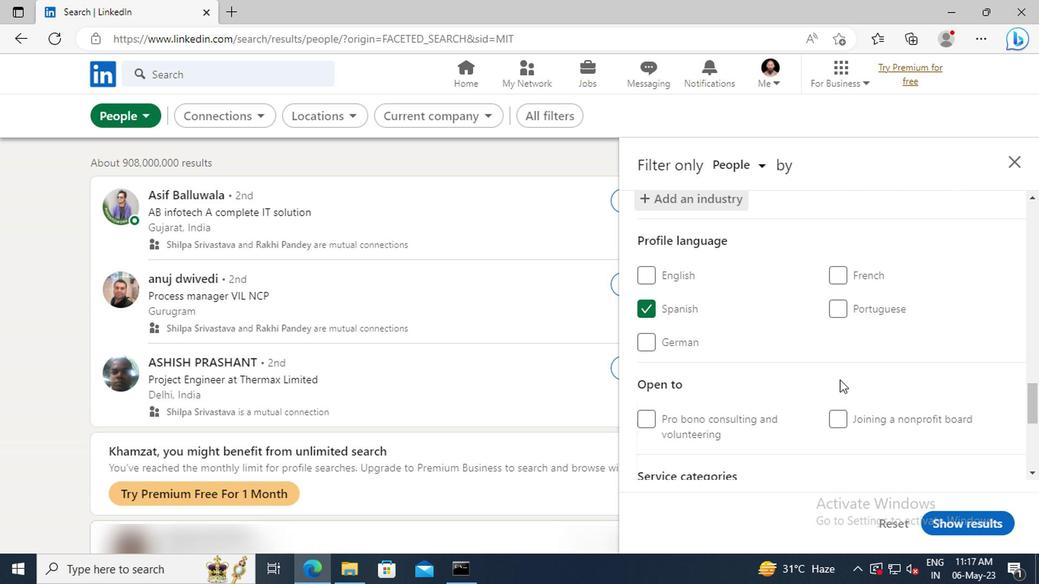 
Action: Mouse scrolled (836, 377) with delta (0, 0)
Screenshot: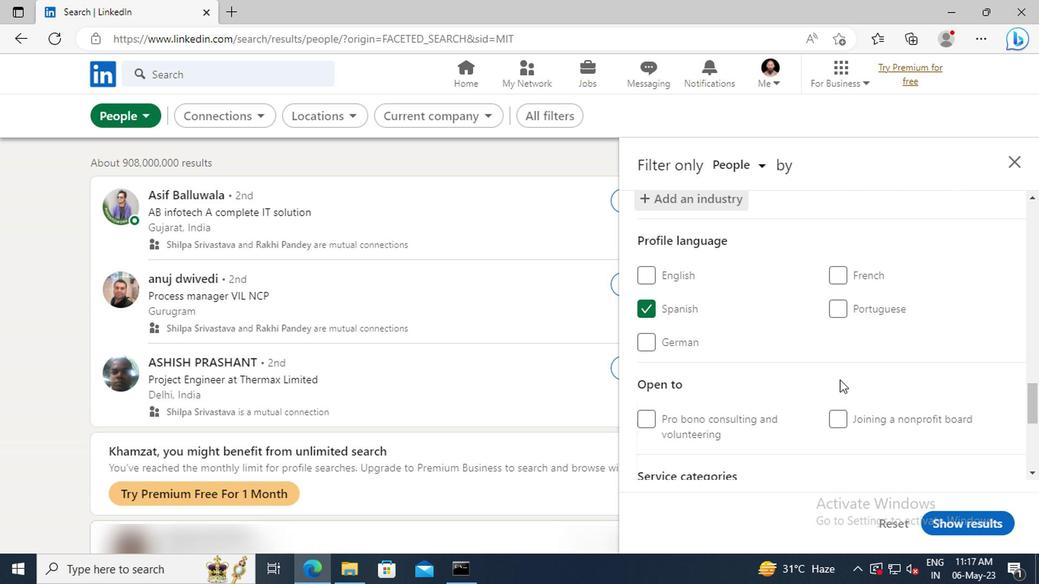 
Action: Mouse moved to (835, 375)
Screenshot: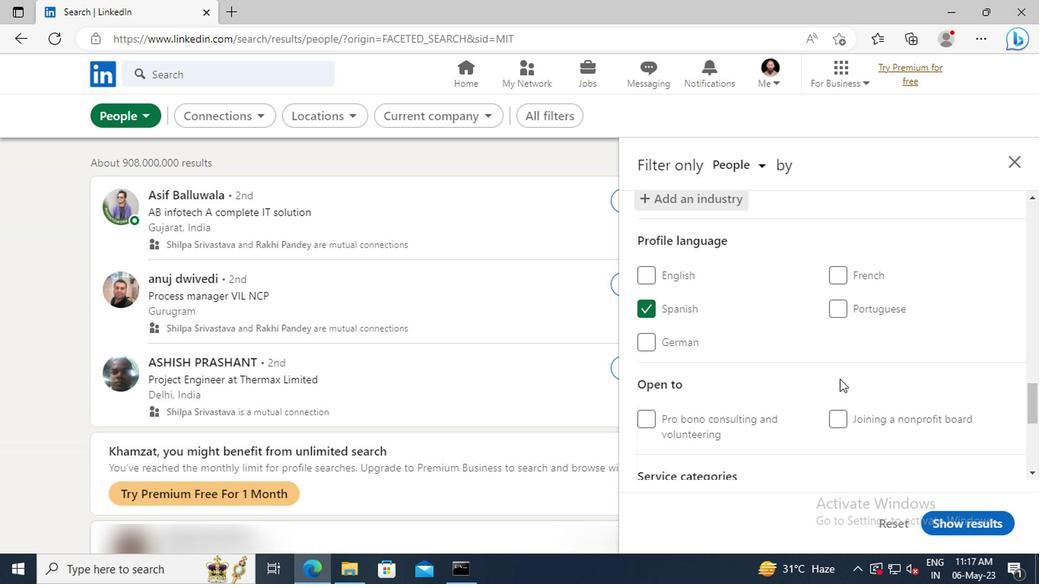 
Action: Mouse scrolled (835, 375) with delta (0, 0)
Screenshot: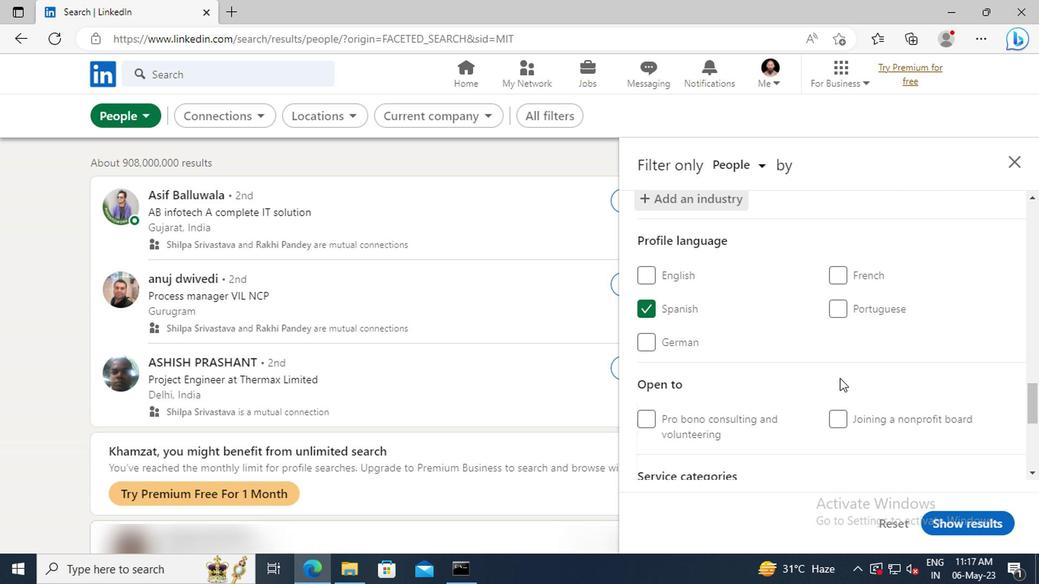 
Action: Mouse moved to (830, 359)
Screenshot: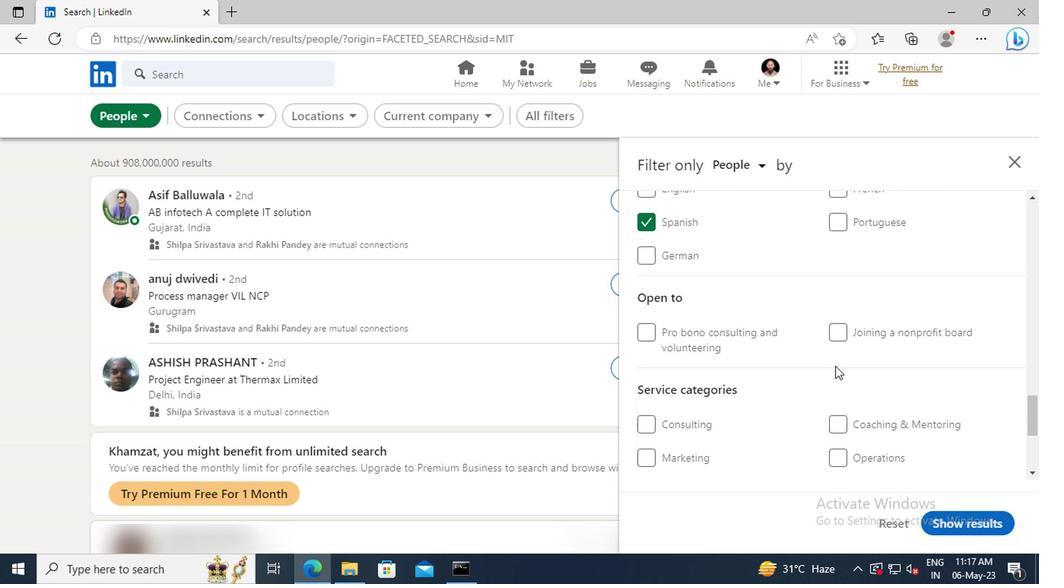 
Action: Mouse scrolled (830, 358) with delta (0, -1)
Screenshot: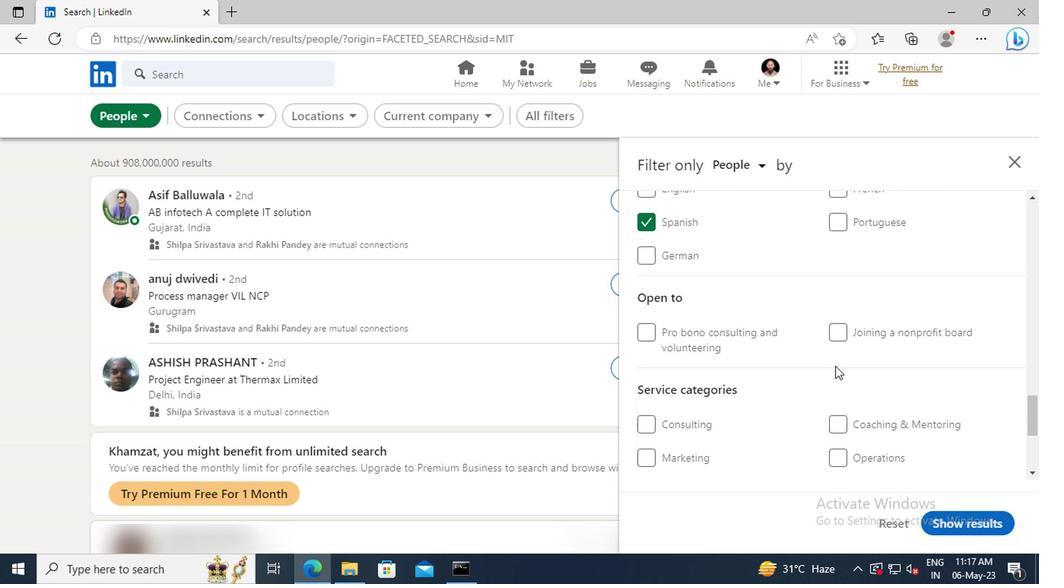 
Action: Mouse moved to (829, 356)
Screenshot: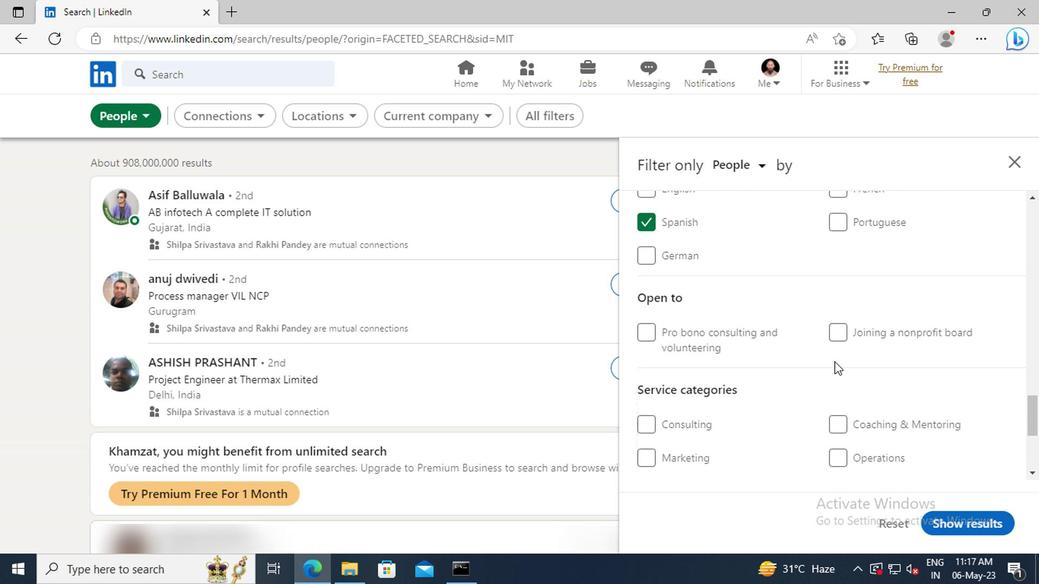 
Action: Mouse scrolled (829, 356) with delta (0, 0)
Screenshot: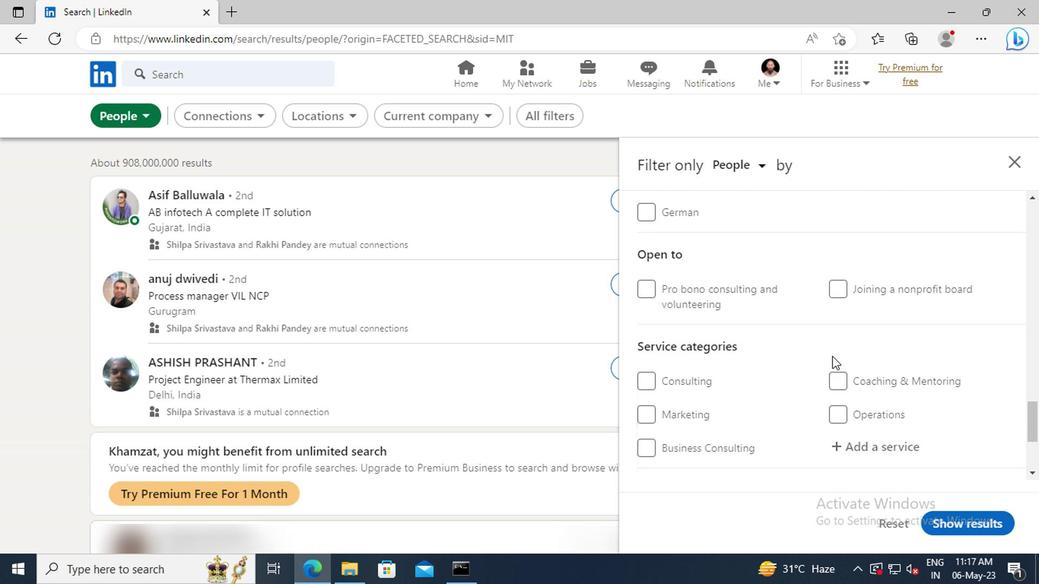
Action: Mouse scrolled (829, 356) with delta (0, 0)
Screenshot: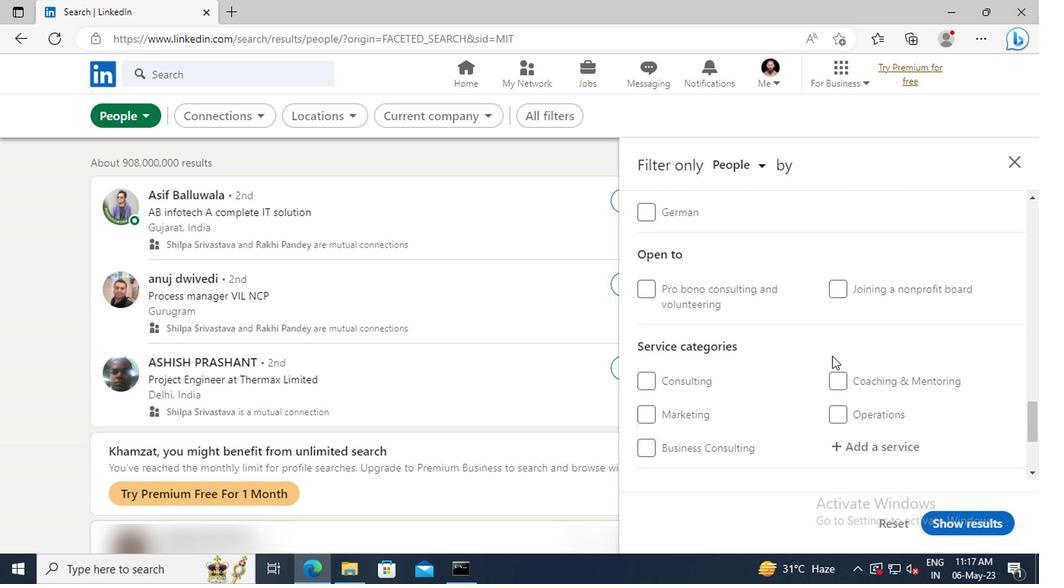
Action: Mouse moved to (843, 357)
Screenshot: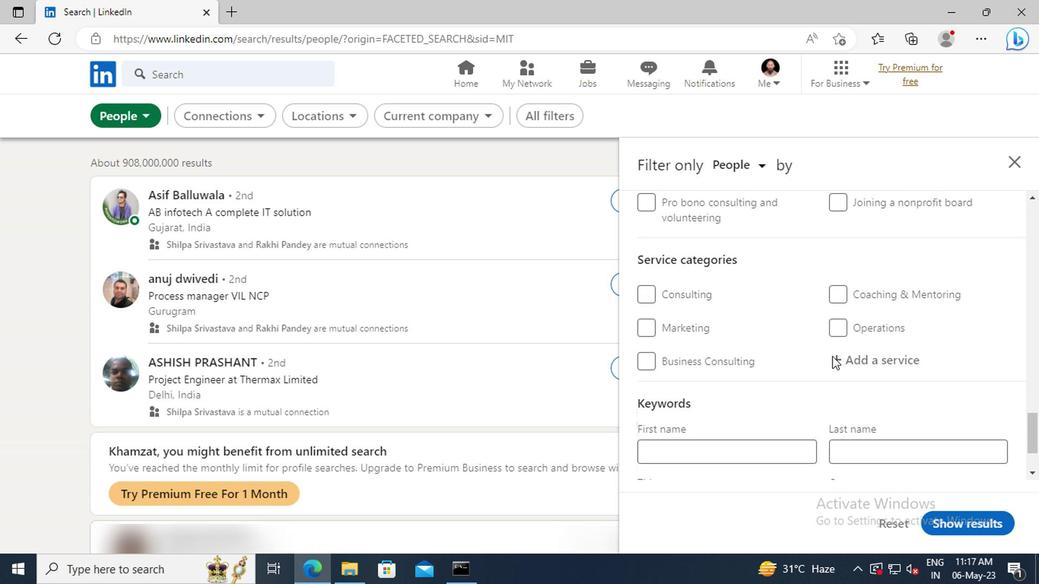 
Action: Mouse pressed left at (843, 357)
Screenshot: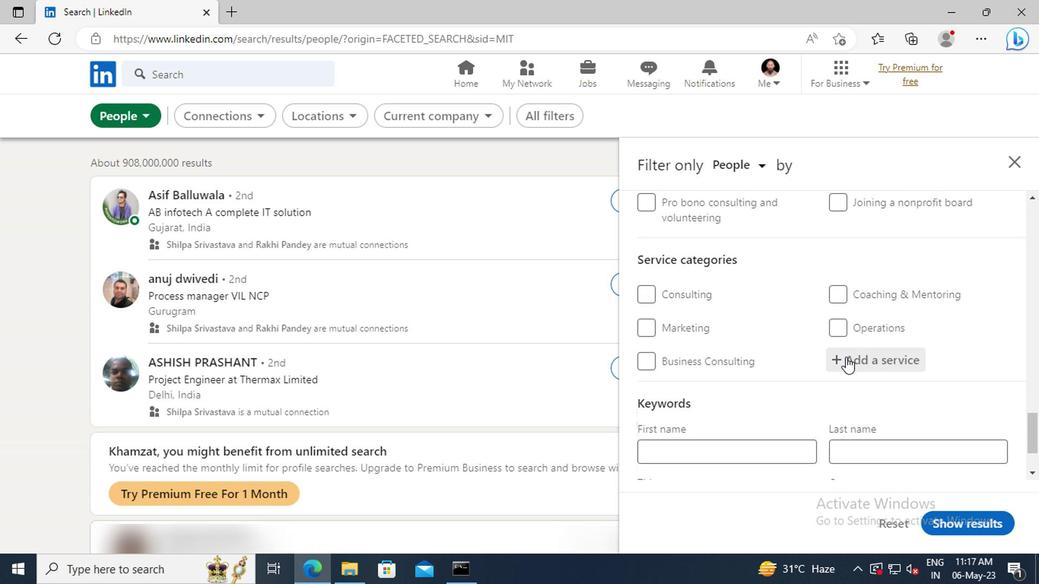 
Action: Key pressed <Key.shift>PROPER
Screenshot: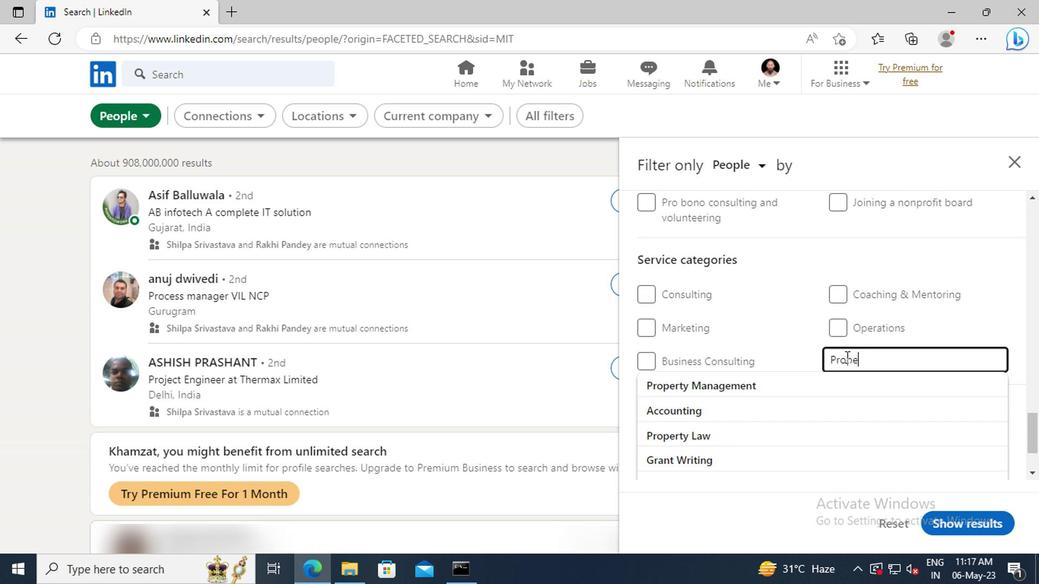 
Action: Mouse moved to (844, 381)
Screenshot: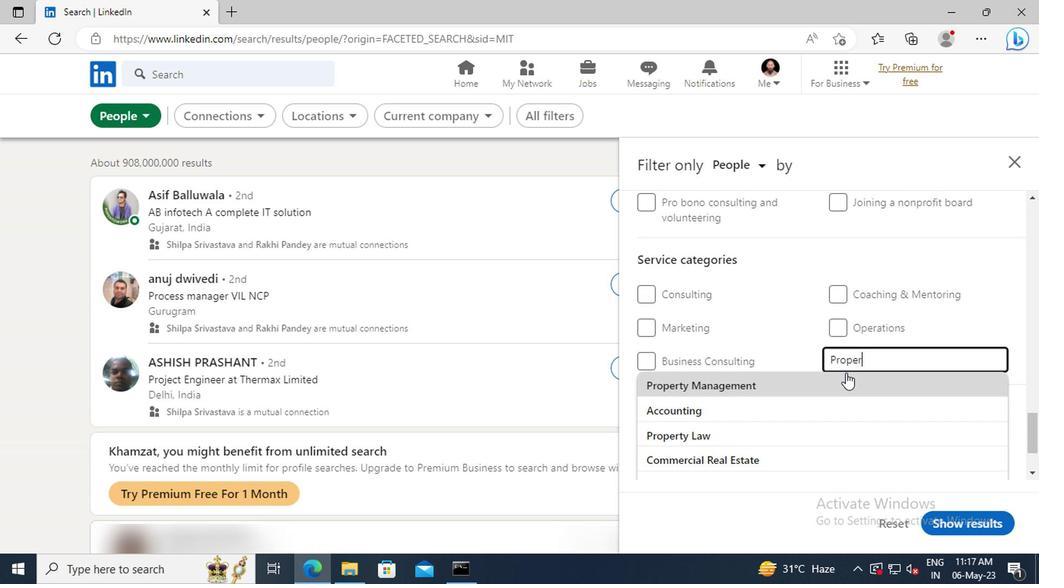 
Action: Mouse pressed left at (844, 381)
Screenshot: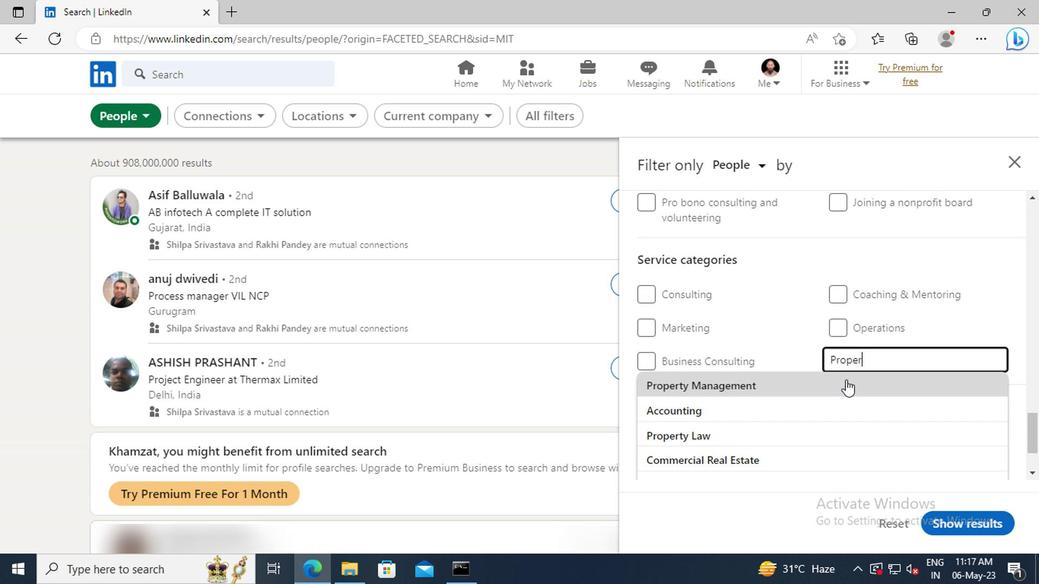 
Action: Mouse scrolled (844, 379) with delta (0, -1)
Screenshot: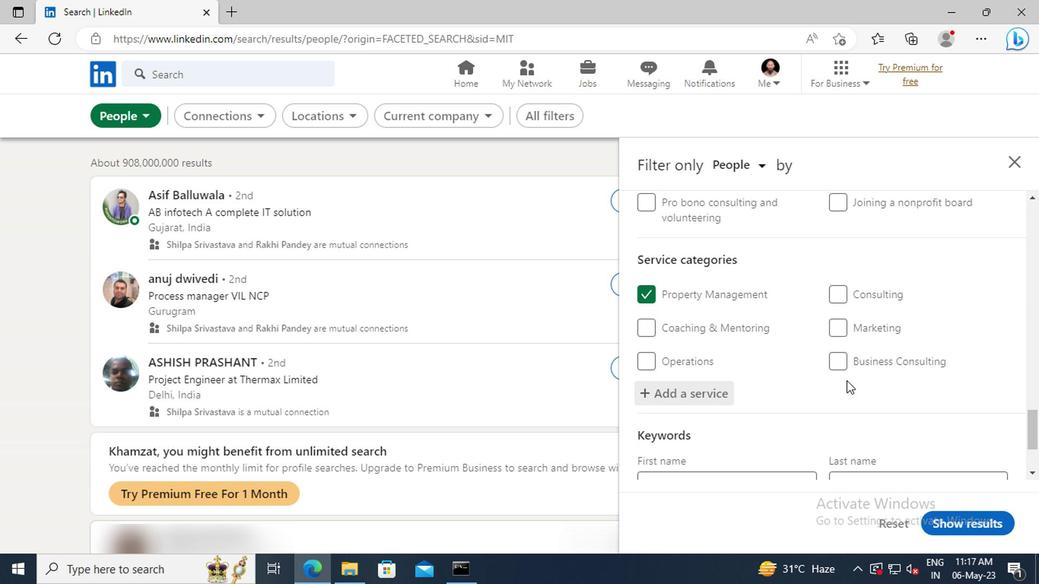
Action: Mouse scrolled (844, 379) with delta (0, -1)
Screenshot: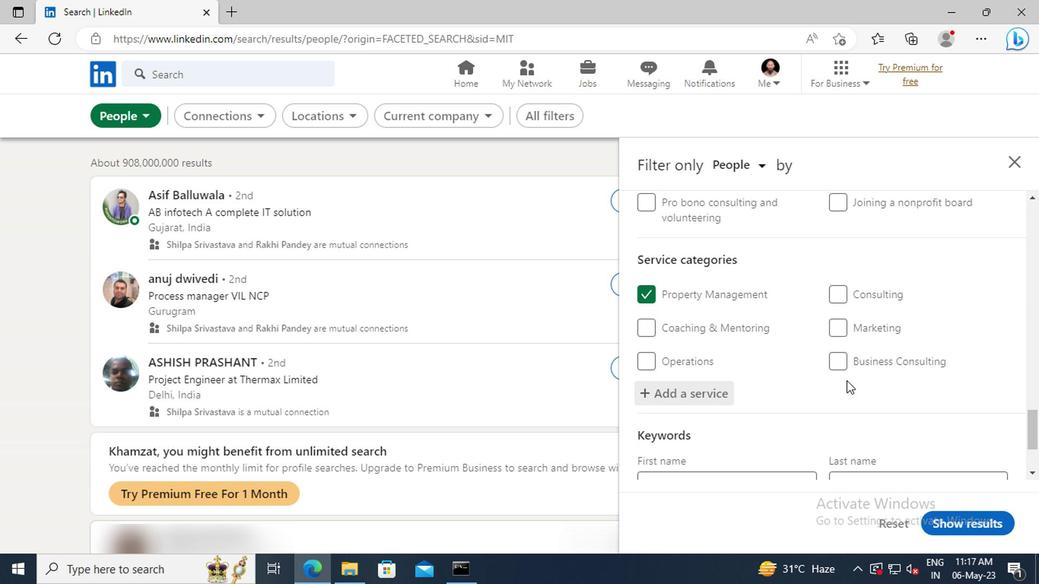 
Action: Mouse scrolled (844, 379) with delta (0, -1)
Screenshot: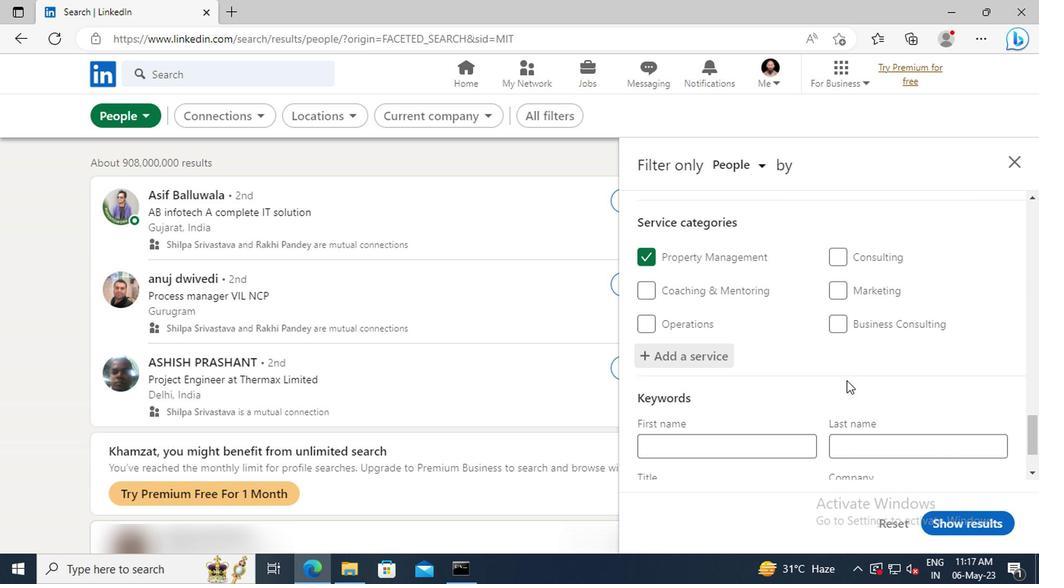 
Action: Mouse scrolled (844, 379) with delta (0, -1)
Screenshot: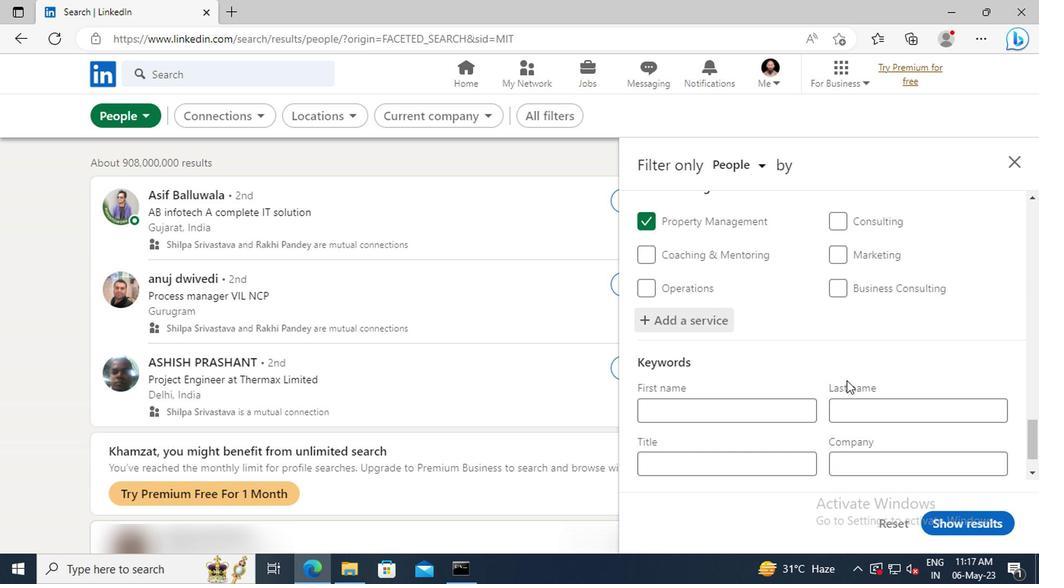 
Action: Mouse moved to (742, 415)
Screenshot: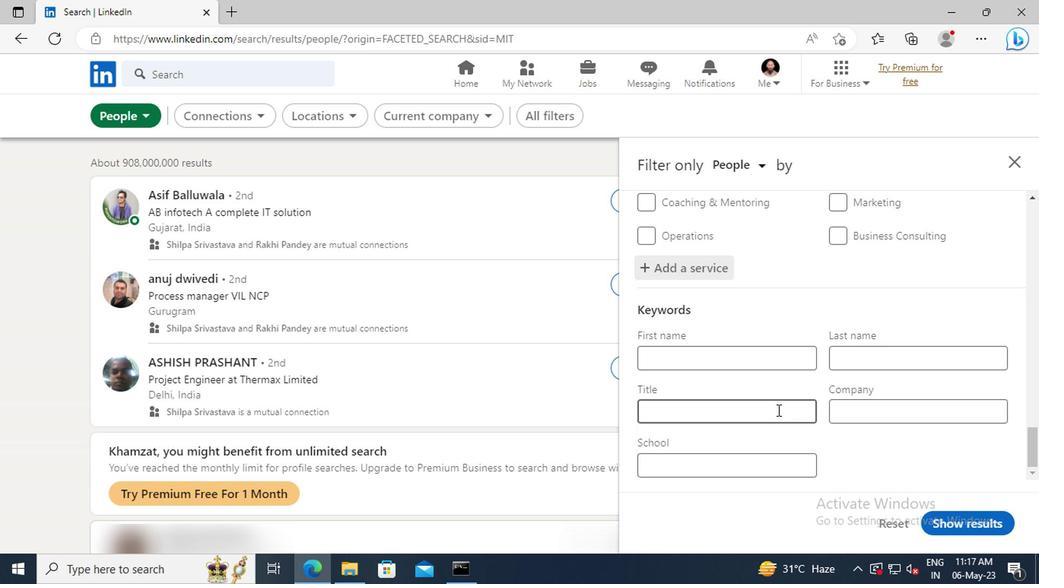 
Action: Mouse pressed left at (742, 415)
Screenshot: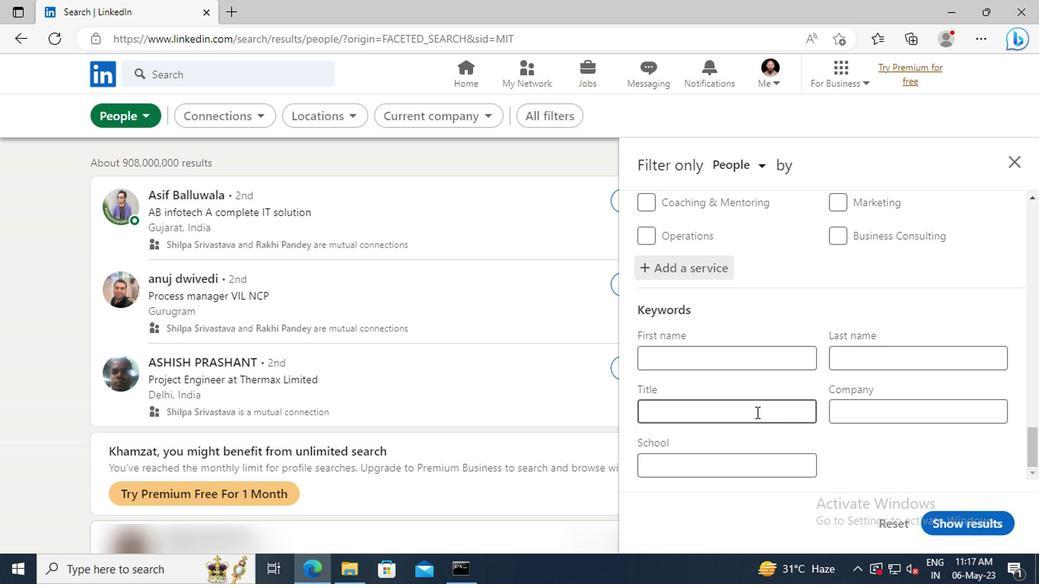 
Action: Key pressed <Key.shift>CASHIER<Key.enter>
Screenshot: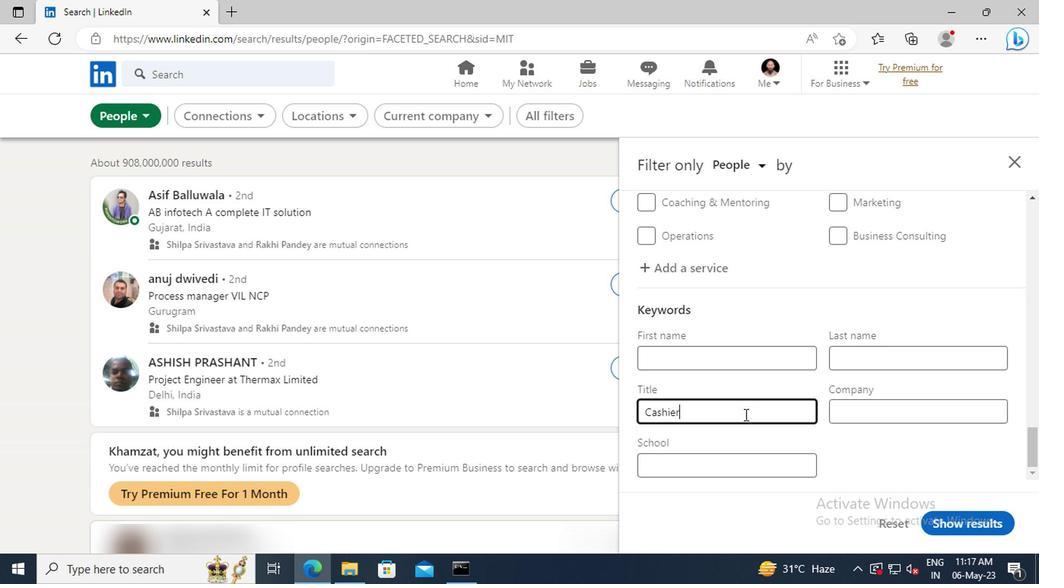 
Action: Mouse moved to (961, 523)
Screenshot: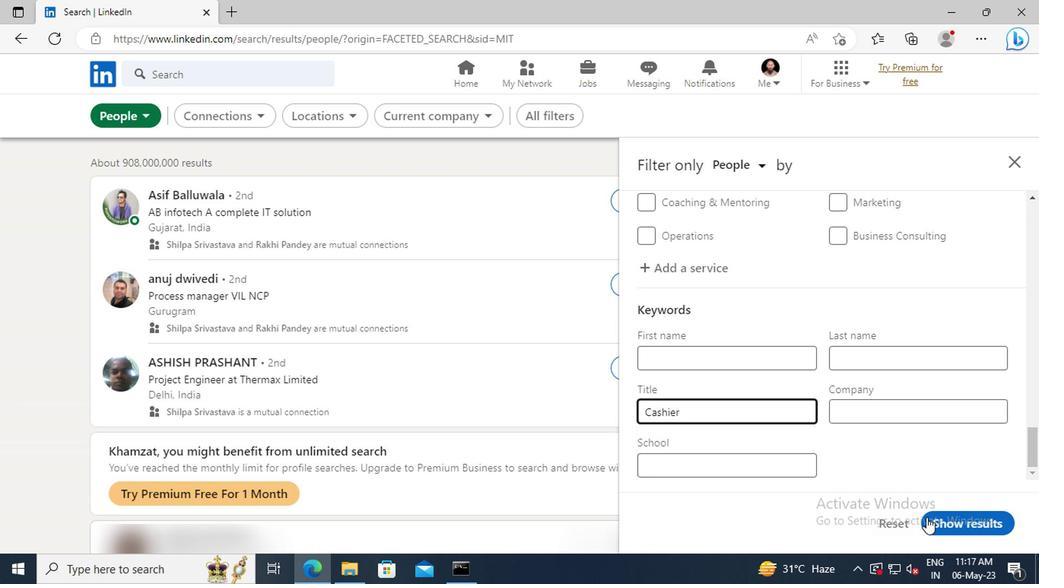 
Action: Mouse pressed left at (961, 523)
Screenshot: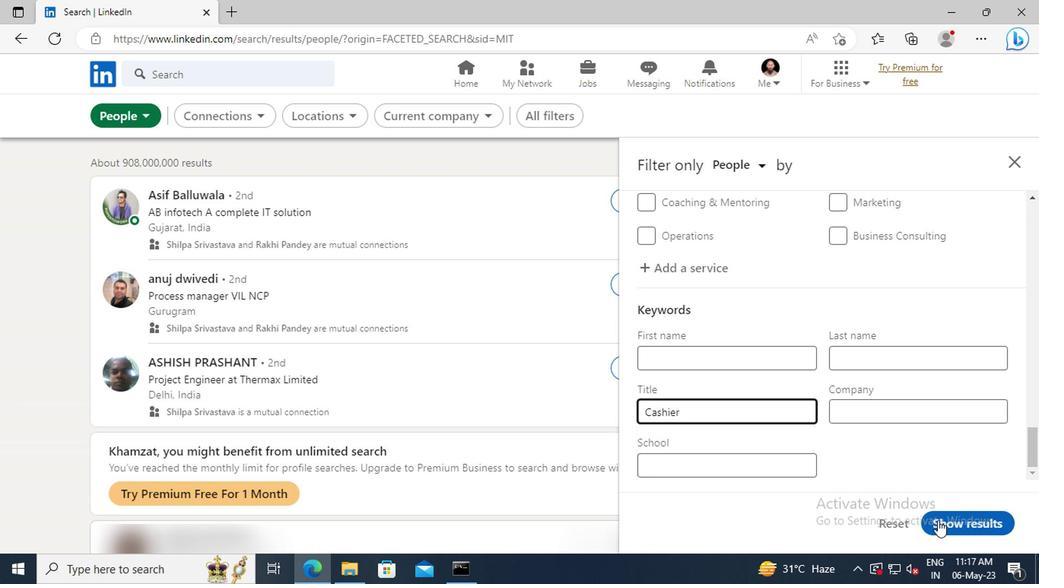 
